 Task: Buy 1 Conversion Tools from Air Conditioning Tools & Equipment section under best seller category for shipping address: Courtney Young, 4713 Wines Lane, Sabine Pass, Texas 77655, Cell Number 8322385022. Pay from credit card ending with 5759, CVV 953
Action: Key pressed amazon.com<Key.enter>
Screenshot: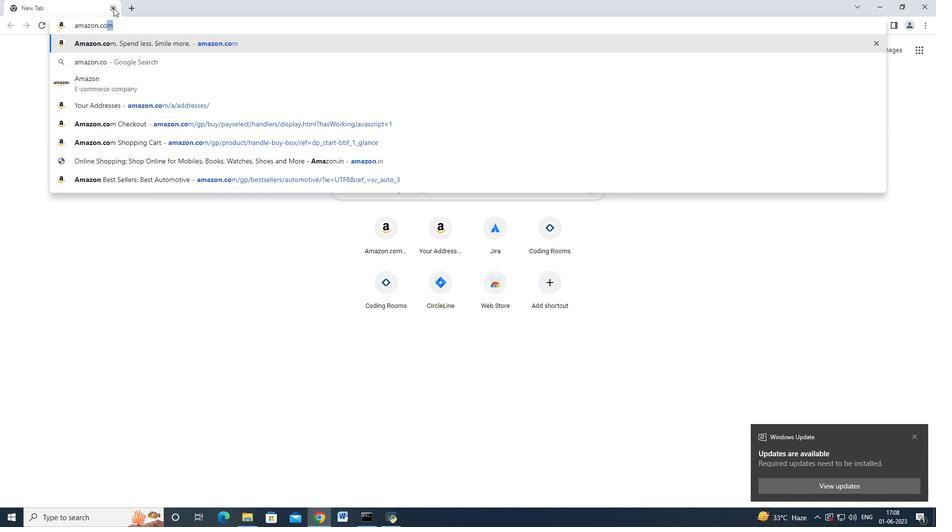 
Action: Mouse moved to (24, 68)
Screenshot: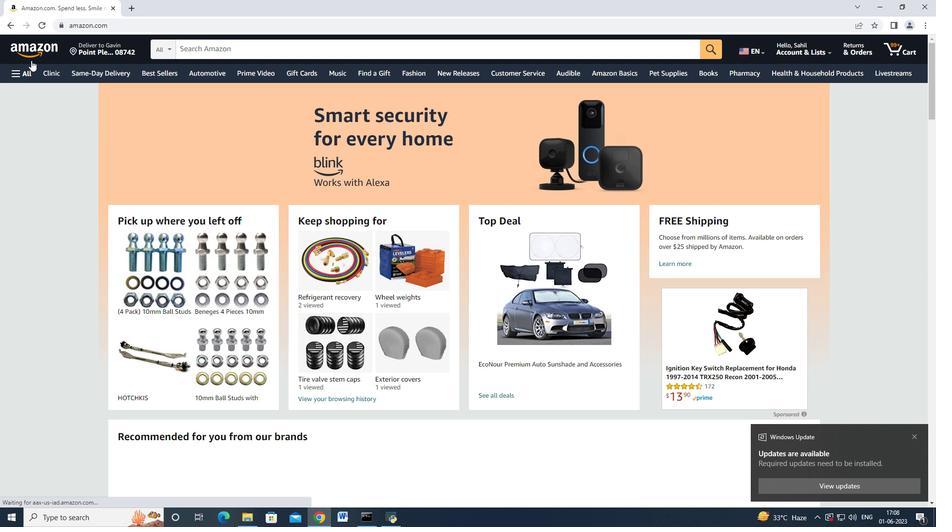 
Action: Mouse pressed left at (24, 68)
Screenshot: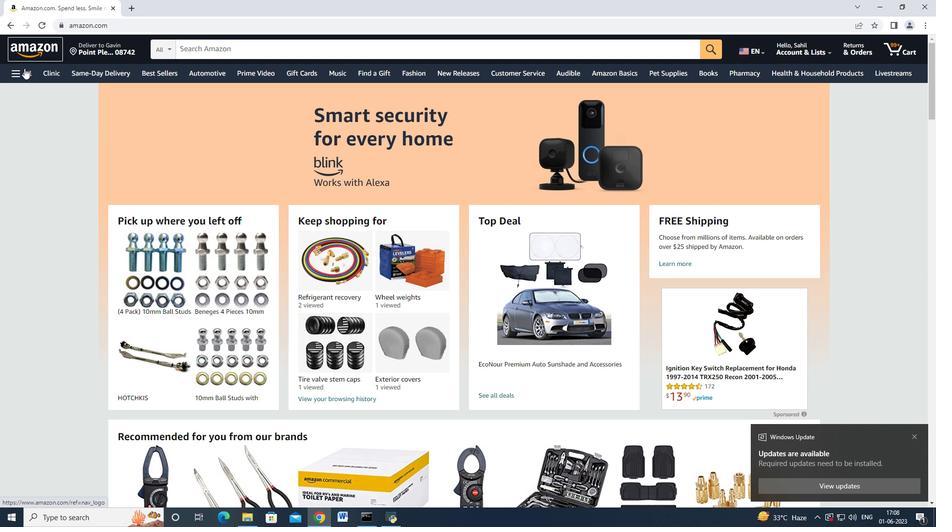
Action: Mouse moved to (48, 254)
Screenshot: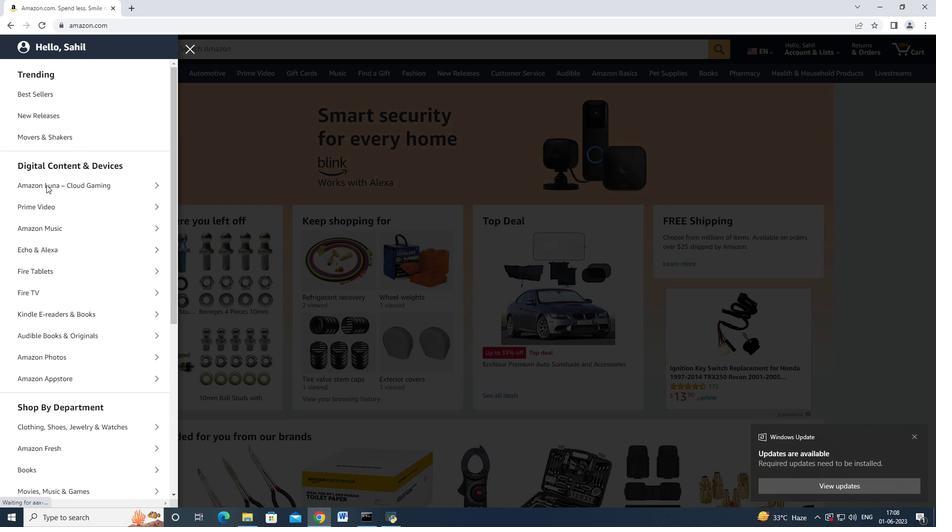 
Action: Mouse scrolled (48, 253) with delta (0, 0)
Screenshot: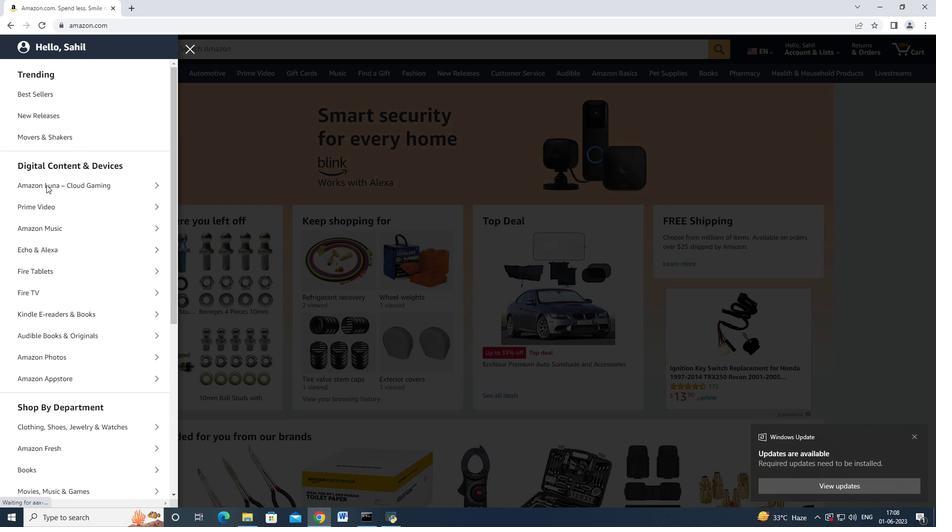 
Action: Mouse moved to (48, 258)
Screenshot: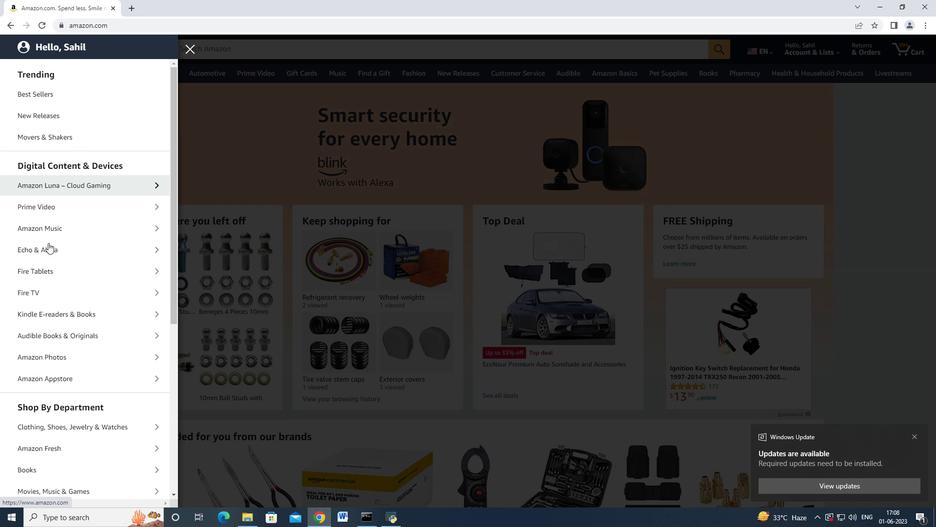 
Action: Mouse scrolled (48, 257) with delta (0, 0)
Screenshot: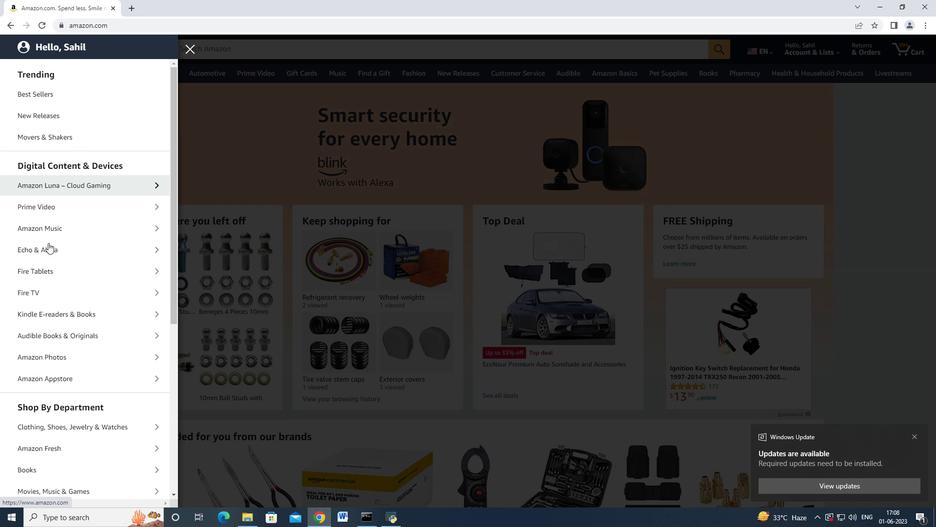 
Action: Mouse moved to (48, 259)
Screenshot: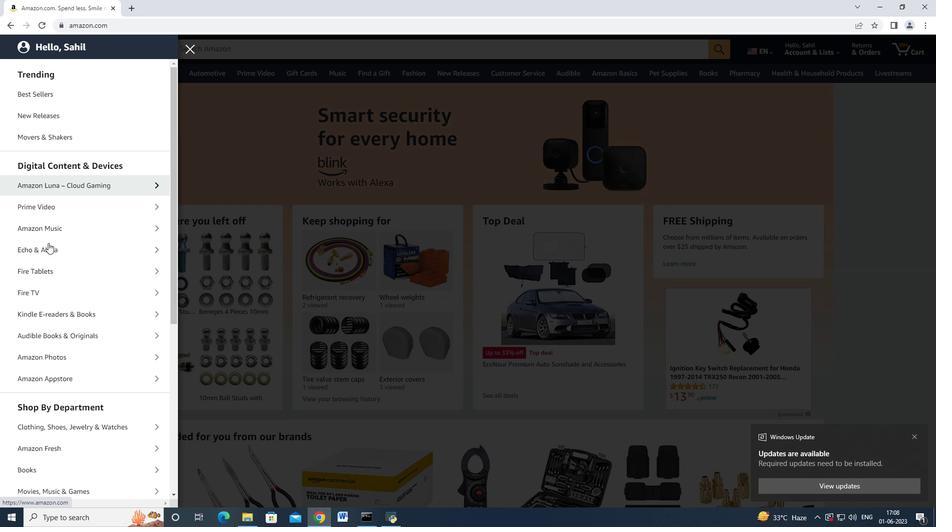 
Action: Mouse scrolled (48, 259) with delta (0, 0)
Screenshot: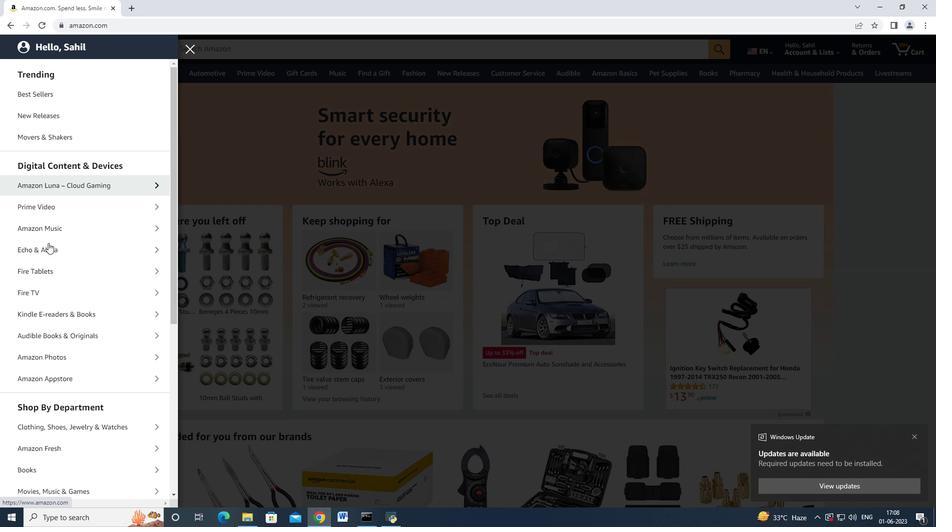 
Action: Mouse moved to (48, 261)
Screenshot: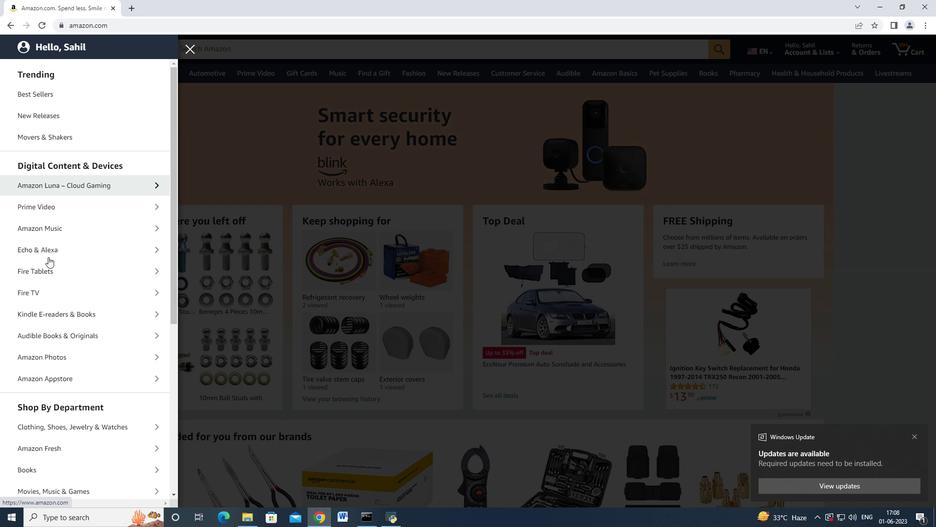 
Action: Mouse scrolled (48, 260) with delta (0, 0)
Screenshot: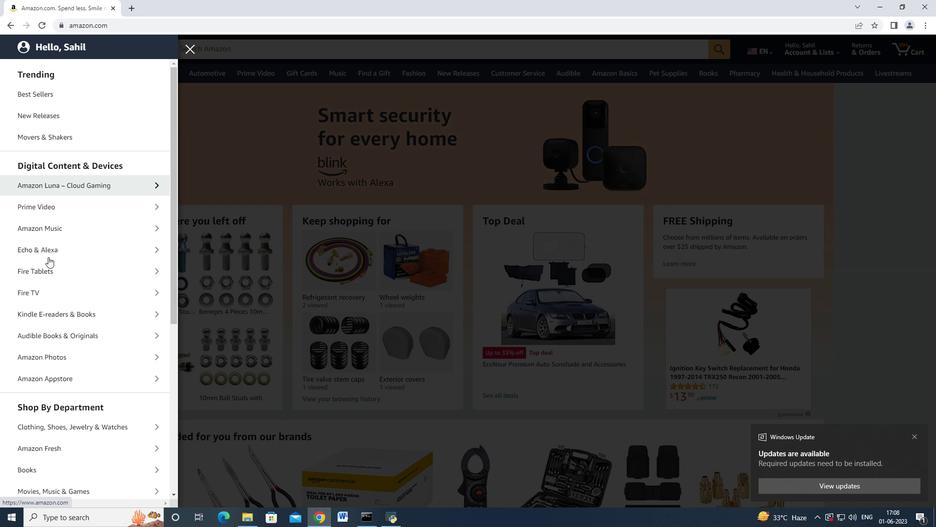 
Action: Mouse moved to (58, 311)
Screenshot: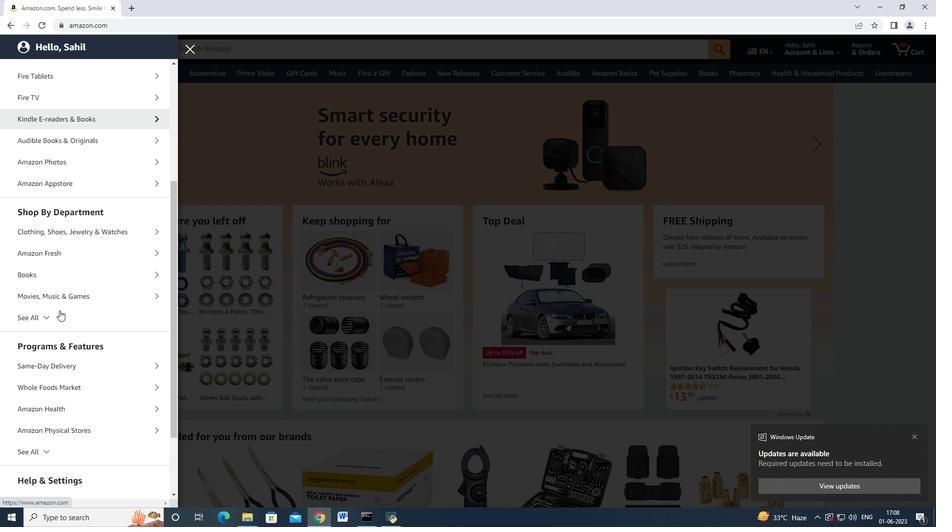 
Action: Mouse pressed left at (58, 311)
Screenshot: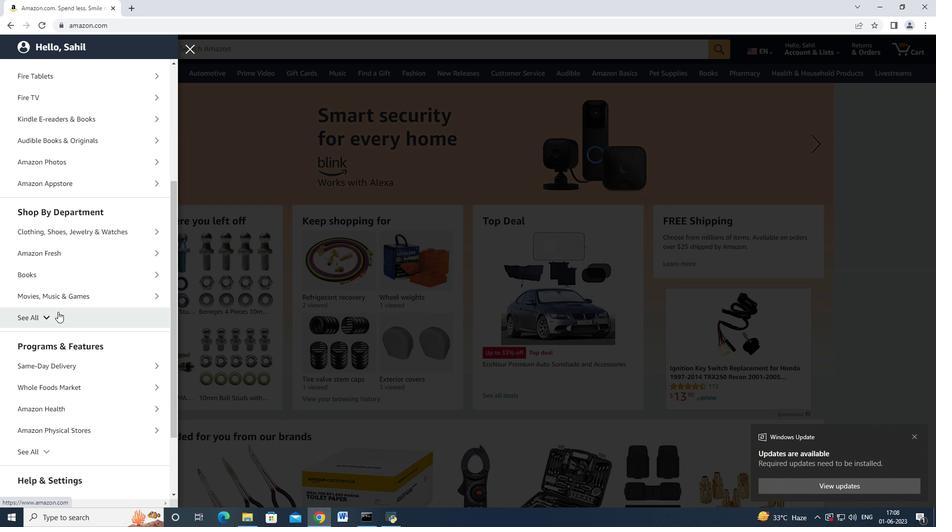 
Action: Mouse moved to (50, 310)
Screenshot: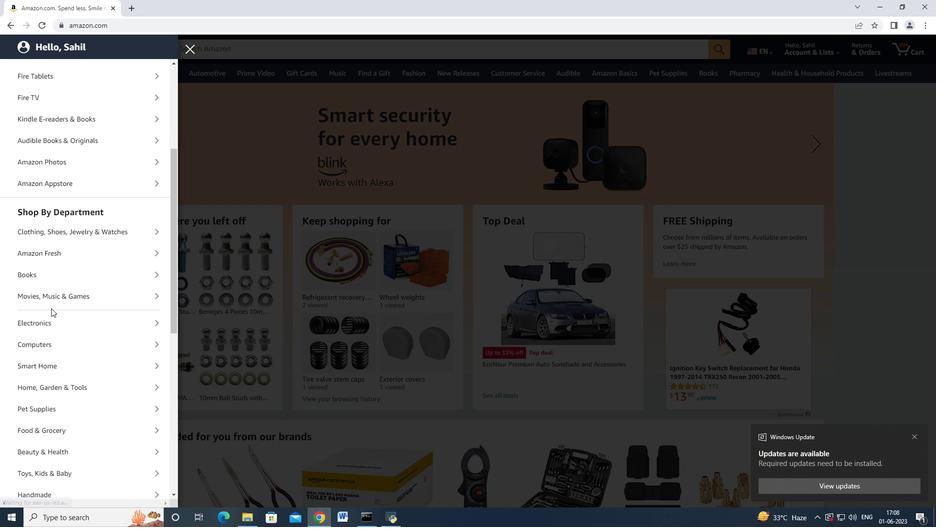 
Action: Mouse scrolled (50, 310) with delta (0, 0)
Screenshot: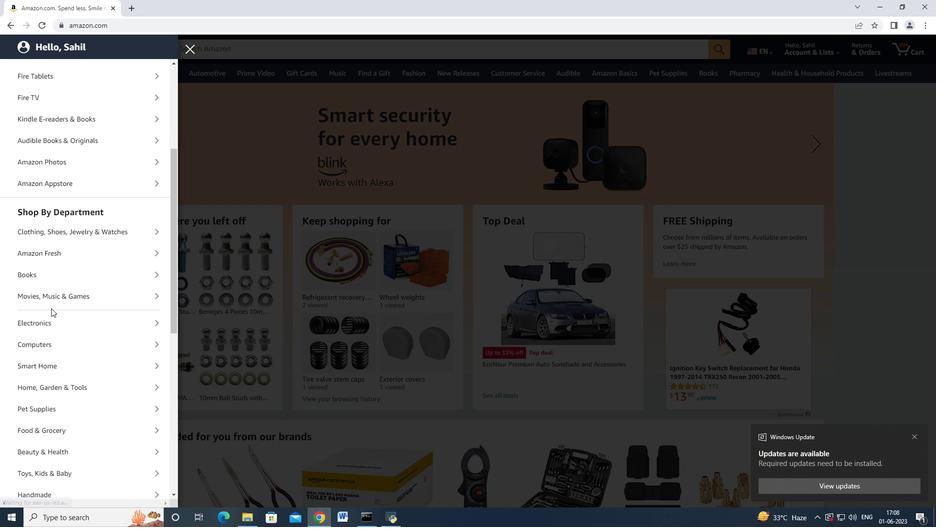 
Action: Mouse moved to (49, 310)
Screenshot: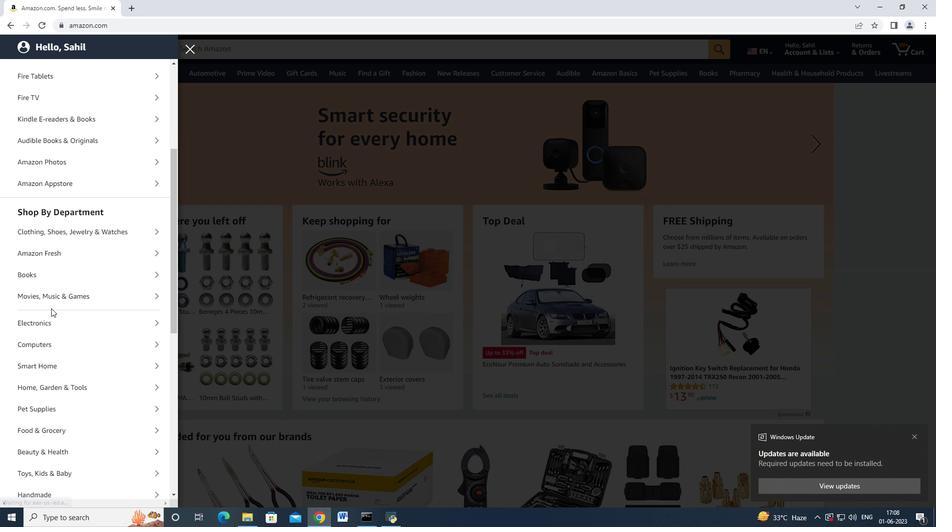 
Action: Mouse scrolled (49, 310) with delta (0, 0)
Screenshot: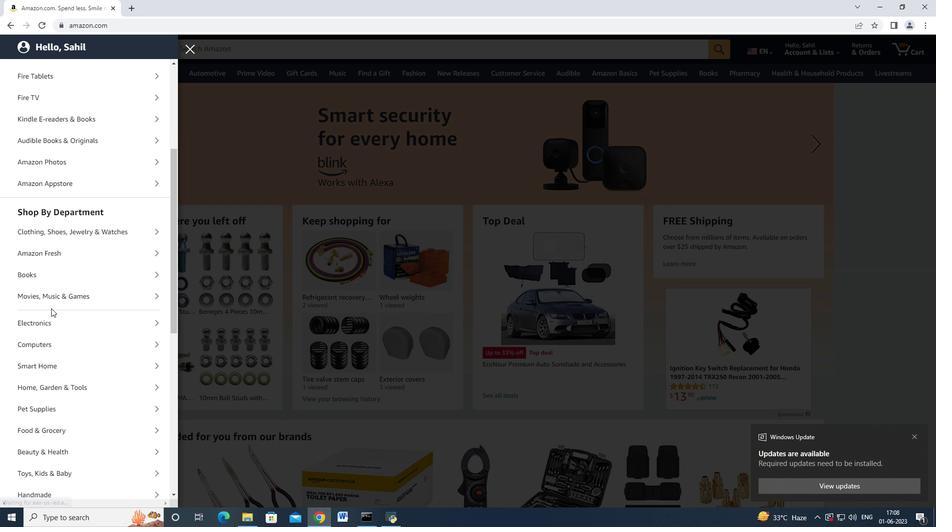 
Action: Mouse moved to (49, 310)
Screenshot: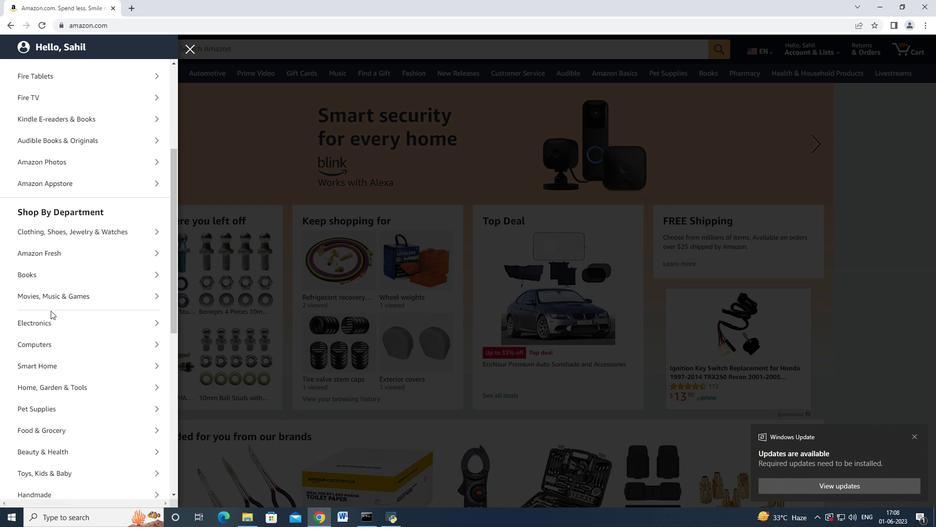 
Action: Mouse scrolled (49, 310) with delta (0, 0)
Screenshot: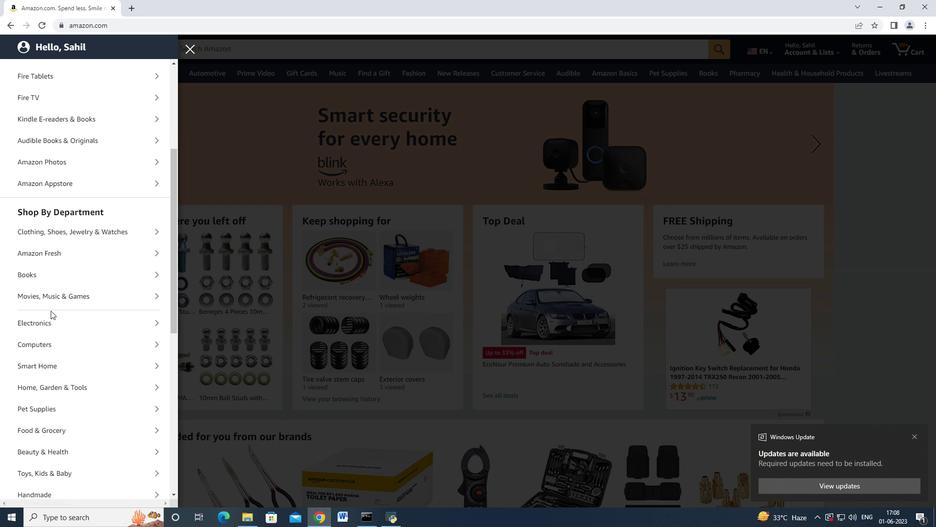 
Action: Mouse moved to (73, 415)
Screenshot: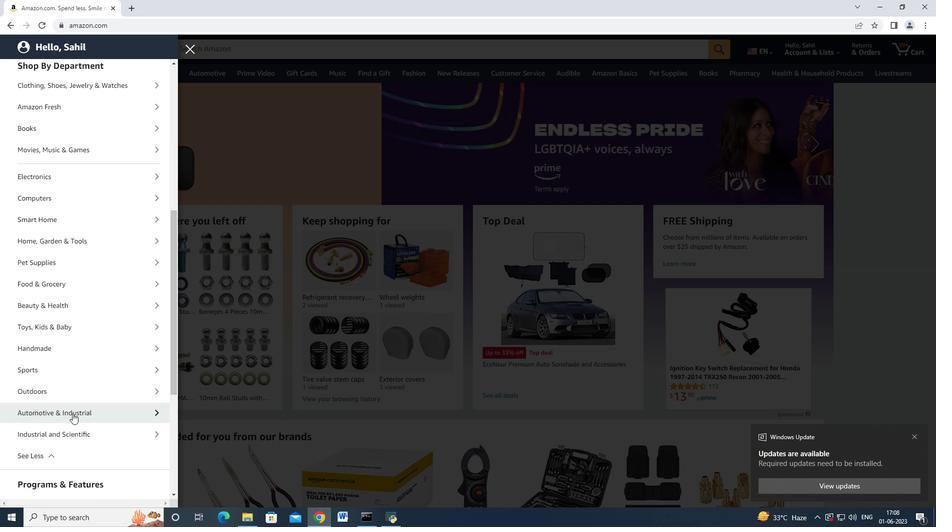 
Action: Mouse pressed left at (73, 415)
Screenshot: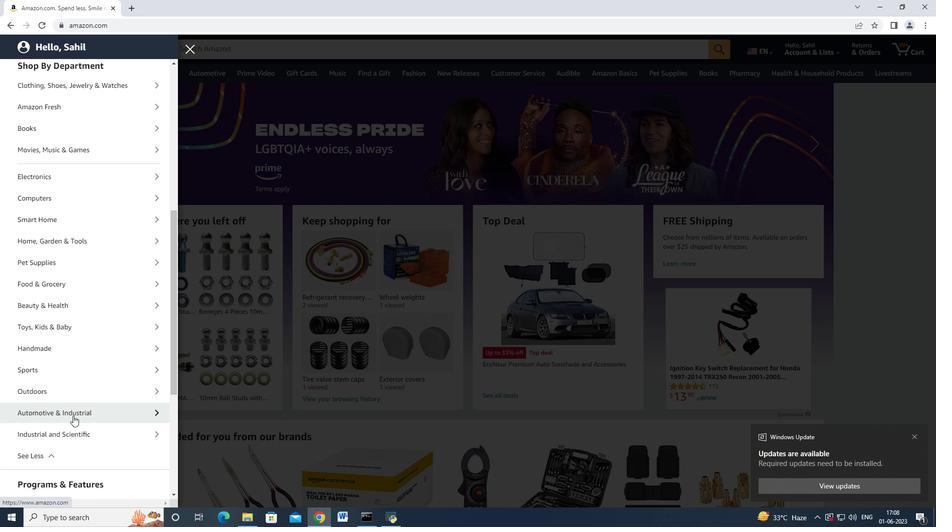 
Action: Mouse moved to (35, 39)
Screenshot: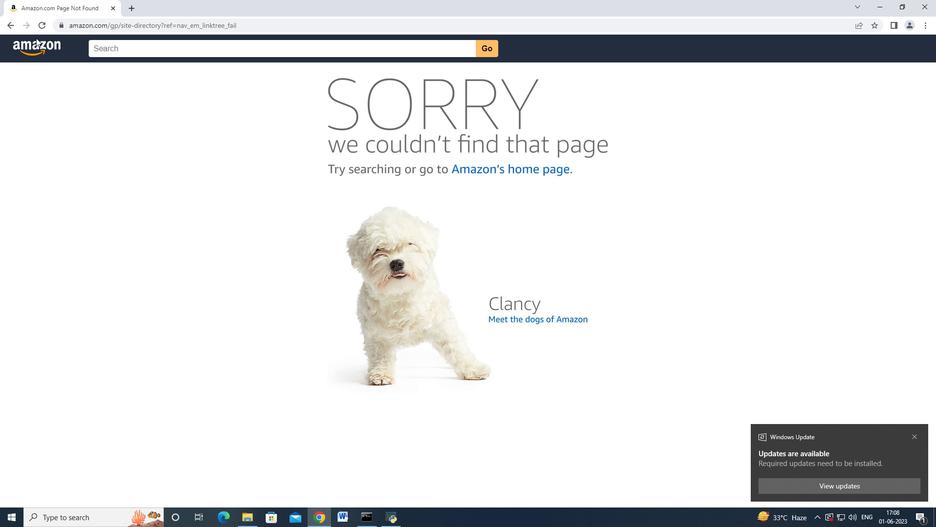 
Action: Mouse pressed left at (35, 39)
Screenshot: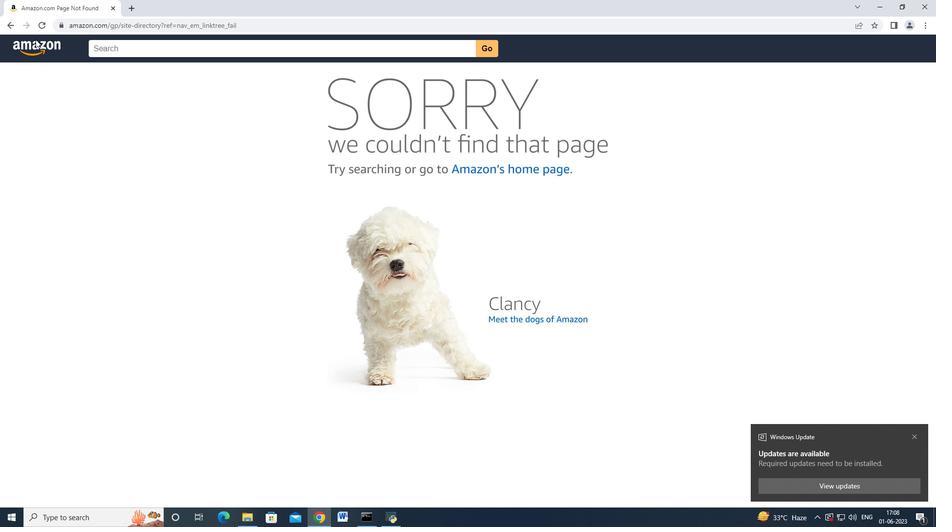 
Action: Mouse moved to (35, 40)
Screenshot: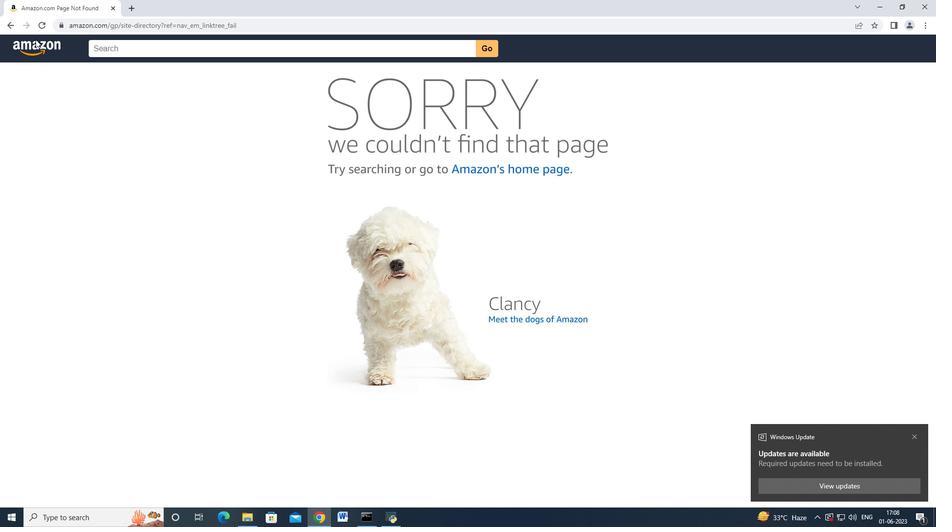 
Action: Mouse pressed left at (35, 40)
Screenshot: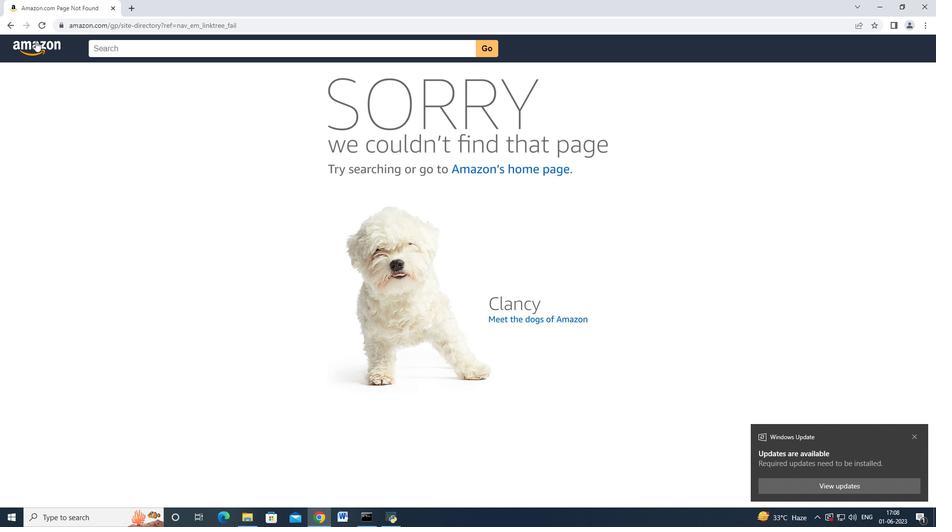 
Action: Mouse moved to (32, 81)
Screenshot: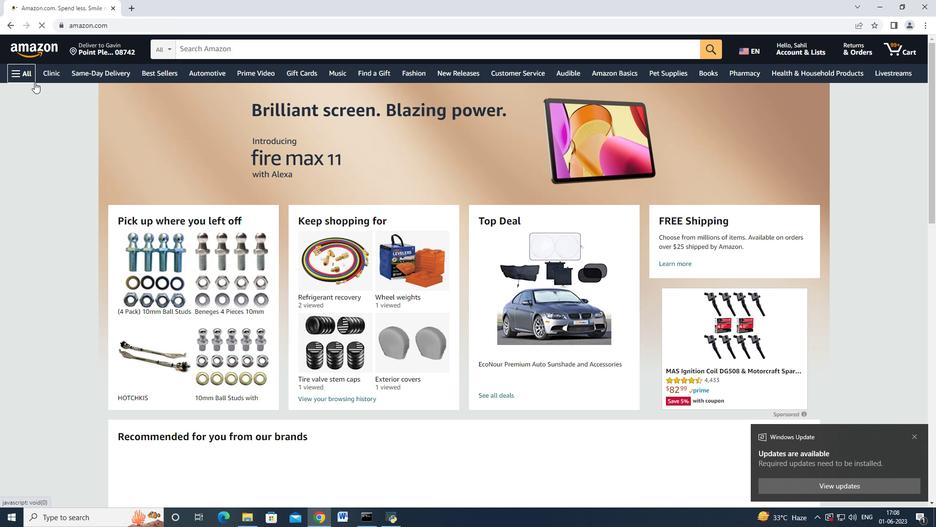 
Action: Mouse pressed left at (32, 81)
Screenshot: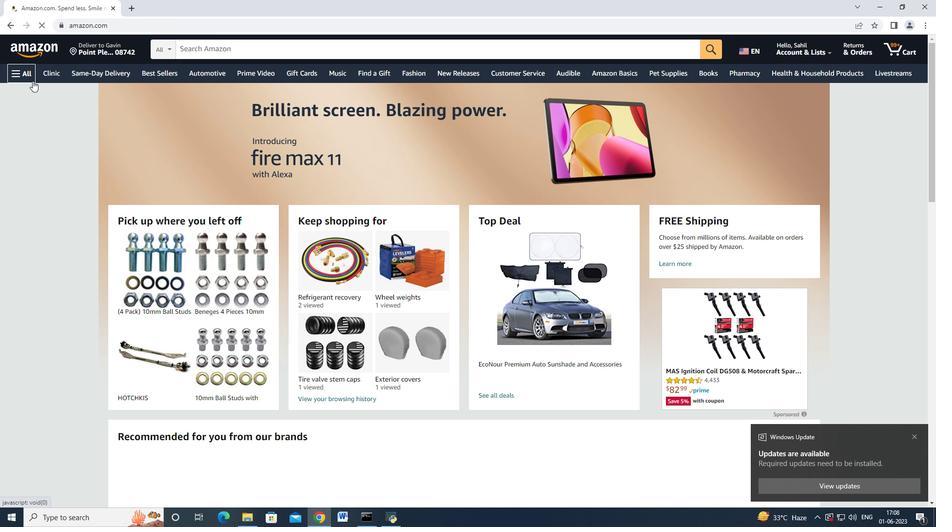 
Action: Mouse moved to (26, 69)
Screenshot: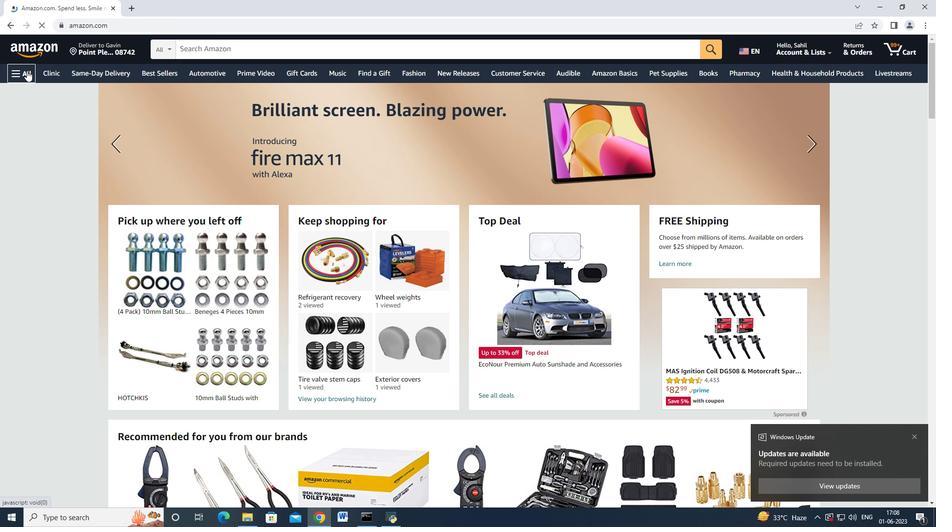 
Action: Mouse pressed left at (26, 69)
Screenshot: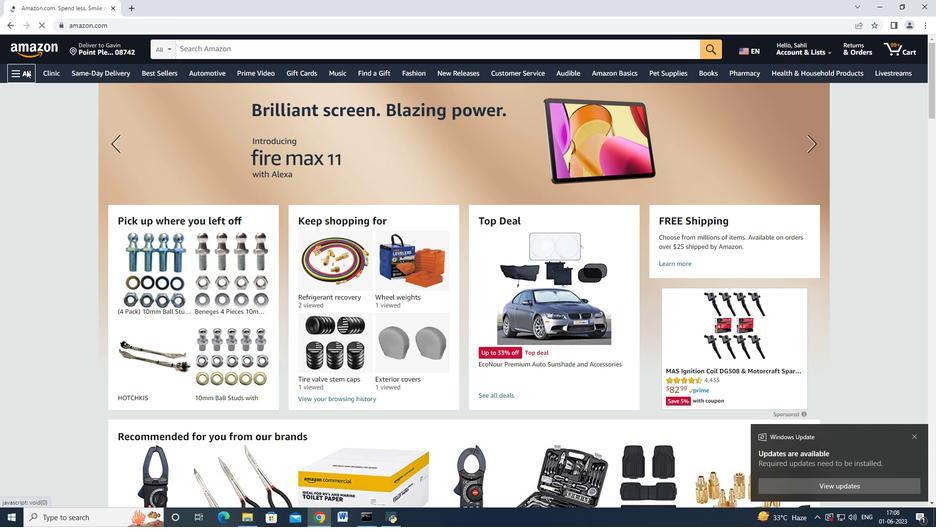 
Action: Mouse moved to (69, 245)
Screenshot: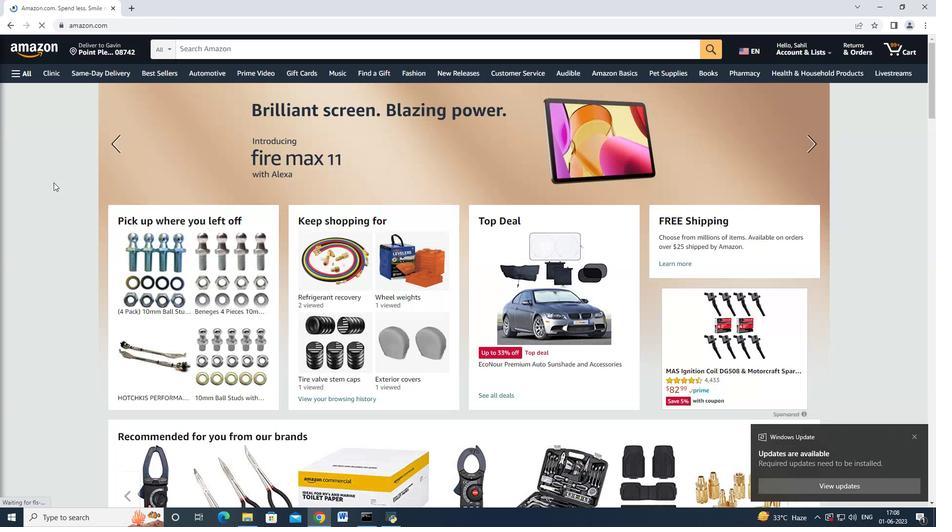 
Action: Mouse scrolled (69, 245) with delta (0, 0)
Screenshot: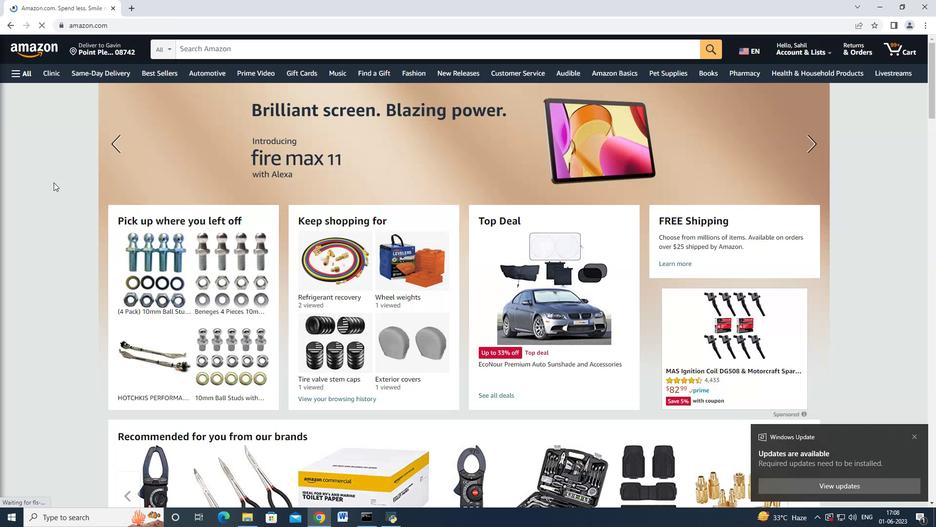 
Action: Mouse moved to (70, 259)
Screenshot: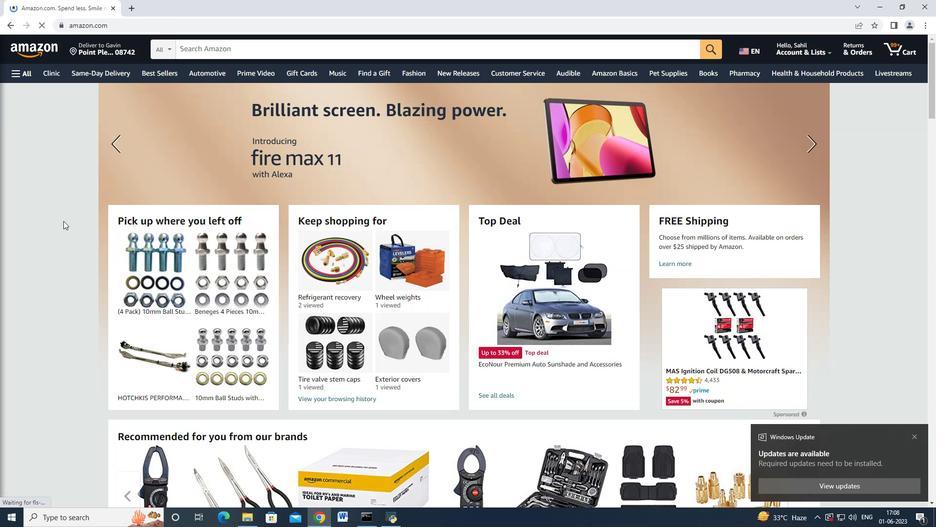 
Action: Mouse scrolled (70, 257) with delta (0, 0)
Screenshot: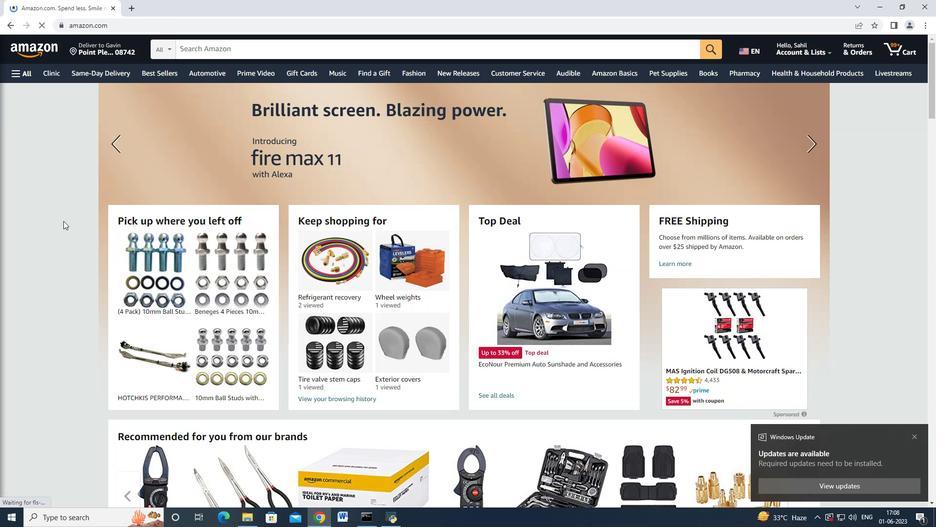 
Action: Mouse moved to (70, 260)
Screenshot: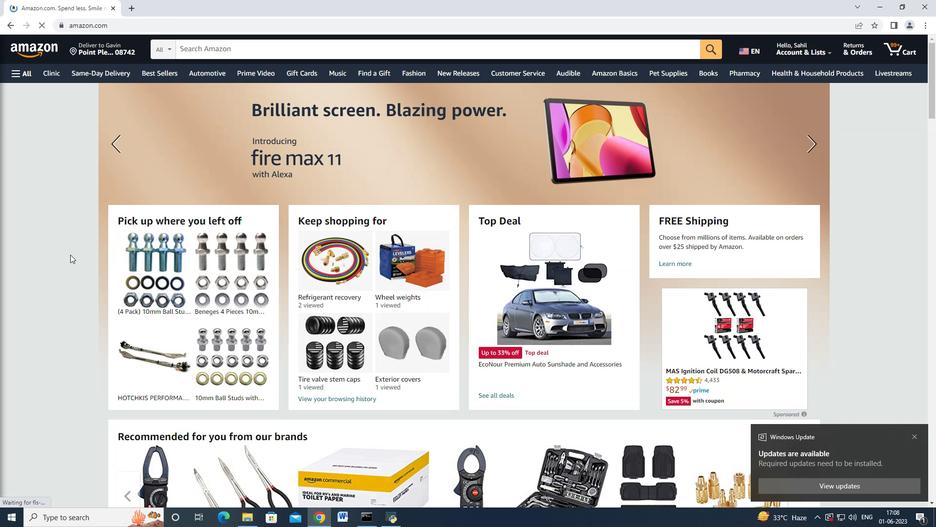 
Action: Mouse scrolled (70, 259) with delta (0, 0)
Screenshot: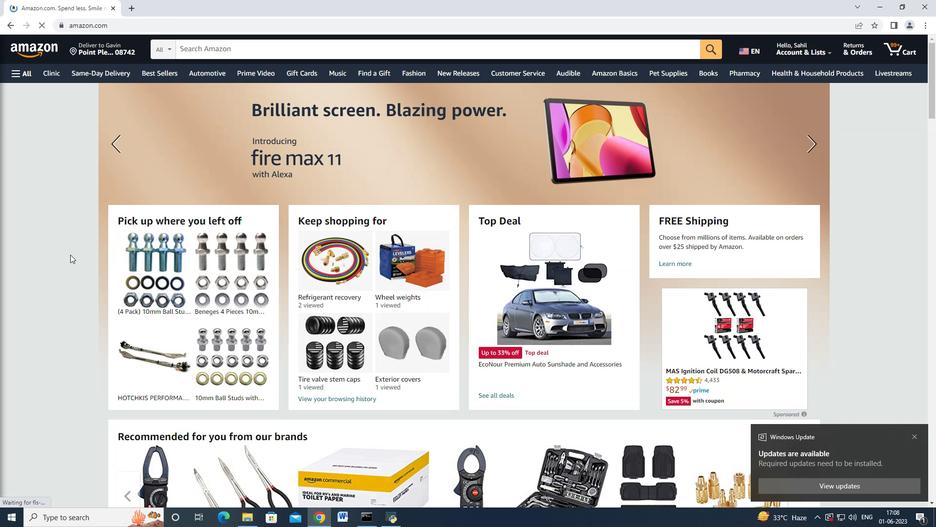 
Action: Mouse moved to (70, 262)
Screenshot: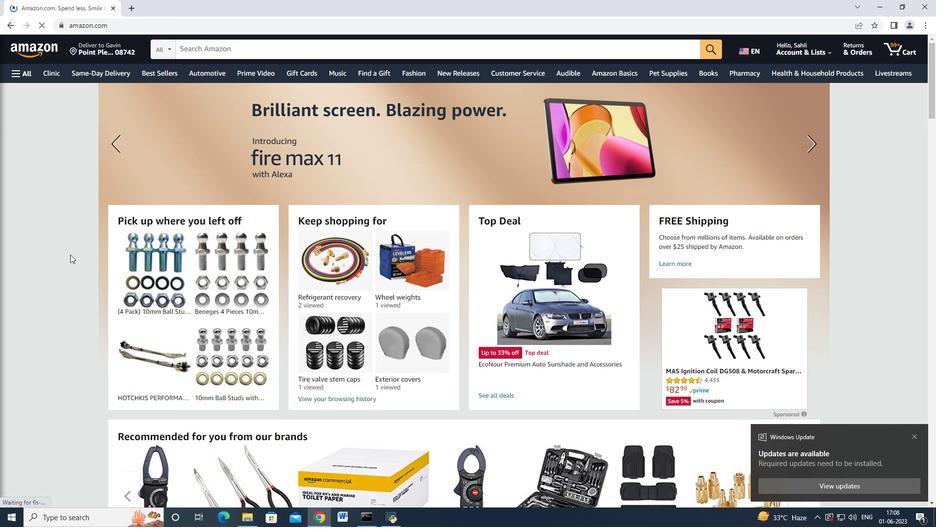 
Action: Mouse scrolled (70, 260) with delta (0, 0)
Screenshot: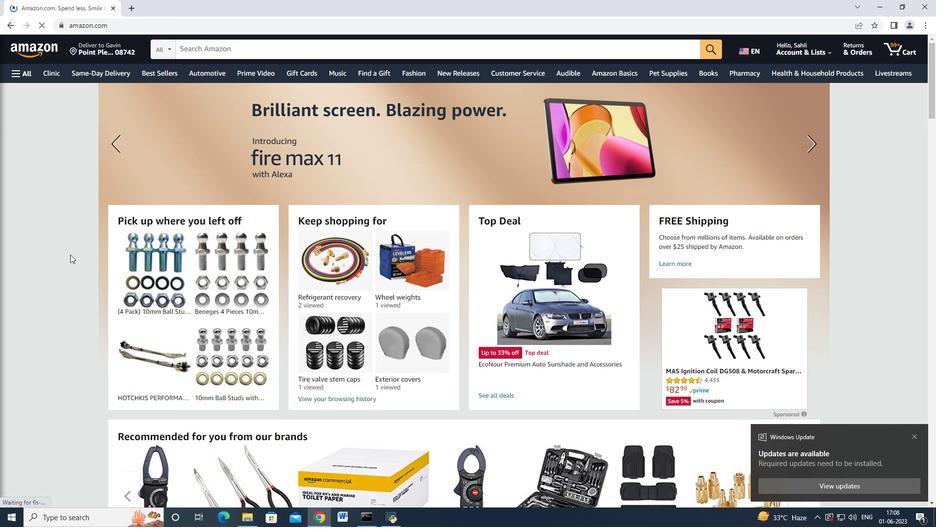 
Action: Mouse moved to (70, 262)
Screenshot: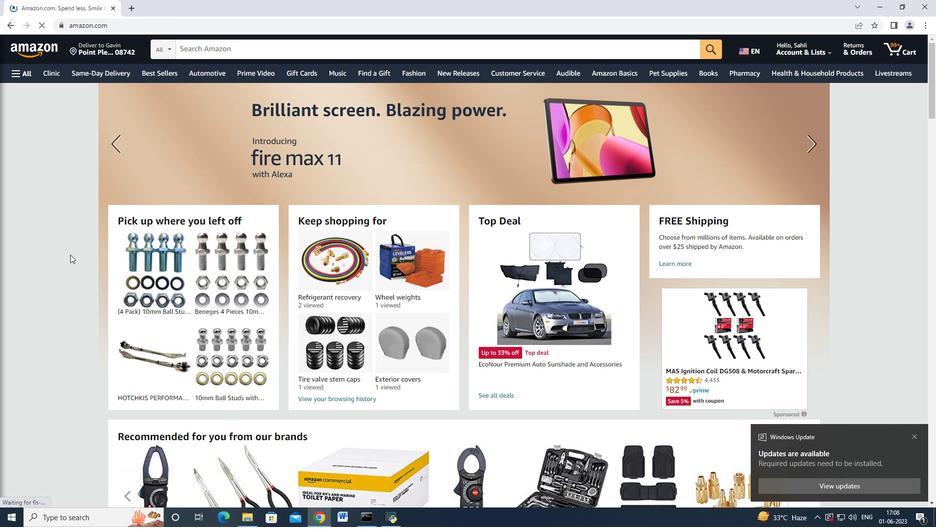 
Action: Mouse scrolled (70, 261) with delta (0, 0)
Screenshot: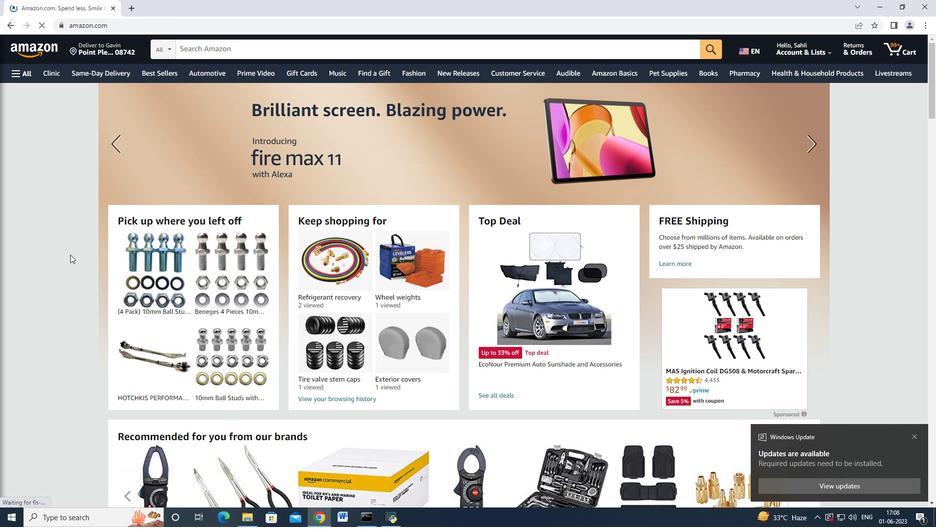 
Action: Mouse moved to (69, 253)
Screenshot: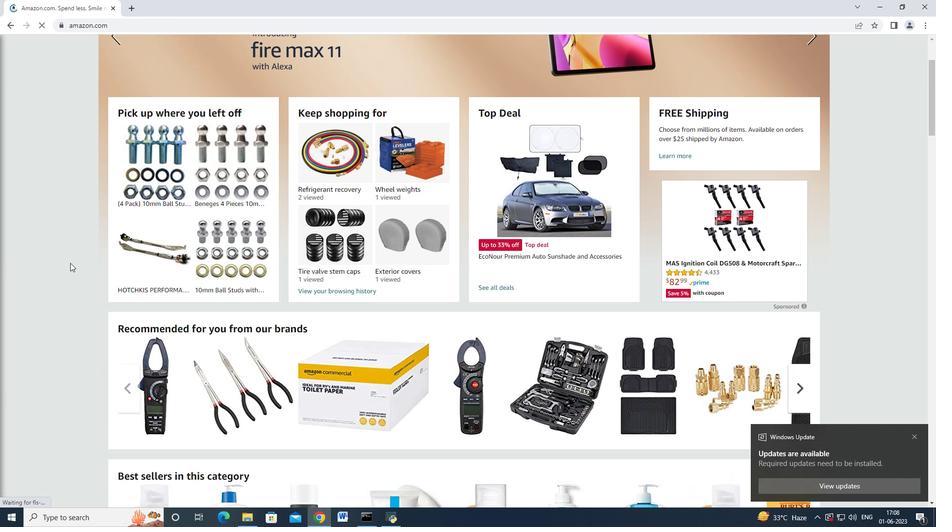 
Action: Mouse scrolled (69, 254) with delta (0, 0)
Screenshot: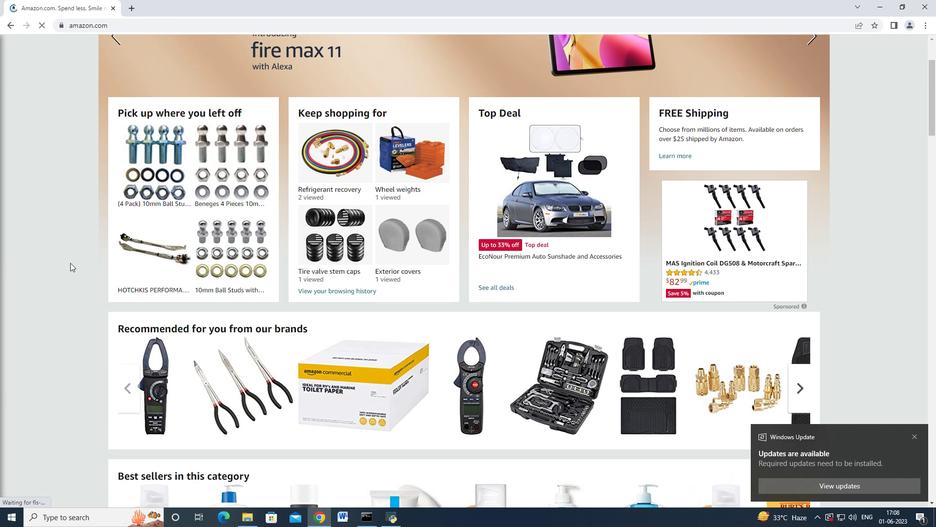 
Action: Mouse scrolled (69, 254) with delta (0, 0)
Screenshot: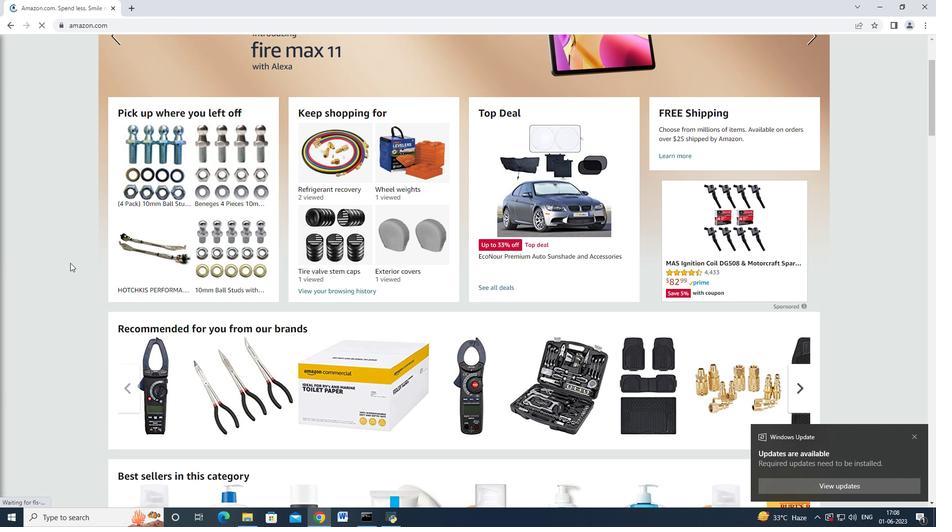 
Action: Mouse moved to (69, 253)
Screenshot: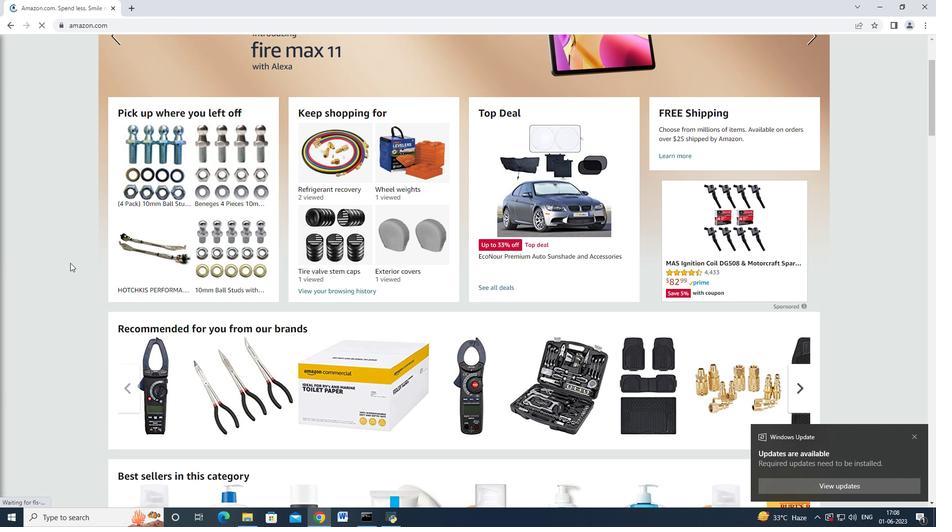 
Action: Mouse scrolled (69, 254) with delta (0, 0)
Screenshot: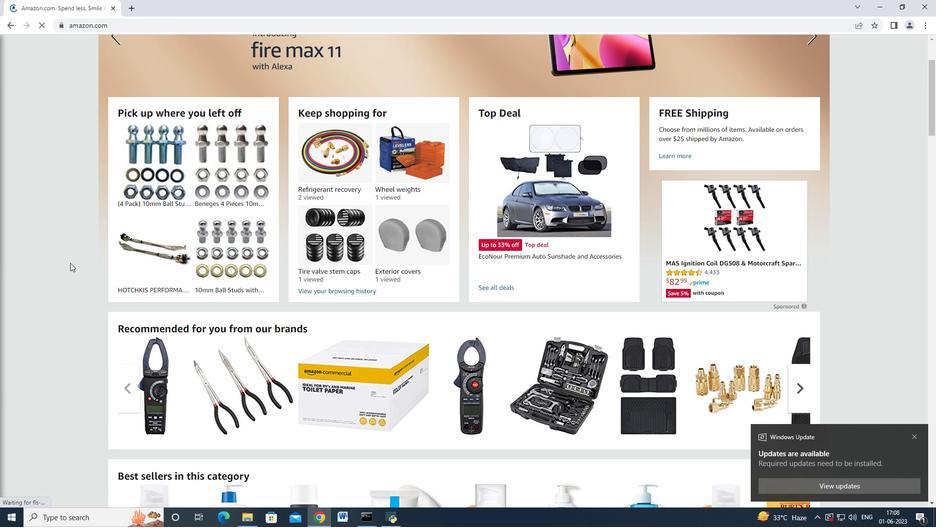 
Action: Mouse scrolled (69, 254) with delta (0, 0)
Screenshot: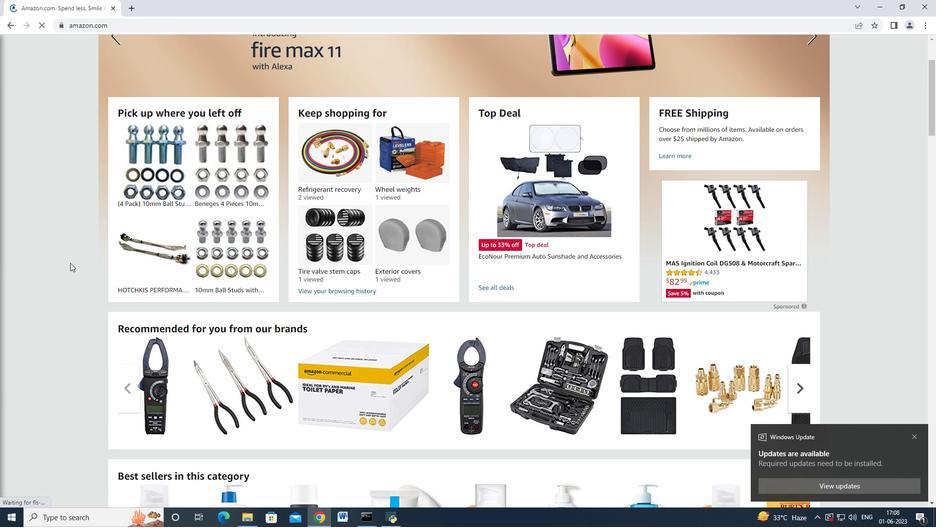 
Action: Mouse scrolled (69, 254) with delta (0, 0)
Screenshot: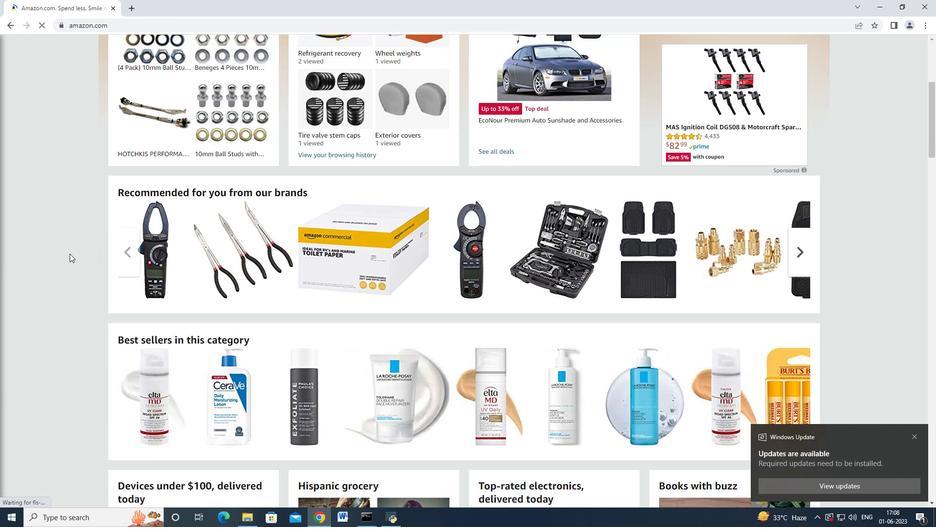 
Action: Mouse moved to (12, 66)
Screenshot: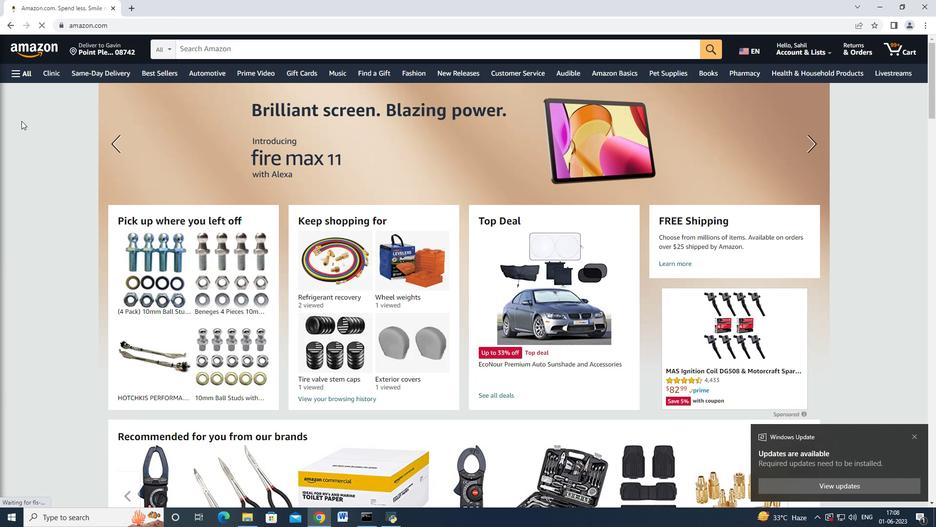 
Action: Mouse pressed left at (12, 66)
Screenshot: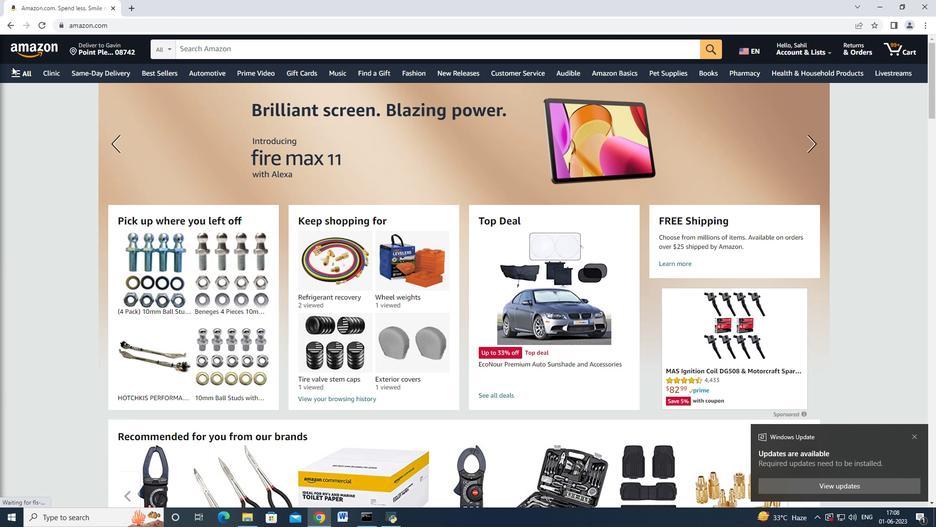 
Action: Mouse moved to (23, 74)
Screenshot: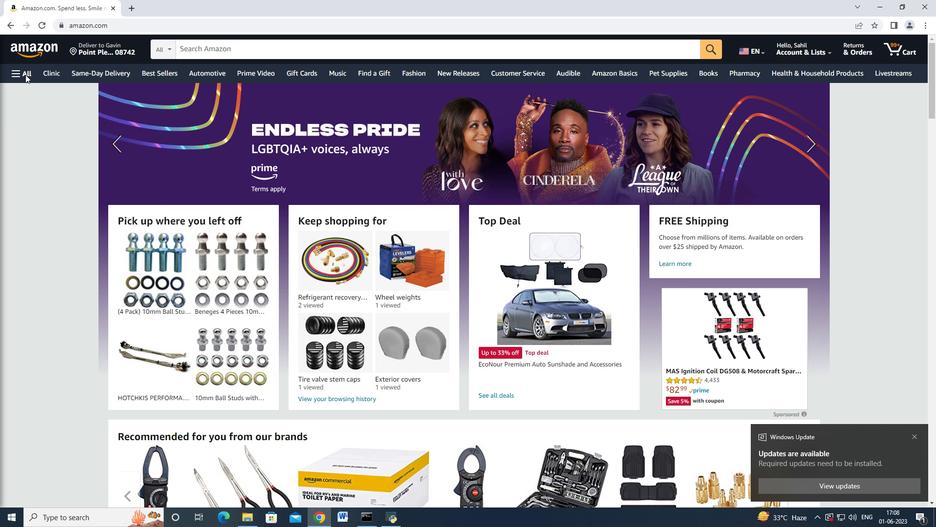 
Action: Mouse pressed left at (23, 74)
Screenshot: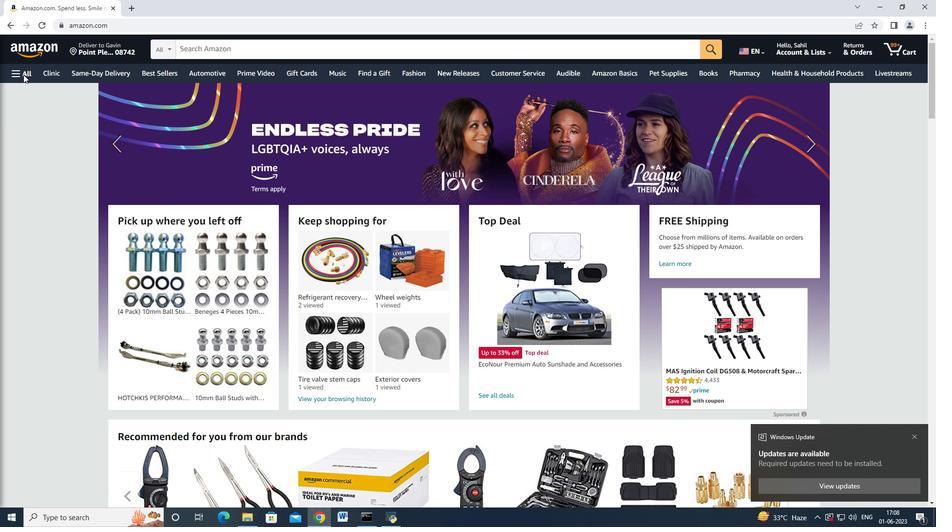 
Action: Mouse moved to (271, 218)
Screenshot: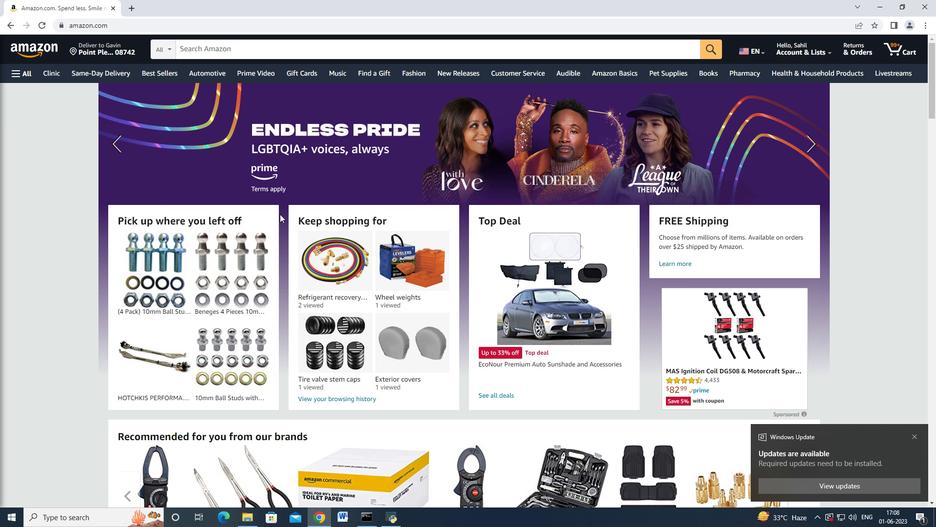 
Action: Mouse scrolled (271, 217) with delta (0, 0)
Screenshot: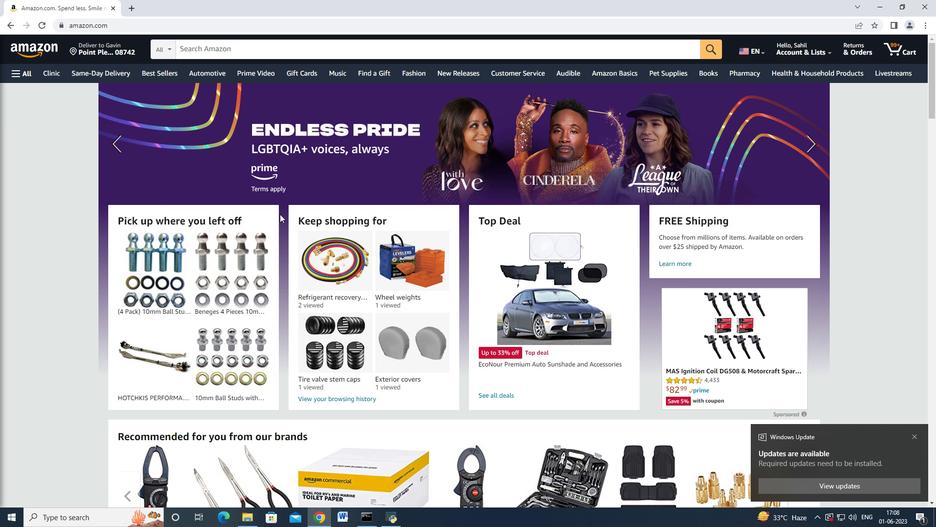 
Action: Mouse moved to (271, 218)
Screenshot: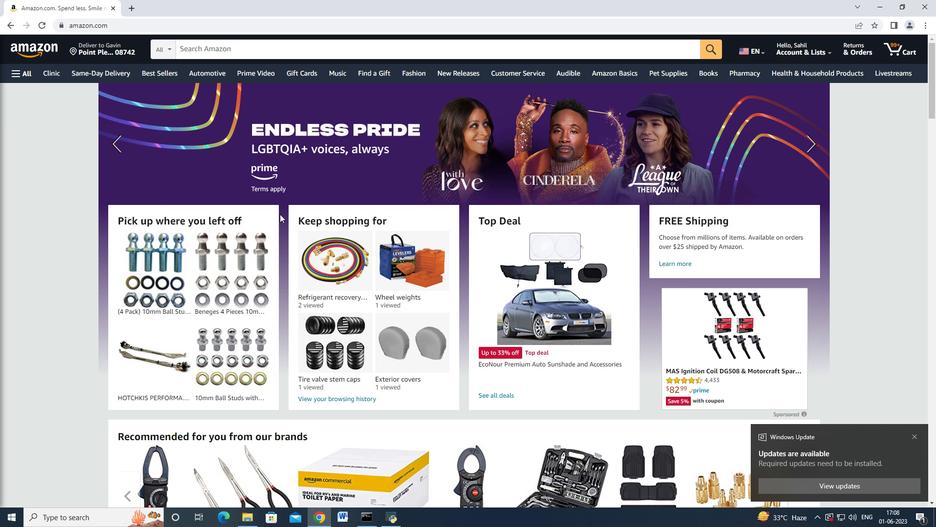 
Action: Mouse scrolled (271, 217) with delta (0, 0)
Screenshot: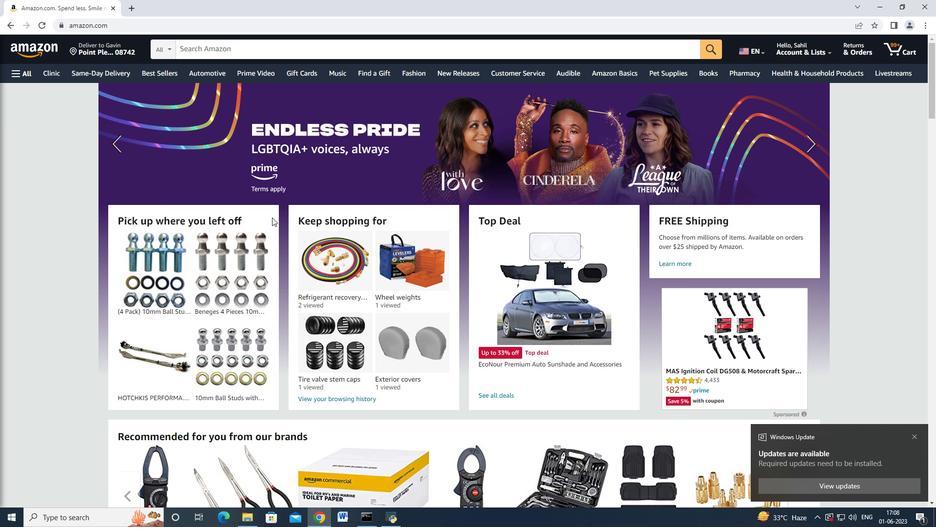 
Action: Mouse scrolled (271, 217) with delta (0, 0)
Screenshot: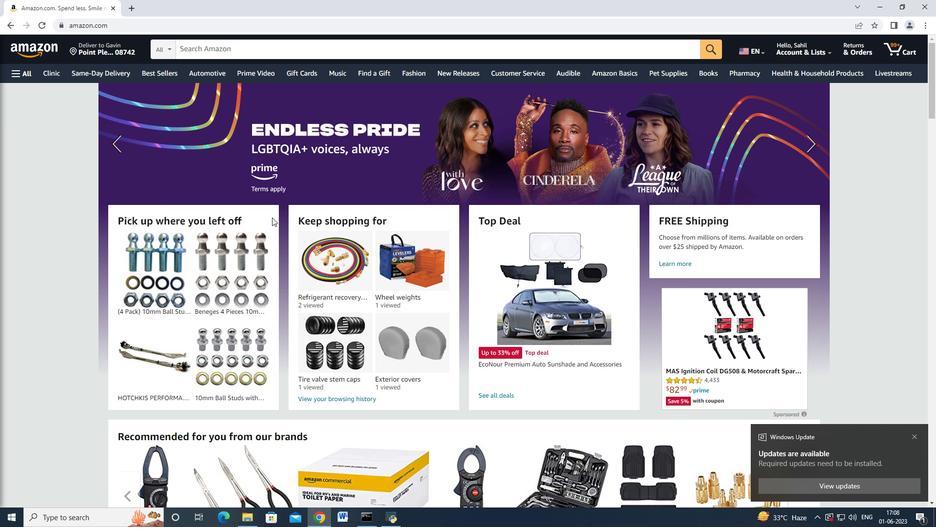 
Action: Mouse scrolled (271, 217) with delta (0, 0)
Screenshot: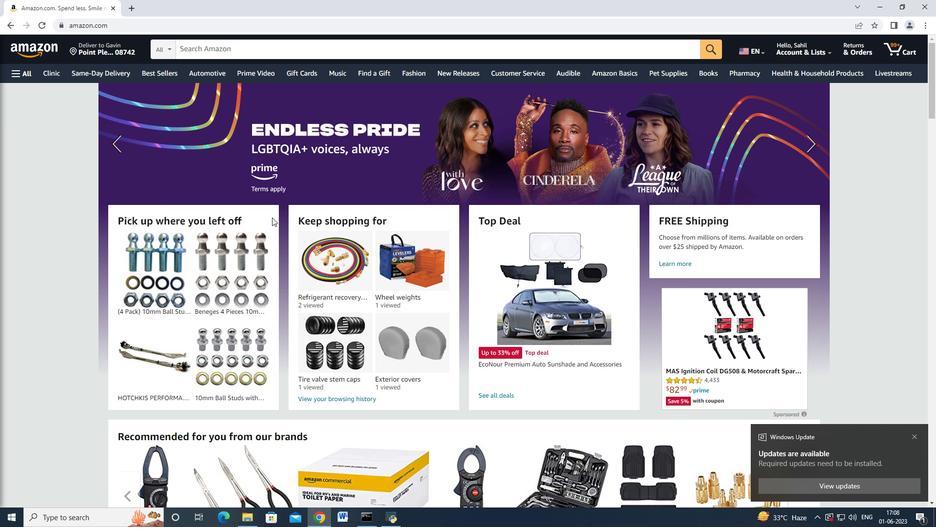 
Action: Mouse scrolled (271, 217) with delta (0, 0)
Screenshot: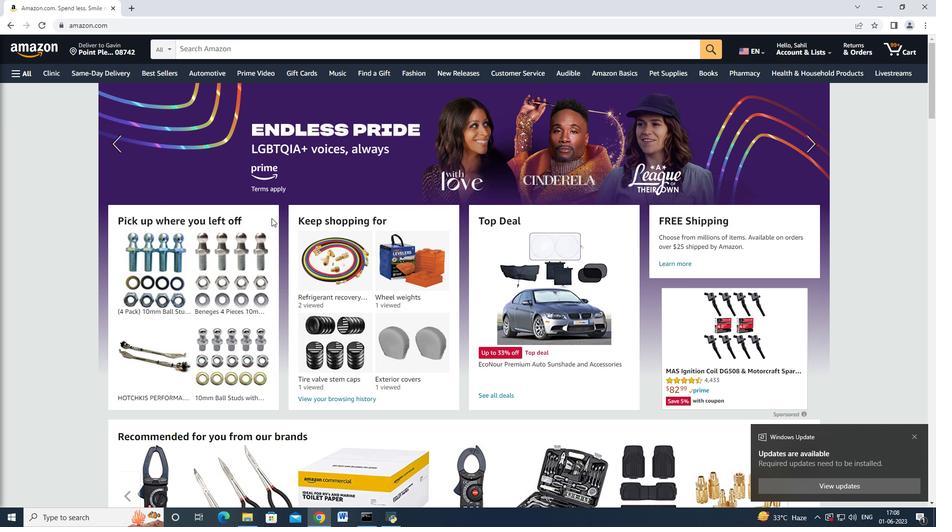 
Action: Mouse scrolled (271, 218) with delta (0, 0)
Screenshot: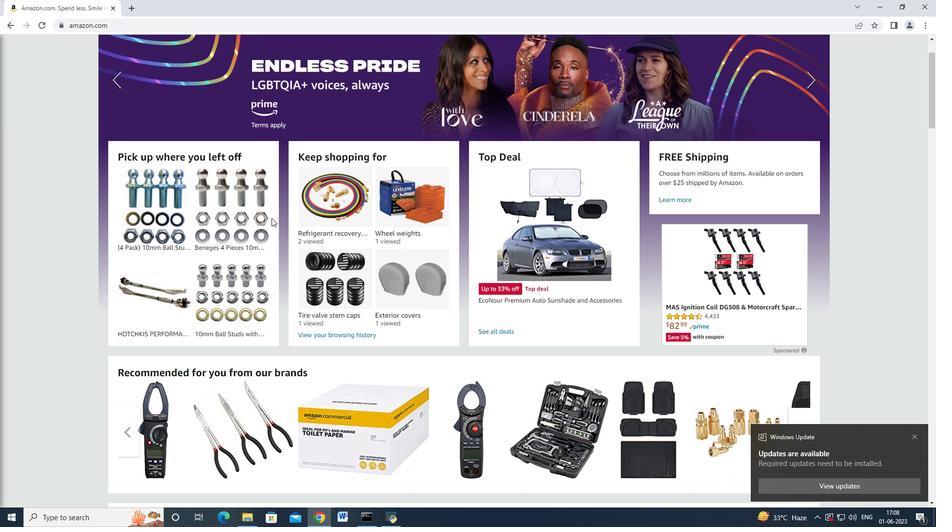 
Action: Mouse scrolled (271, 218) with delta (0, 0)
Screenshot: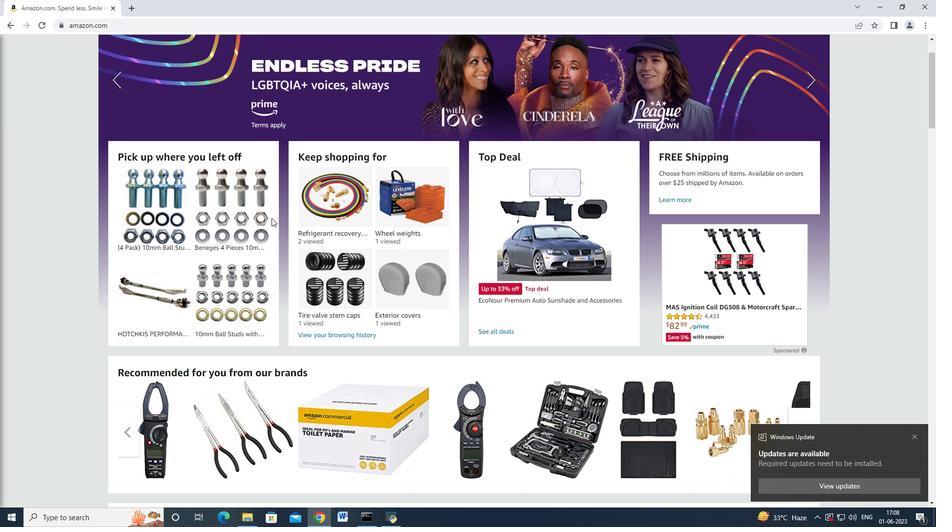 
Action: Mouse scrolled (271, 218) with delta (0, 0)
Screenshot: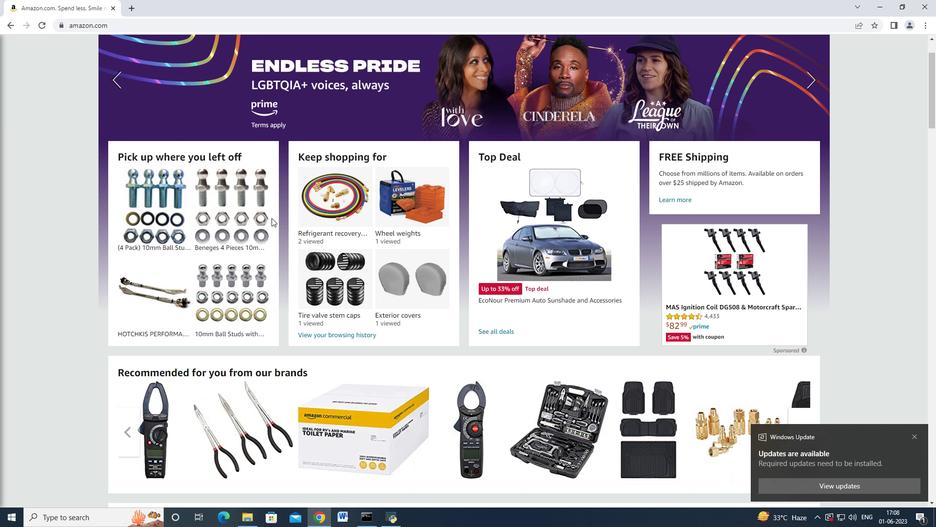 
Action: Mouse scrolled (271, 218) with delta (0, 0)
Screenshot: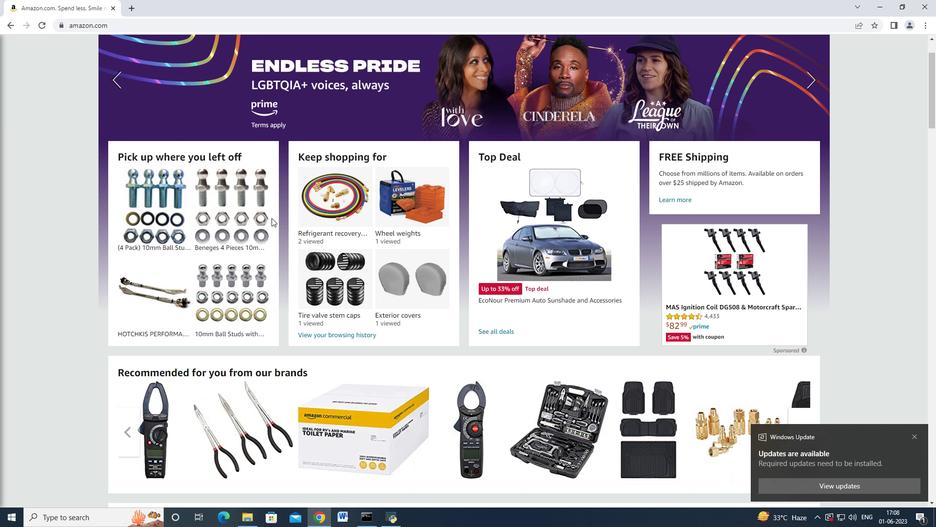 
Action: Mouse scrolled (271, 218) with delta (0, 0)
Screenshot: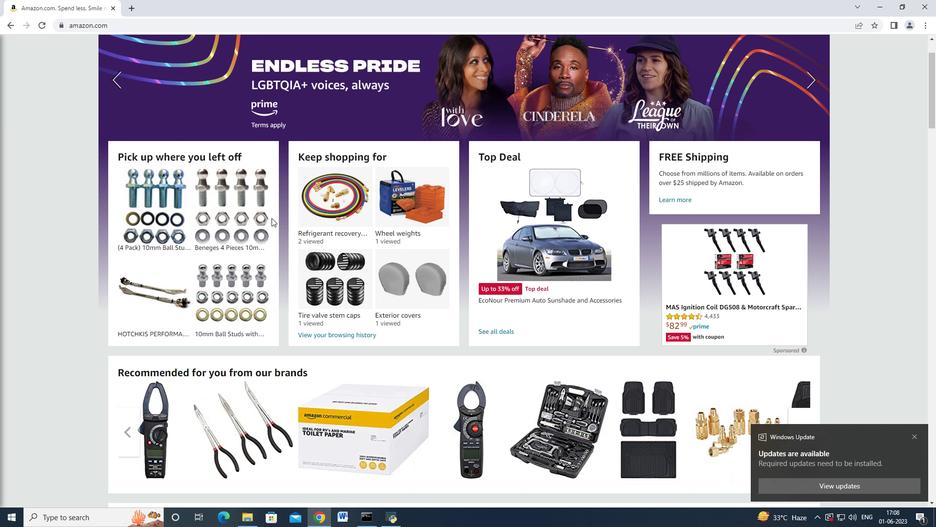 
Action: Mouse scrolled (271, 218) with delta (0, 0)
Screenshot: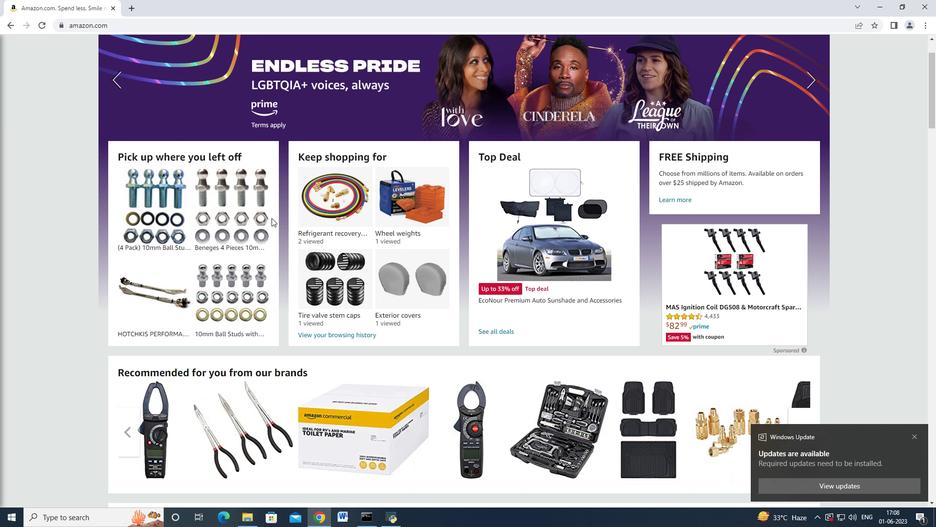 
Action: Mouse scrolled (271, 218) with delta (0, 0)
Screenshot: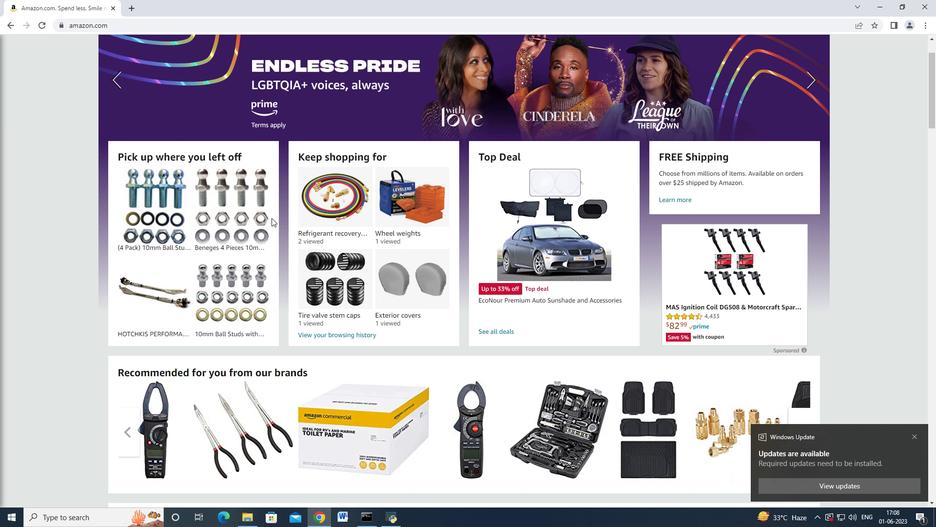 
Action: Mouse scrolled (271, 218) with delta (0, 0)
Screenshot: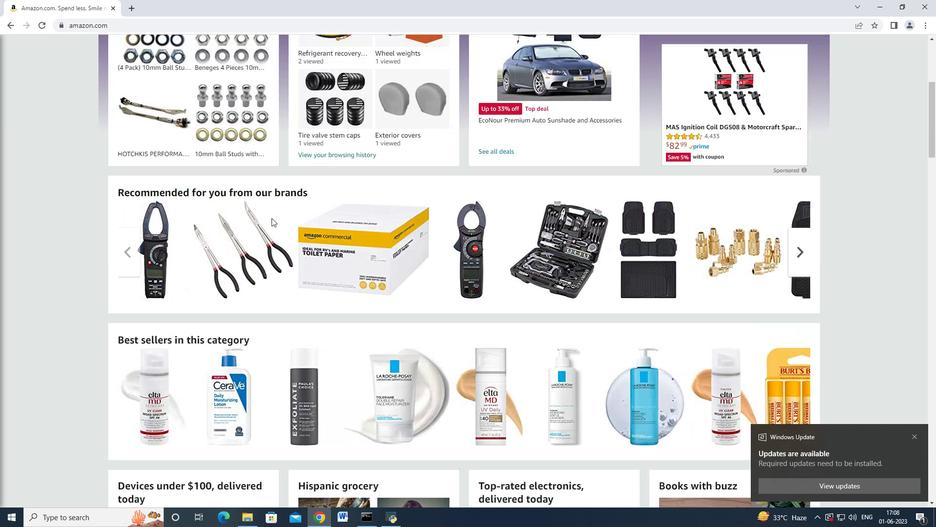
Action: Mouse moved to (274, 219)
Screenshot: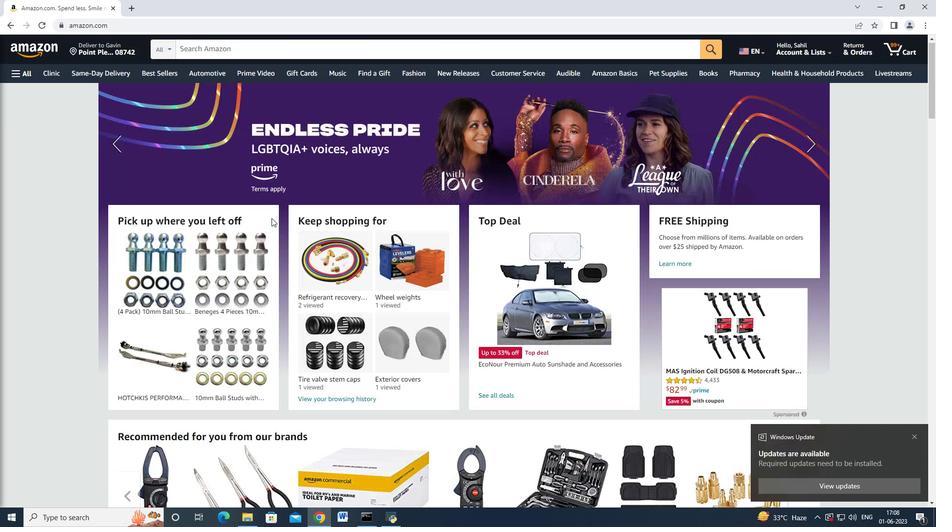 
Action: Mouse scrolled (274, 220) with delta (0, 0)
Screenshot: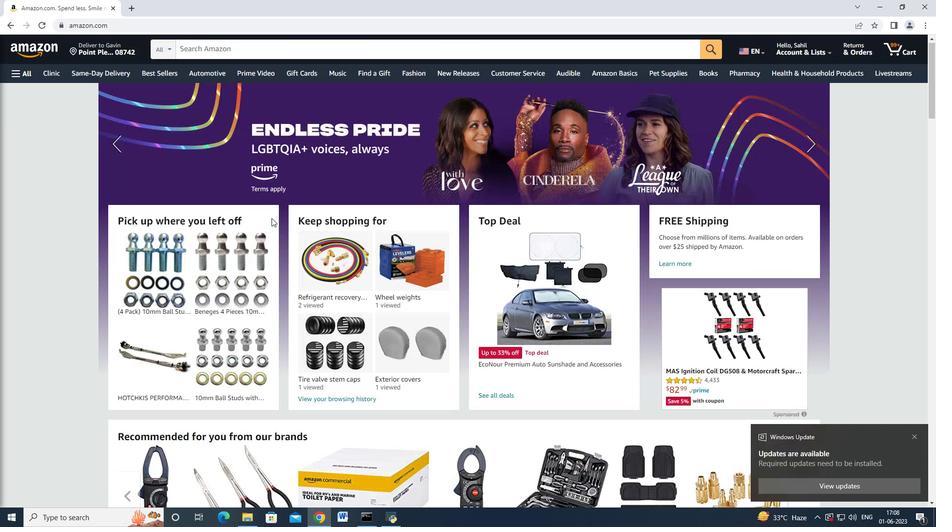 
Action: Mouse scrolled (274, 220) with delta (0, 0)
Screenshot: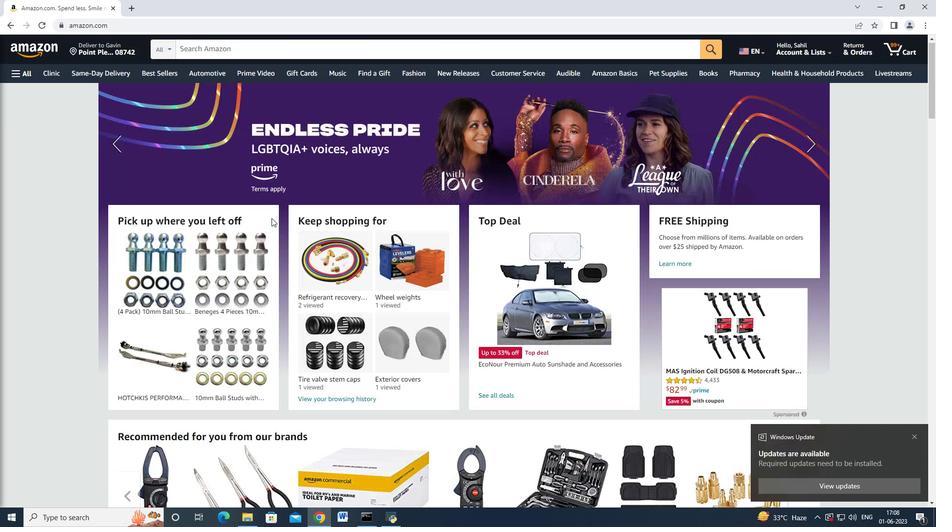 
Action: Mouse moved to (274, 220)
Screenshot: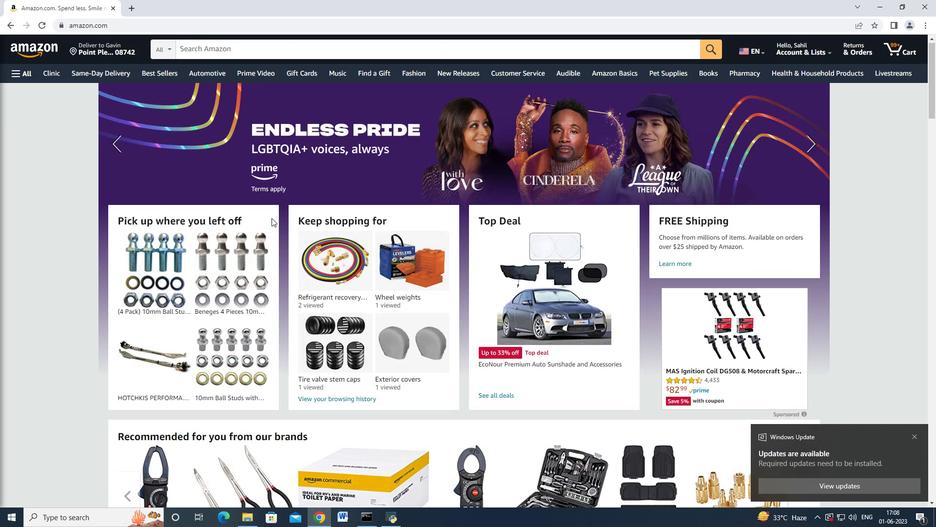 
Action: Mouse scrolled (274, 220) with delta (0, 0)
Screenshot: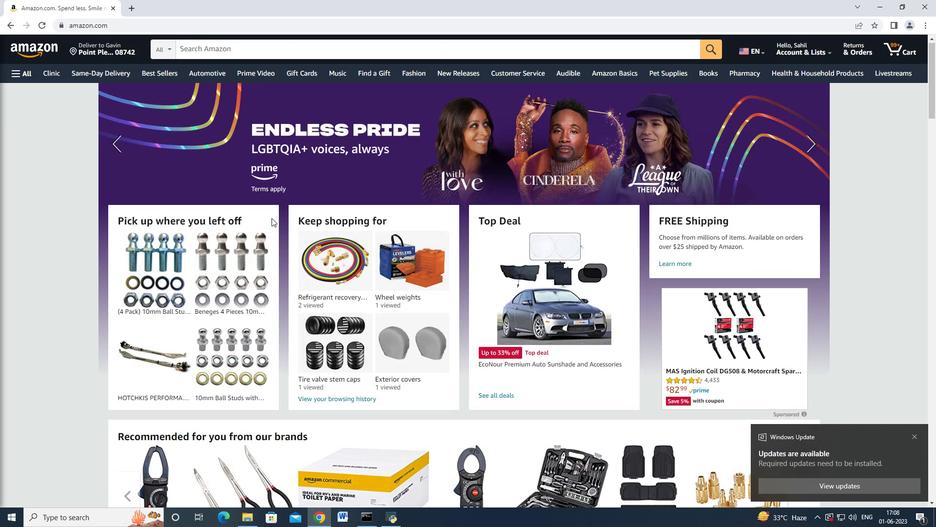 
Action: Mouse scrolled (274, 220) with delta (0, 0)
Screenshot: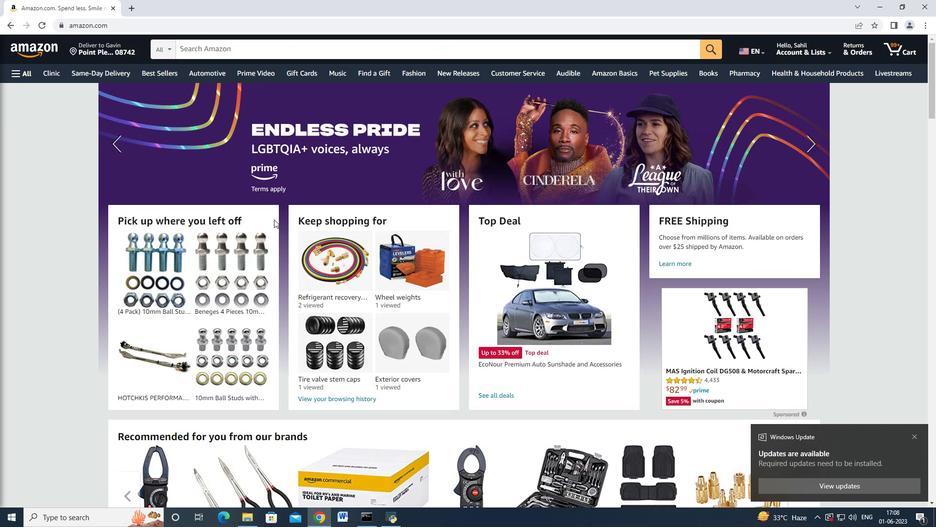 
Action: Mouse scrolled (274, 220) with delta (0, 0)
Screenshot: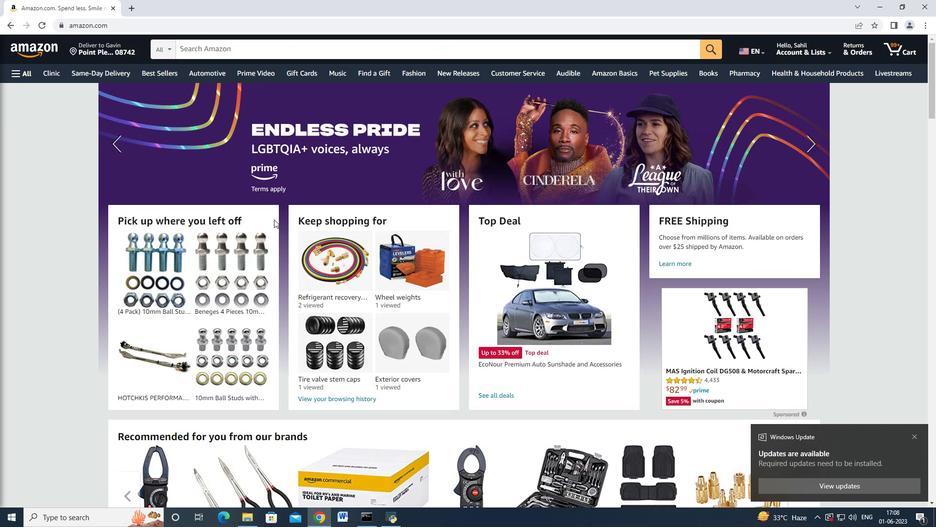 
Action: Mouse scrolled (274, 220) with delta (0, 0)
Screenshot: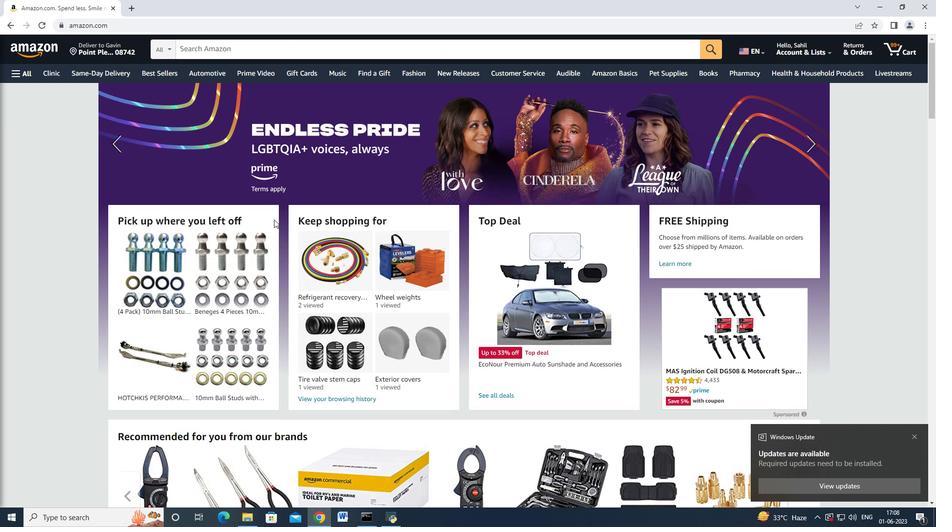 
Action: Mouse moved to (44, 28)
Screenshot: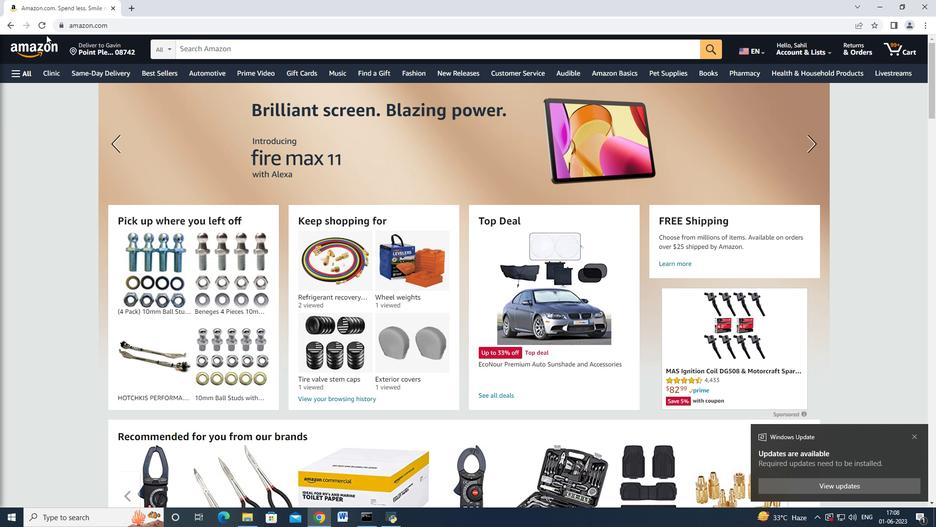 
Action: Mouse pressed left at (44, 28)
Screenshot: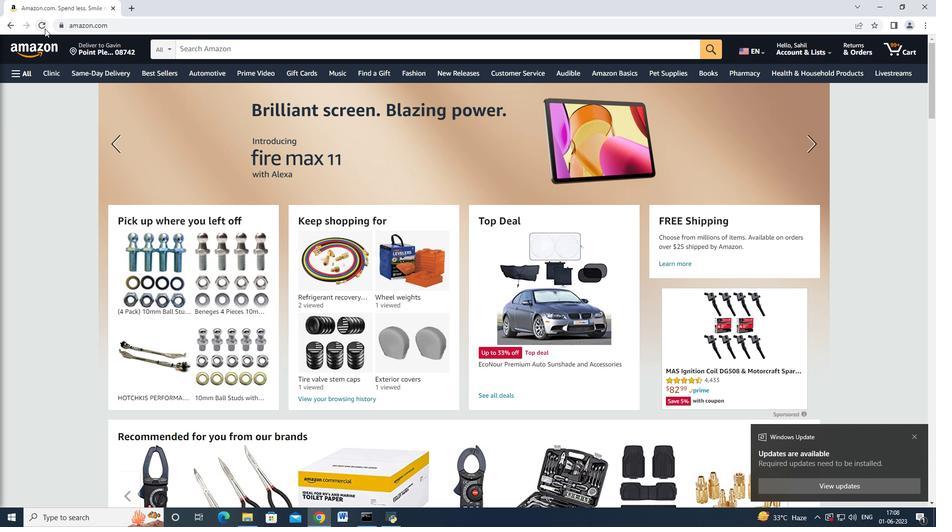 
Action: Mouse moved to (18, 75)
Screenshot: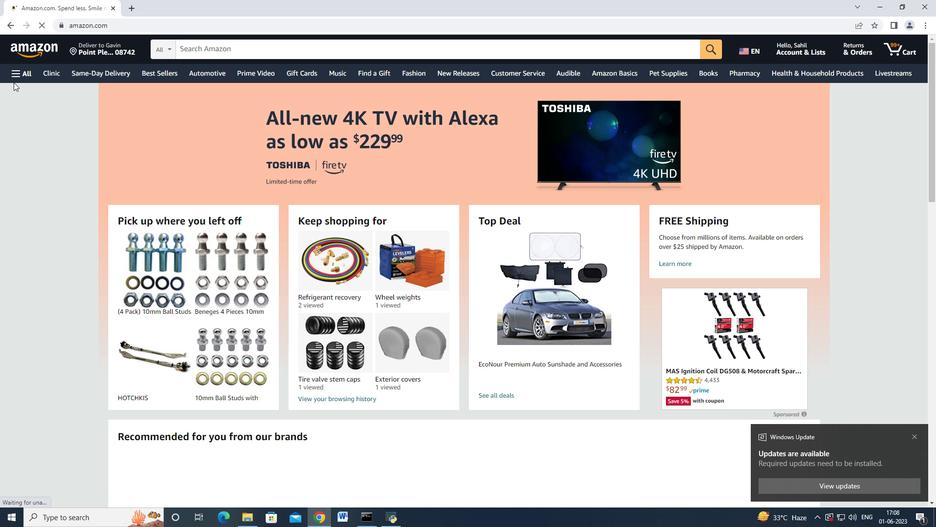 
Action: Mouse pressed left at (18, 75)
Screenshot: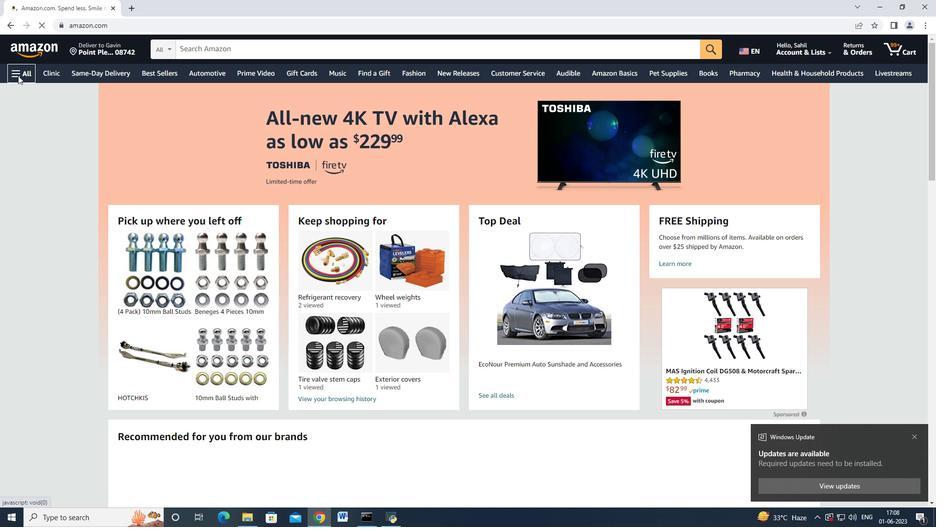 
Action: Mouse moved to (70, 185)
Screenshot: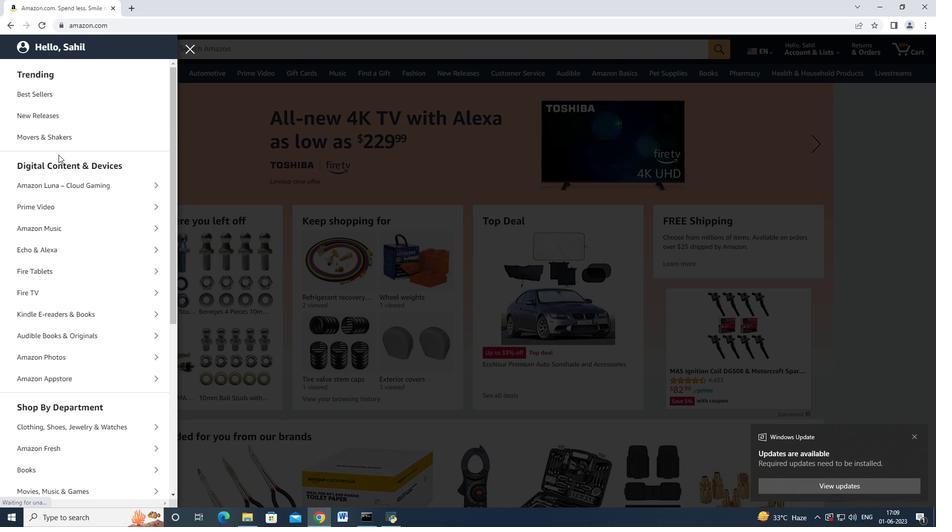 
Action: Mouse scrolled (70, 184) with delta (0, 0)
Screenshot: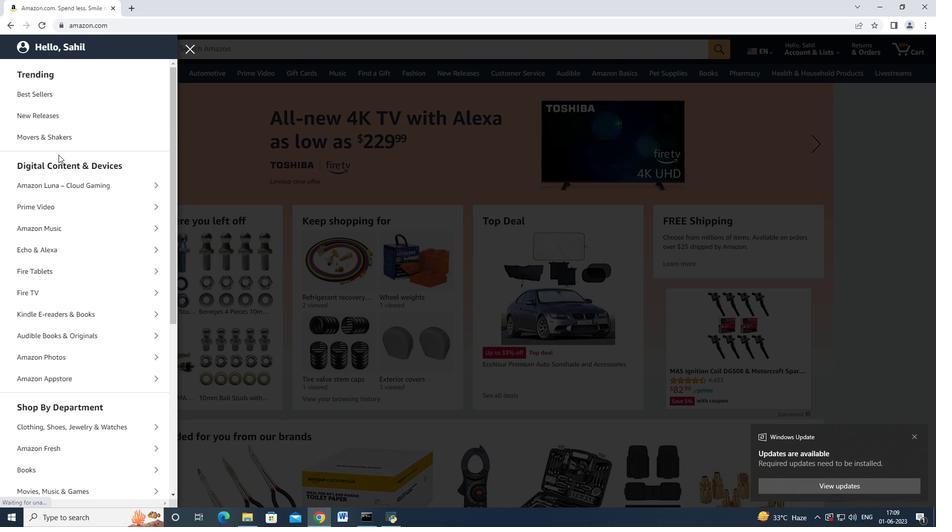 
Action: Mouse moved to (70, 188)
Screenshot: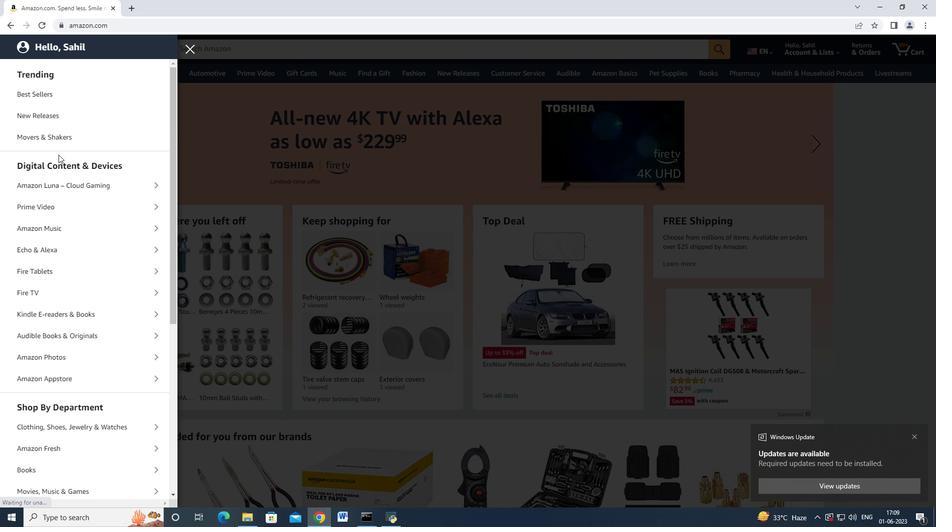 
Action: Mouse scrolled (70, 188) with delta (0, 0)
Screenshot: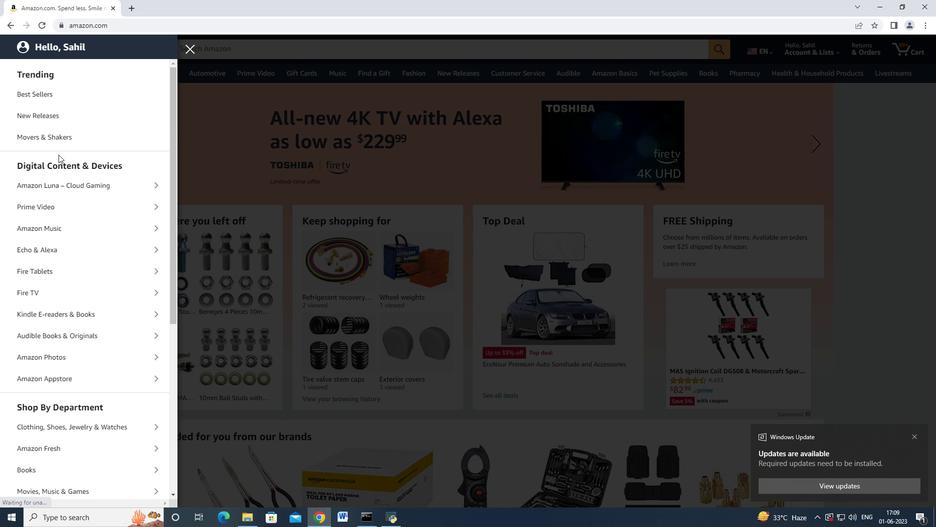
Action: Mouse scrolled (70, 188) with delta (0, 0)
Screenshot: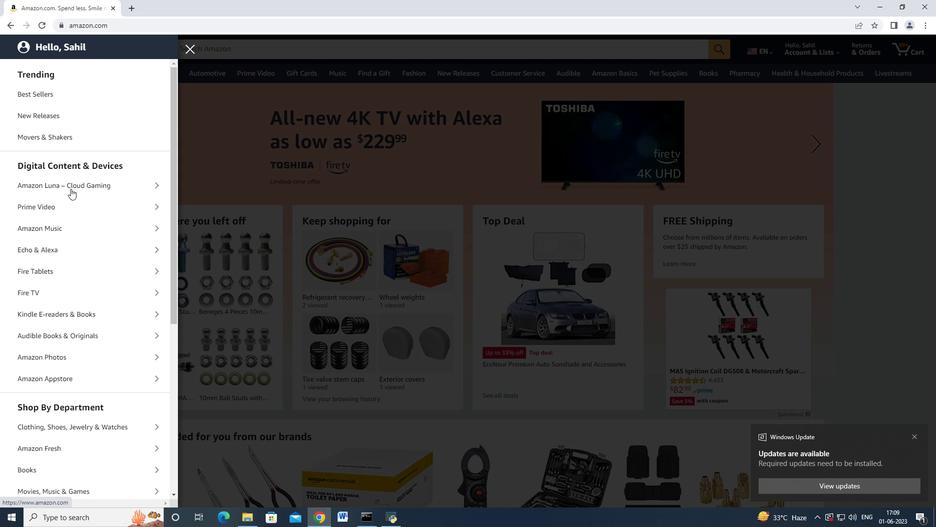 
Action: Mouse moved to (65, 368)
Screenshot: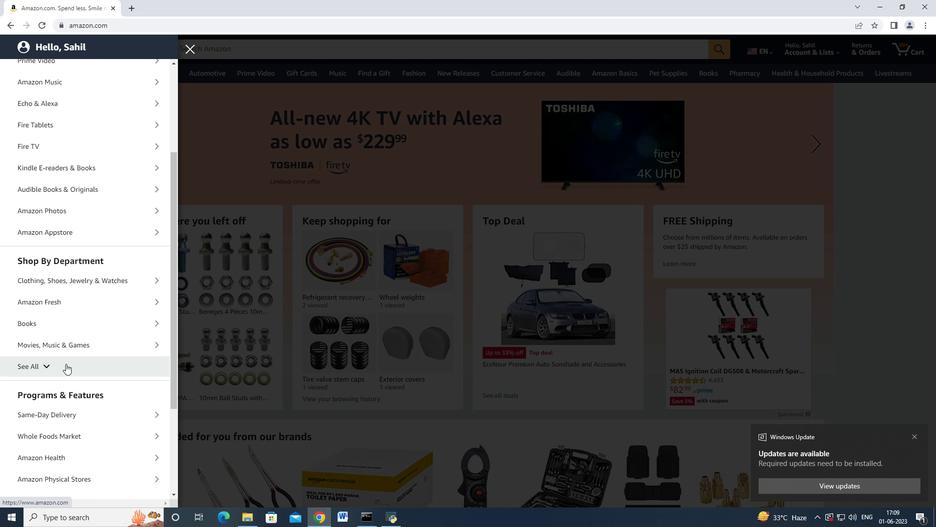 
Action: Mouse pressed left at (65, 368)
Screenshot: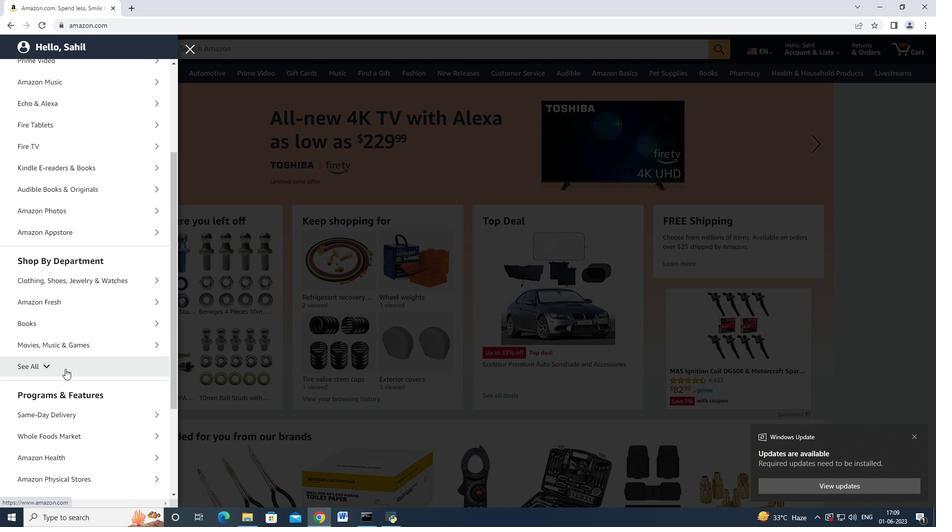 
Action: Mouse moved to (76, 350)
Screenshot: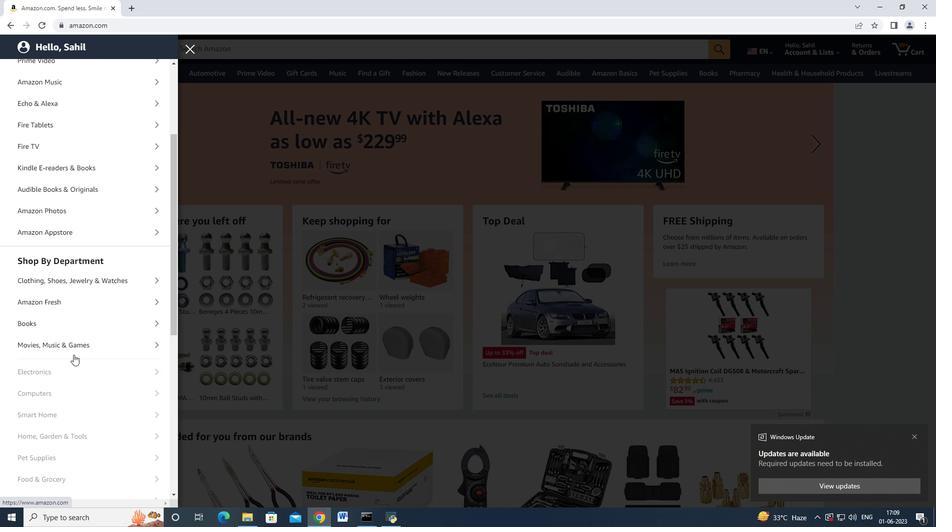 
Action: Mouse scrolled (76, 350) with delta (0, 0)
Screenshot: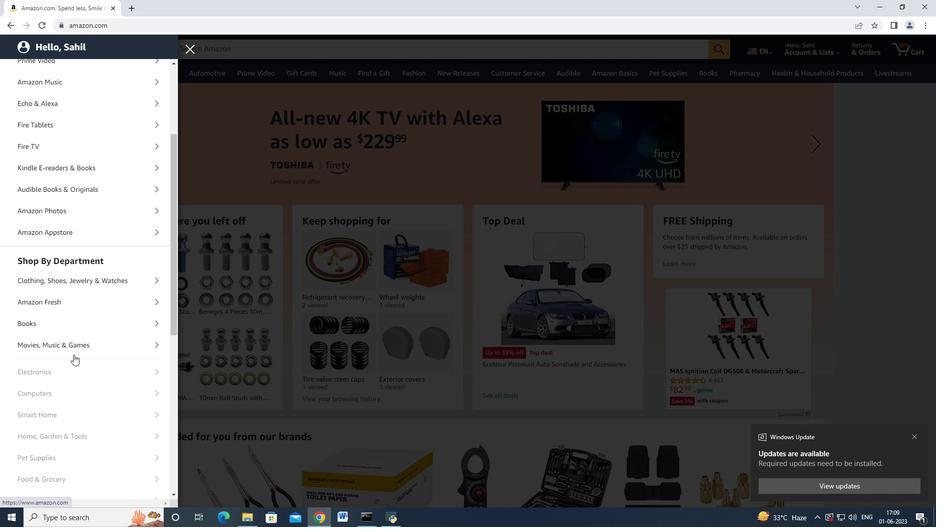 
Action: Mouse scrolled (76, 350) with delta (0, 0)
Screenshot: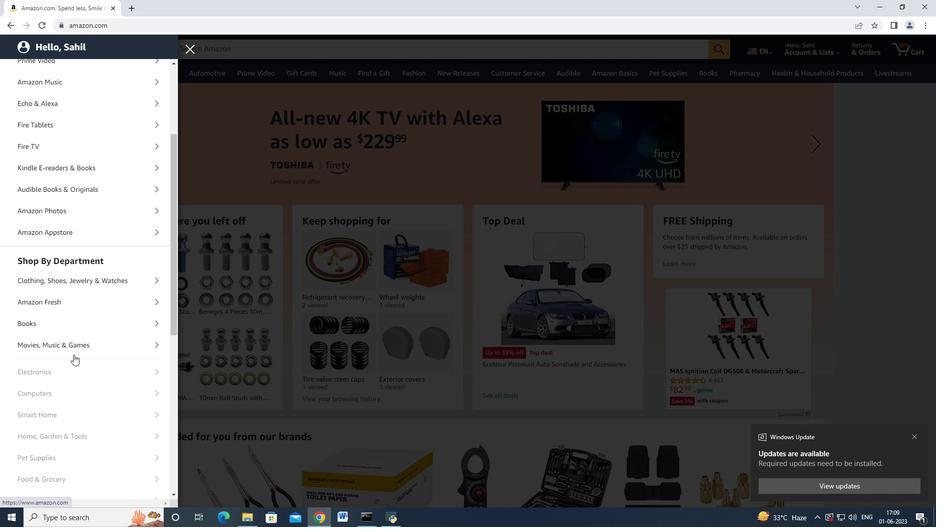 
Action: Mouse scrolled (76, 350) with delta (0, 0)
Screenshot: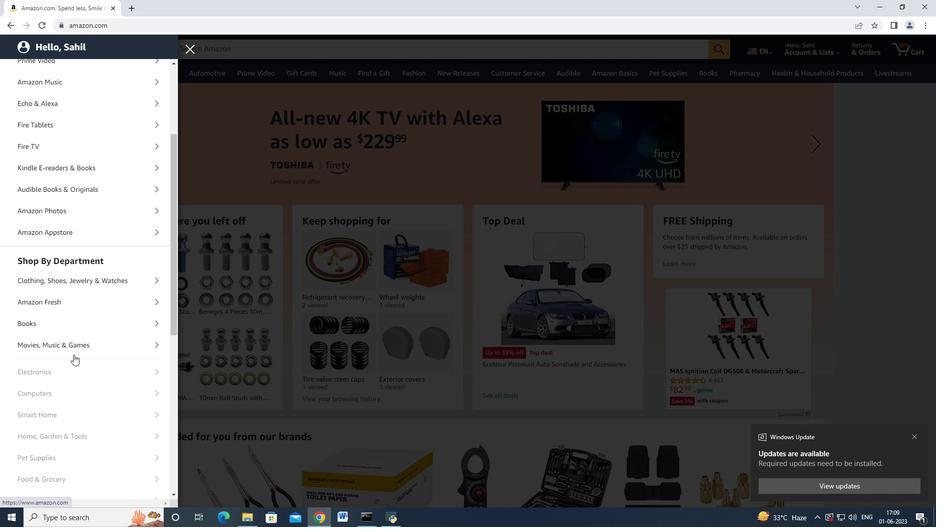 
Action: Mouse moved to (75, 349)
Screenshot: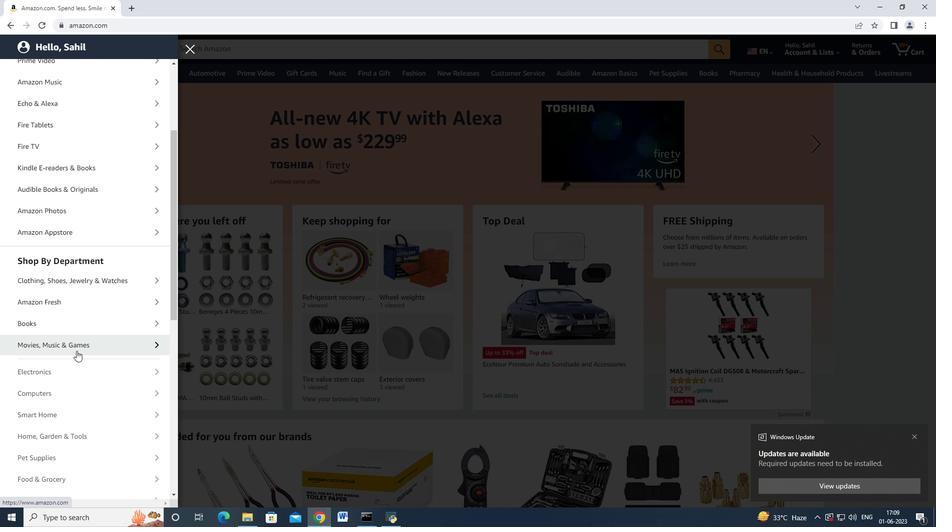 
Action: Mouse scrolled (75, 348) with delta (0, 0)
Screenshot: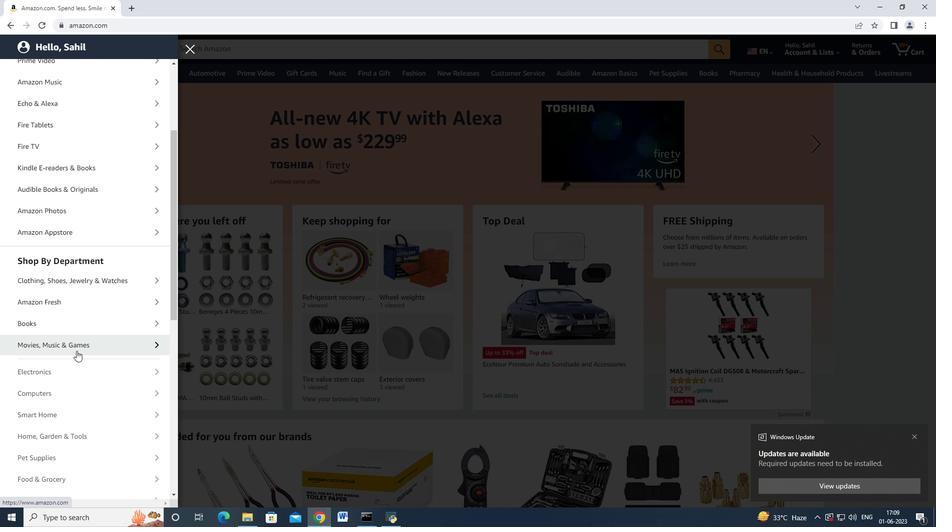 
Action: Mouse moved to (73, 346)
Screenshot: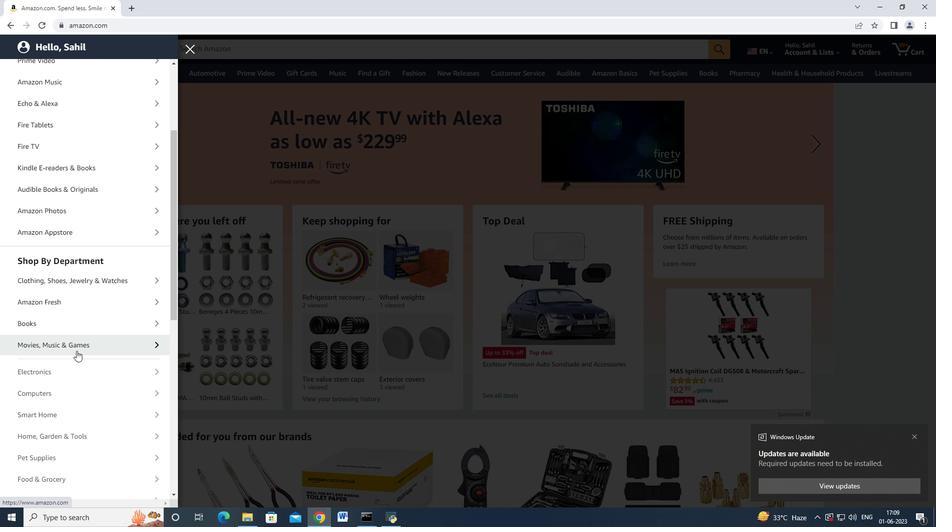 
Action: Mouse scrolled (73, 346) with delta (0, 0)
Screenshot: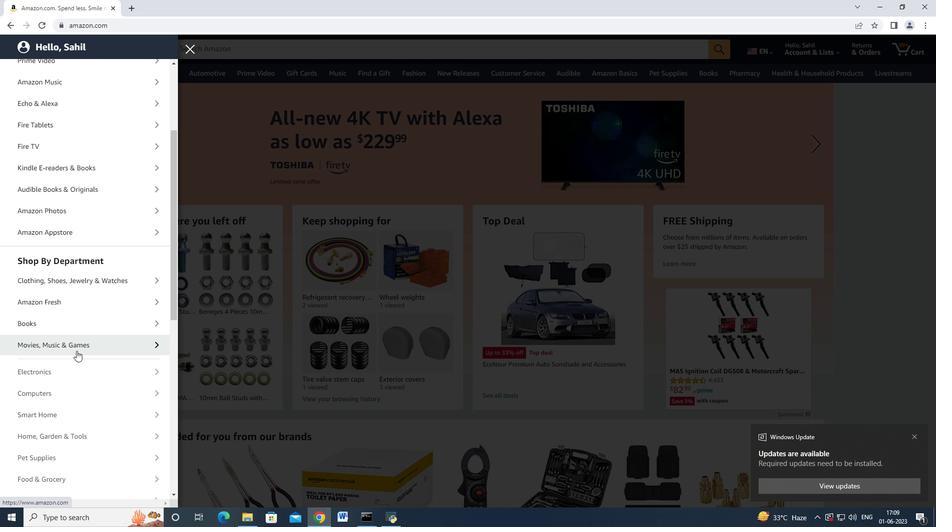 
Action: Mouse moved to (83, 363)
Screenshot: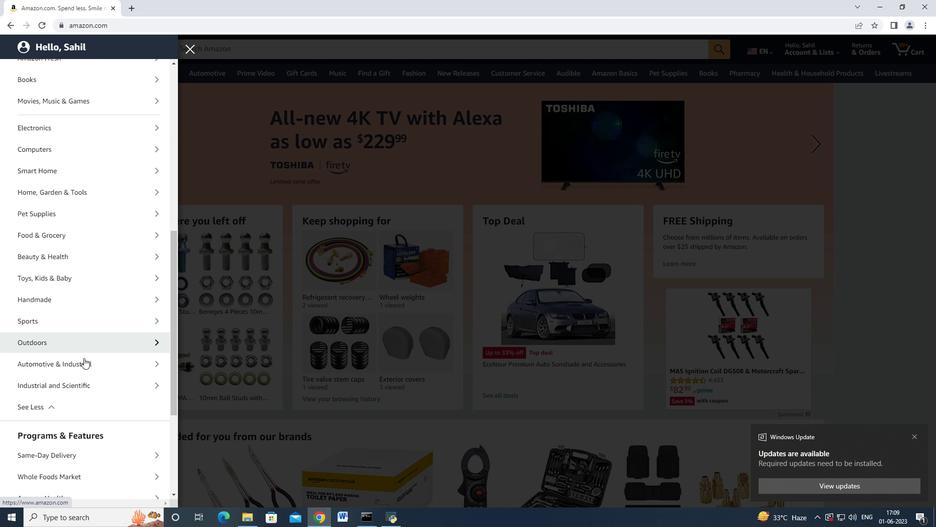 
Action: Mouse pressed left at (83, 363)
Screenshot: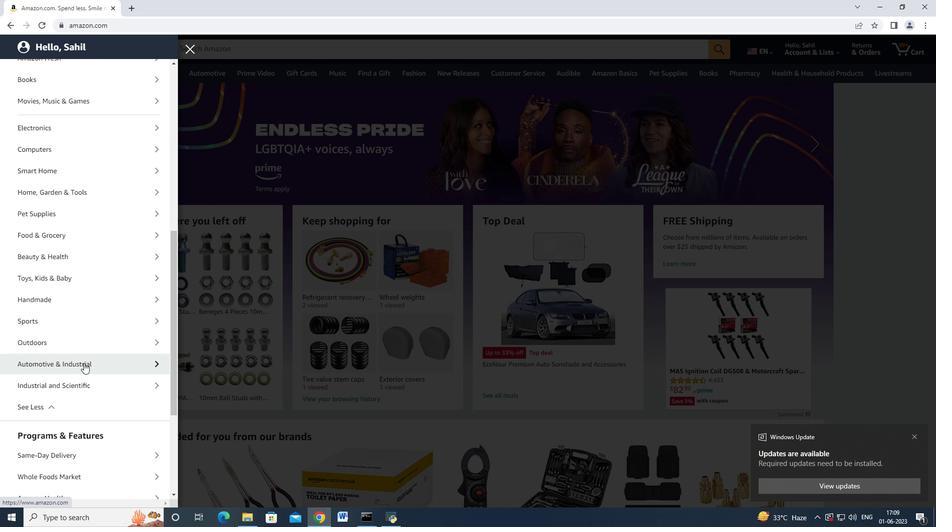 
Action: Mouse moved to (72, 120)
Screenshot: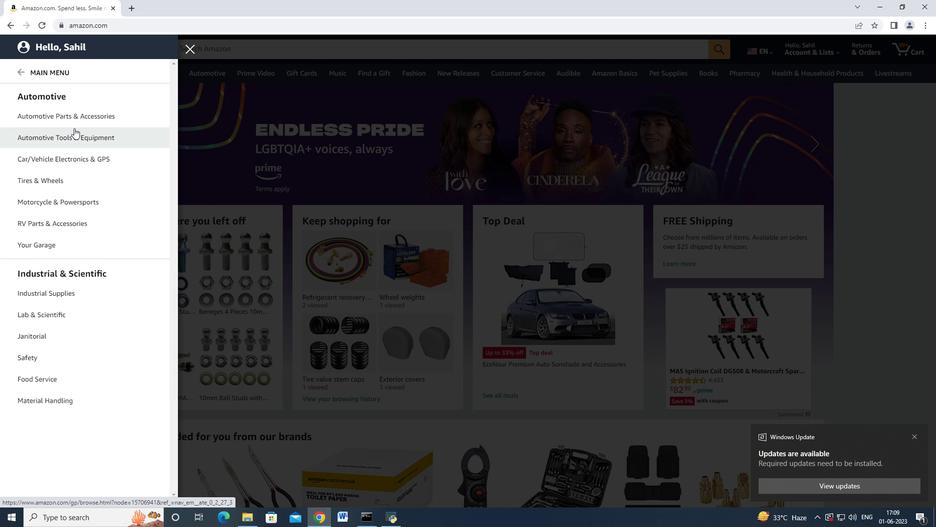 
Action: Mouse pressed left at (72, 120)
Screenshot: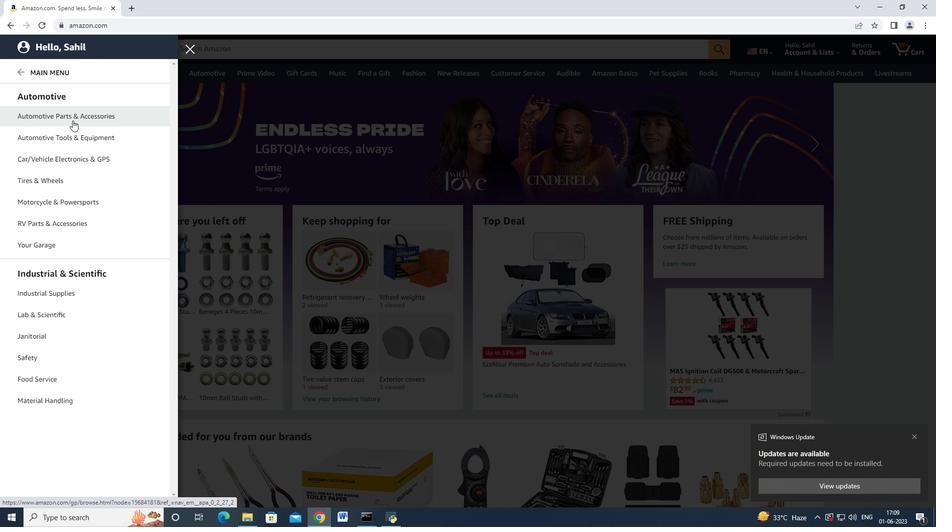 
Action: Mouse moved to (162, 96)
Screenshot: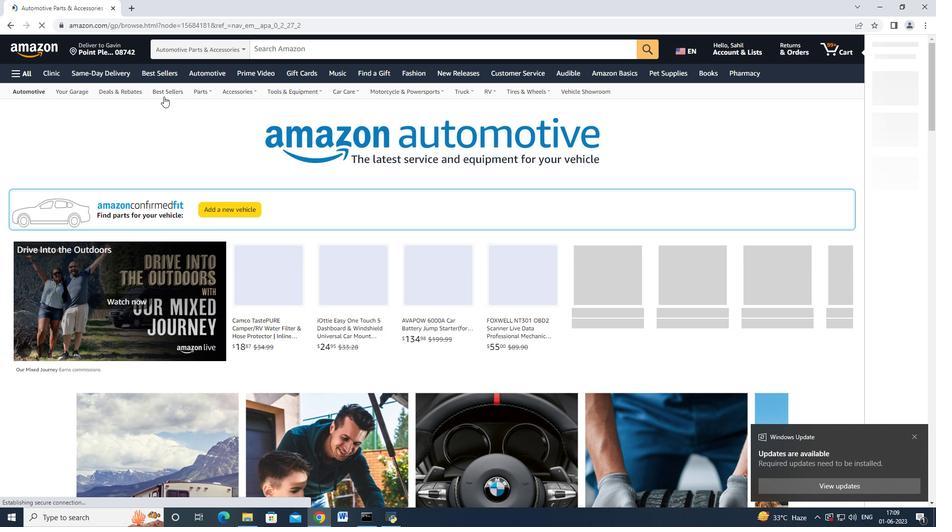 
Action: Mouse pressed left at (162, 96)
Screenshot: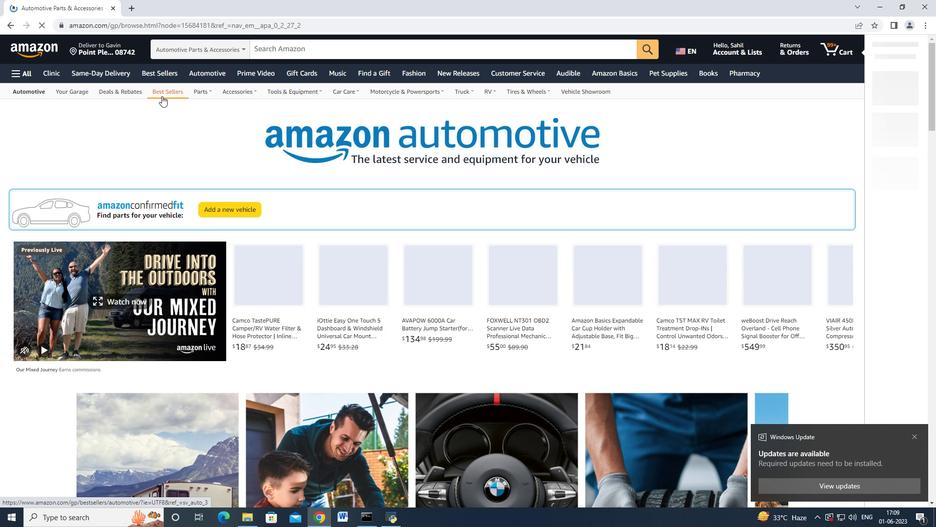 
Action: Mouse moved to (49, 326)
Screenshot: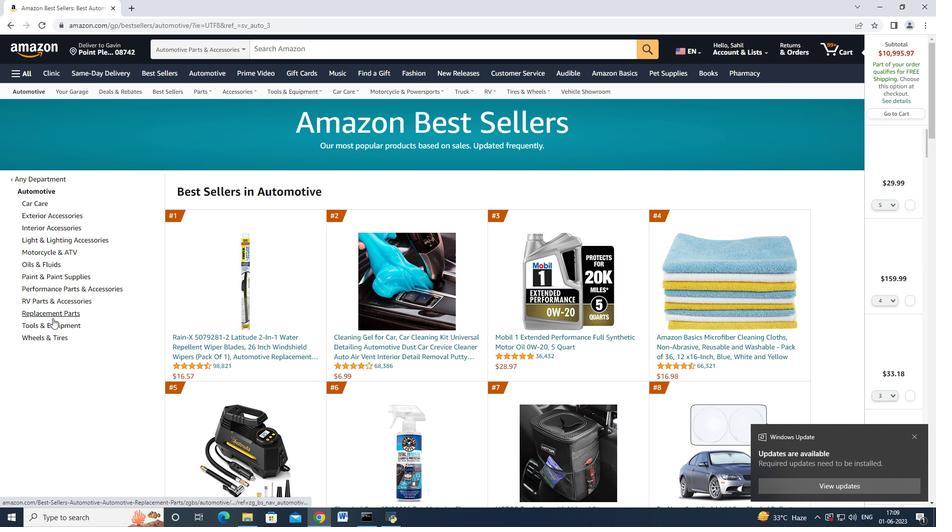 
Action: Mouse pressed left at (49, 326)
Screenshot: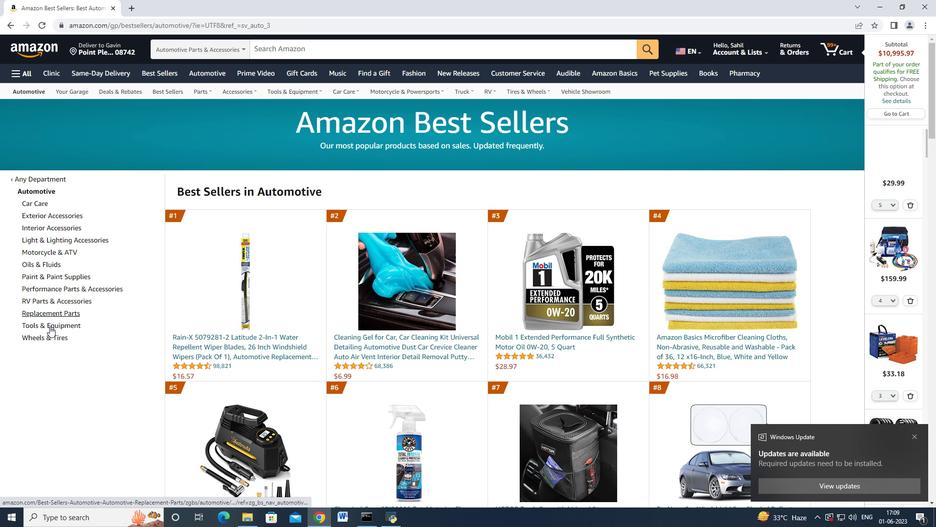 
Action: Mouse moved to (70, 229)
Screenshot: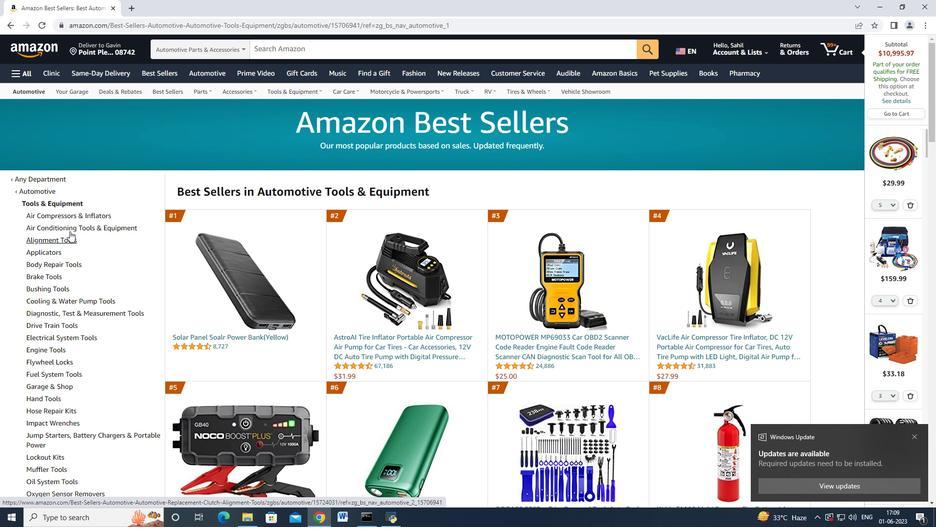 
Action: Mouse pressed left at (70, 229)
Screenshot: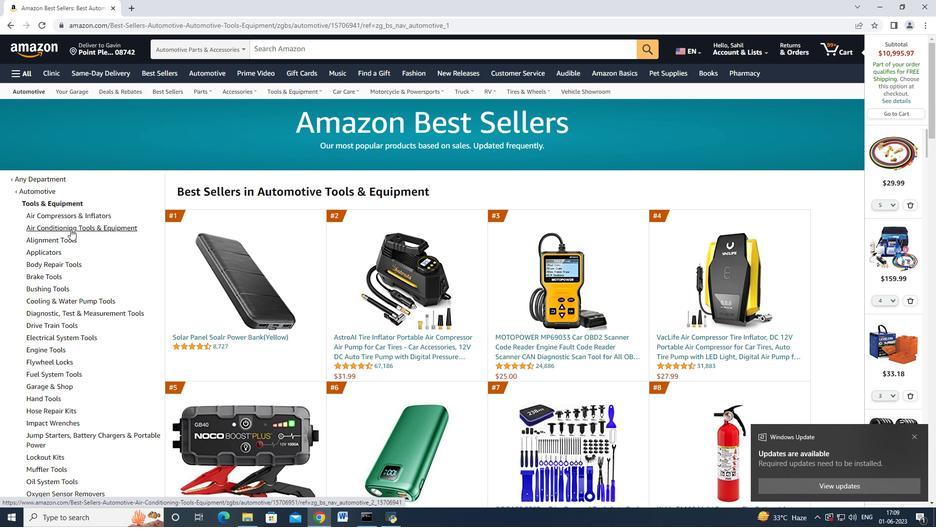 
Action: Mouse moved to (68, 252)
Screenshot: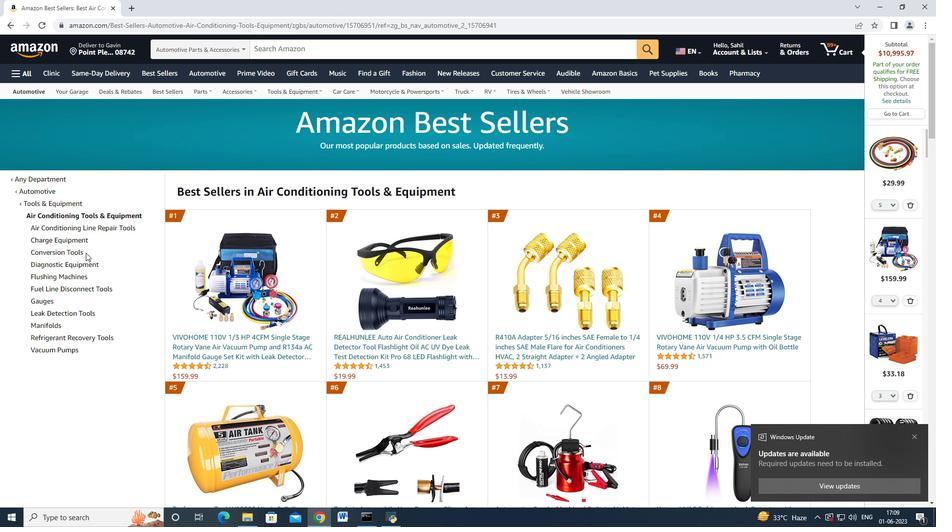 
Action: Mouse pressed left at (68, 252)
Screenshot: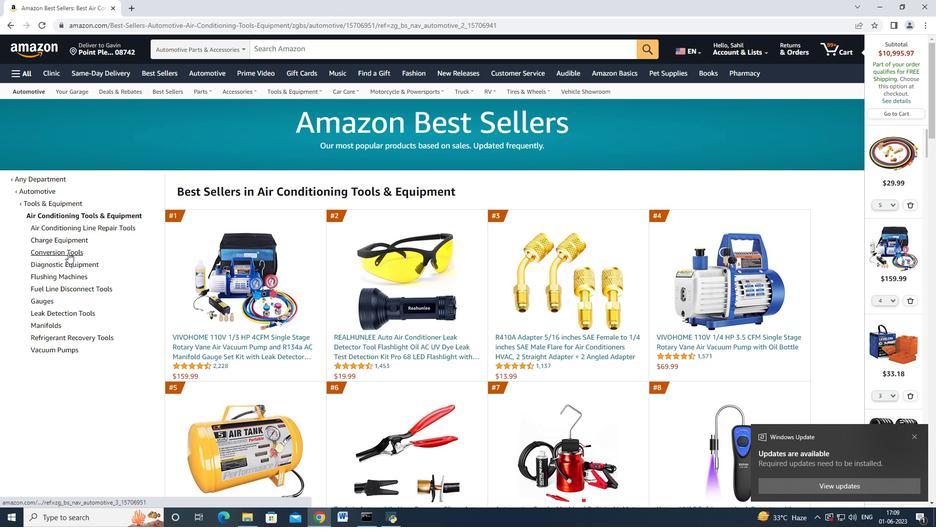 
Action: Mouse moved to (300, 280)
Screenshot: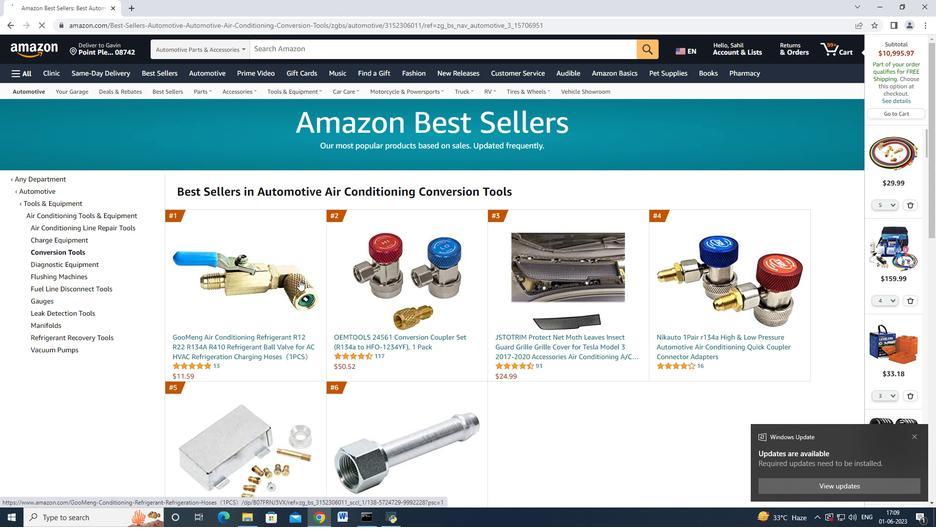 
Action: Mouse scrolled (300, 279) with delta (0, 0)
Screenshot: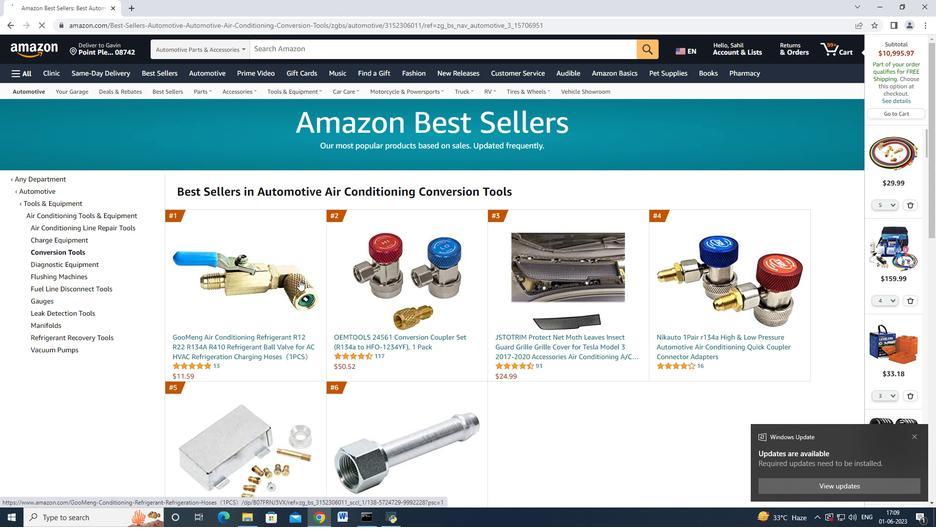 
Action: Mouse moved to (264, 291)
Screenshot: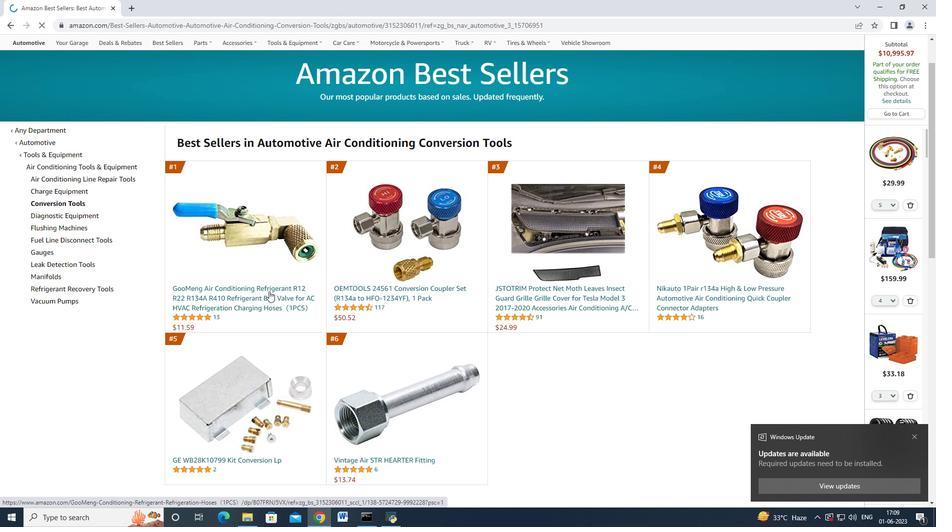 
Action: Mouse pressed left at (264, 291)
Screenshot: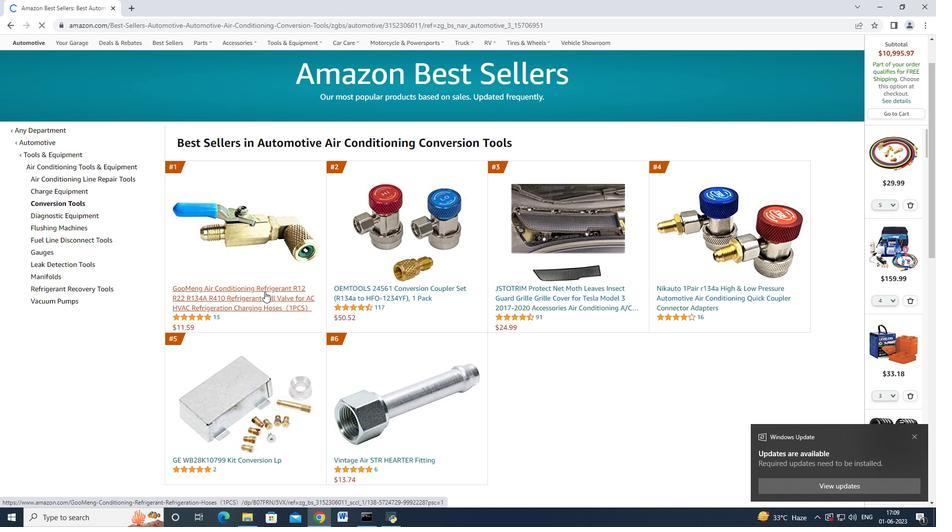
Action: Mouse moved to (718, 414)
Screenshot: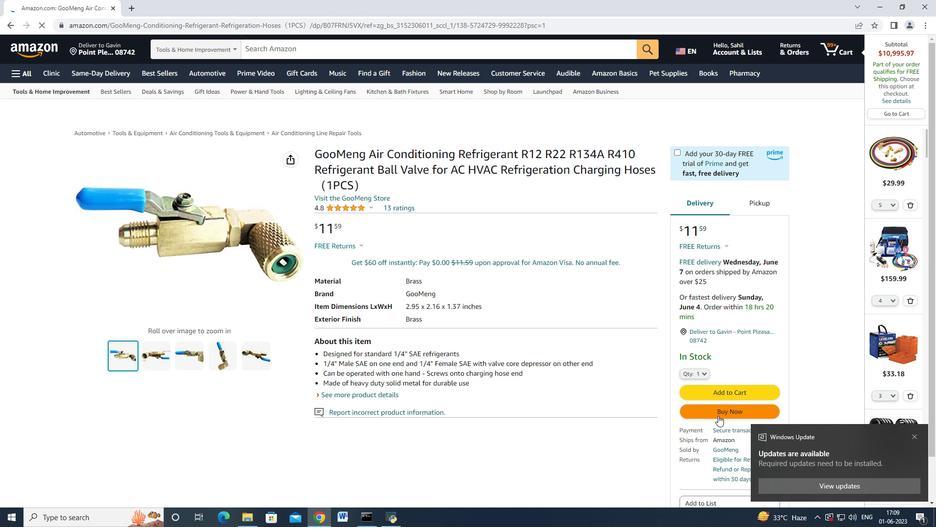 
Action: Mouse pressed left at (718, 414)
Screenshot: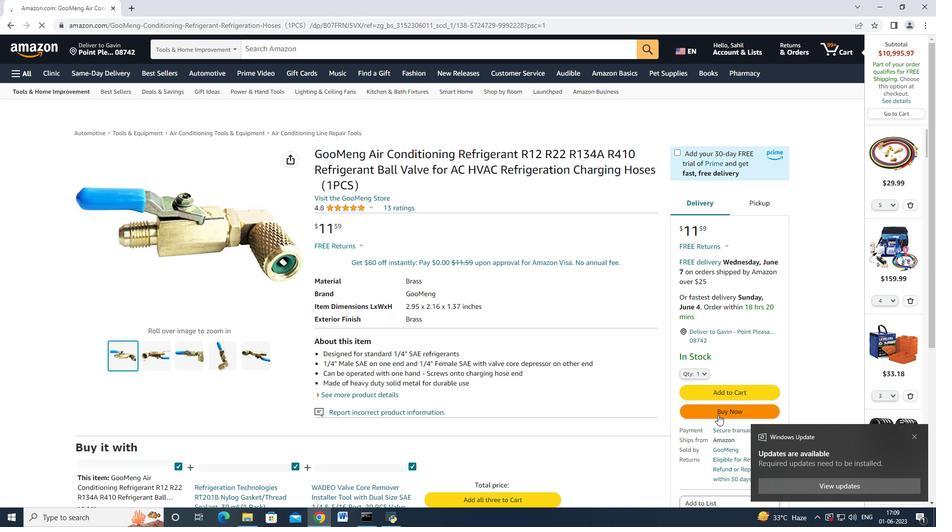 
Action: Mouse moved to (560, 80)
Screenshot: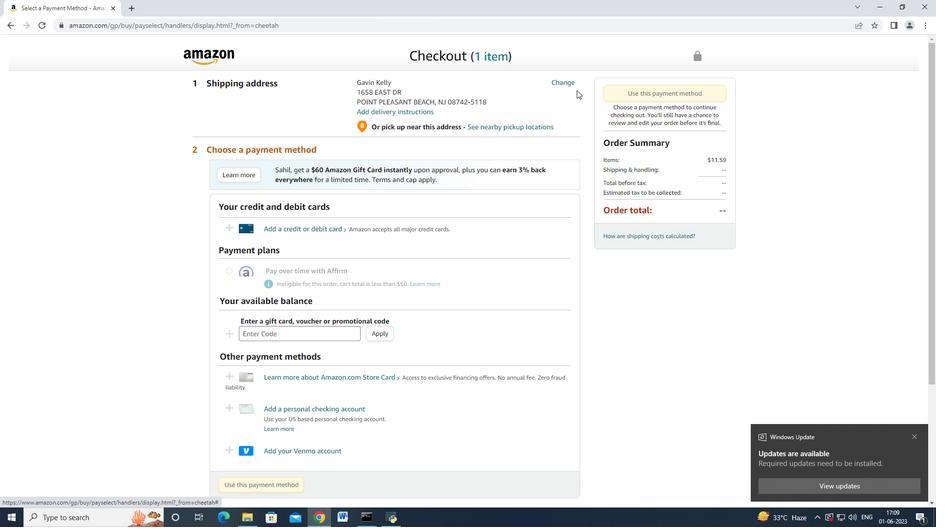 
Action: Mouse pressed left at (560, 80)
Screenshot: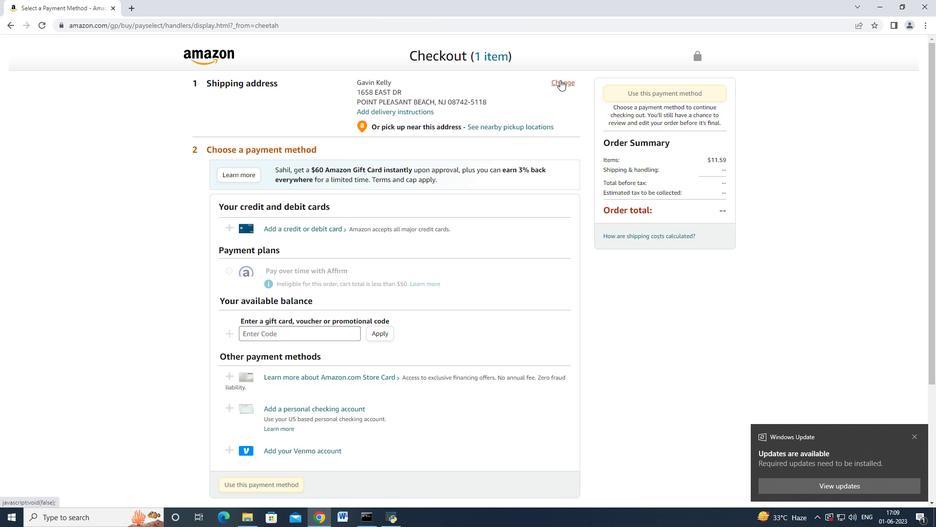
Action: Mouse moved to (223, 526)
Screenshot: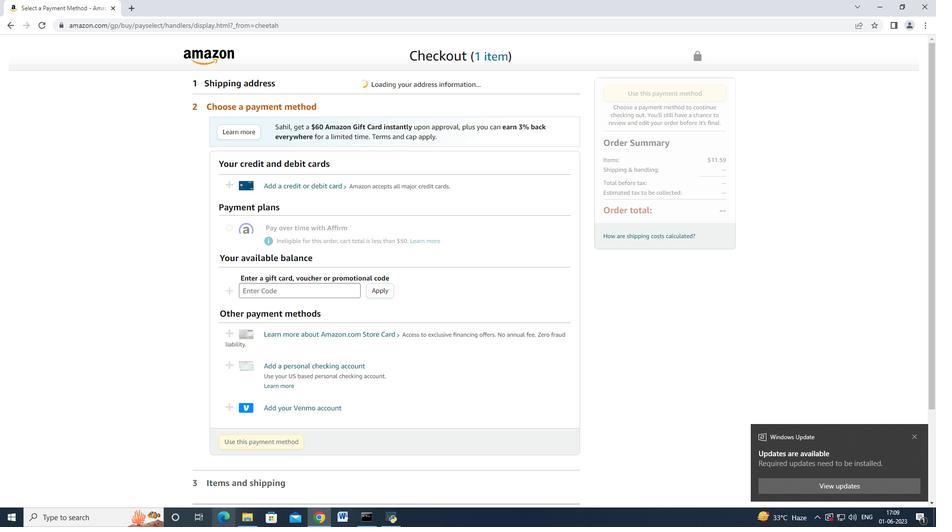 
Action: Mouse scrolled (223, 526) with delta (0, 0)
Screenshot: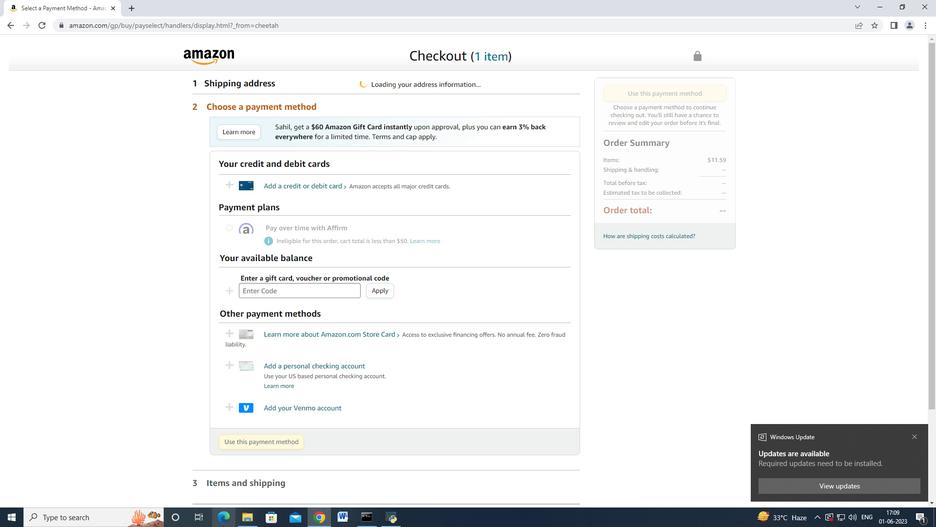 
Action: Mouse moved to (287, 331)
Screenshot: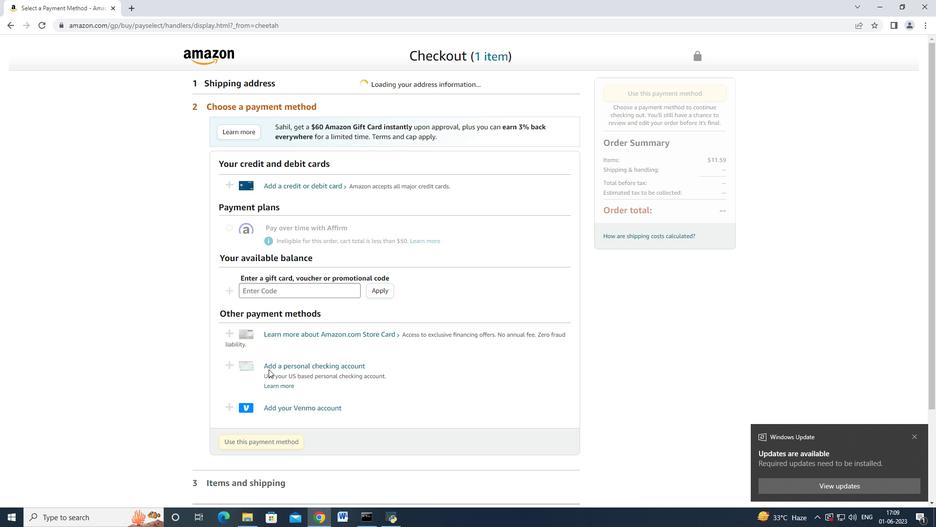 
Action: Mouse scrolled (287, 331) with delta (0, 0)
Screenshot: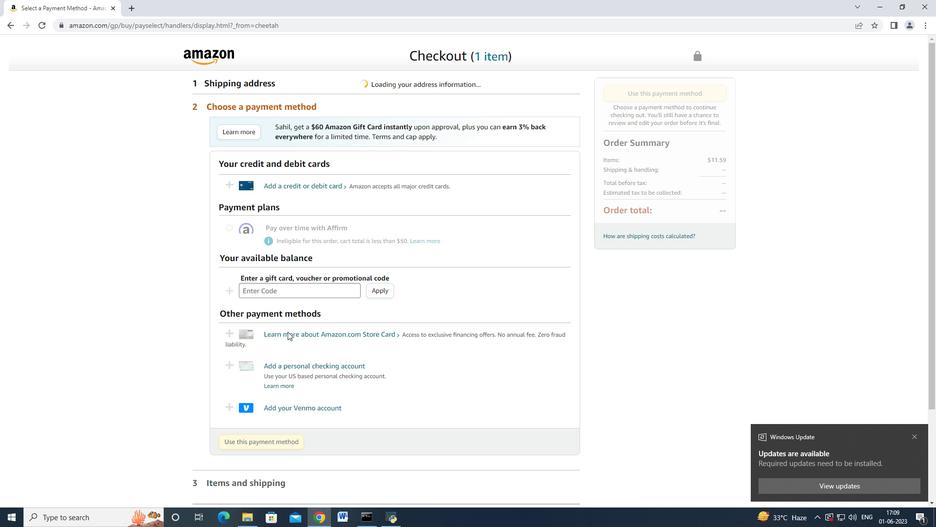 
Action: Mouse scrolled (287, 332) with delta (0, 0)
Screenshot: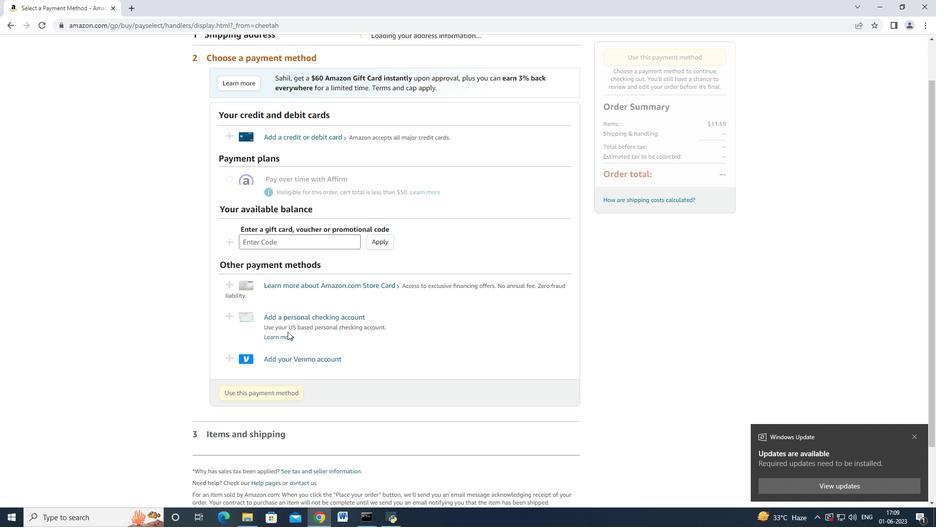 
Action: Mouse scrolled (287, 332) with delta (0, 0)
Screenshot: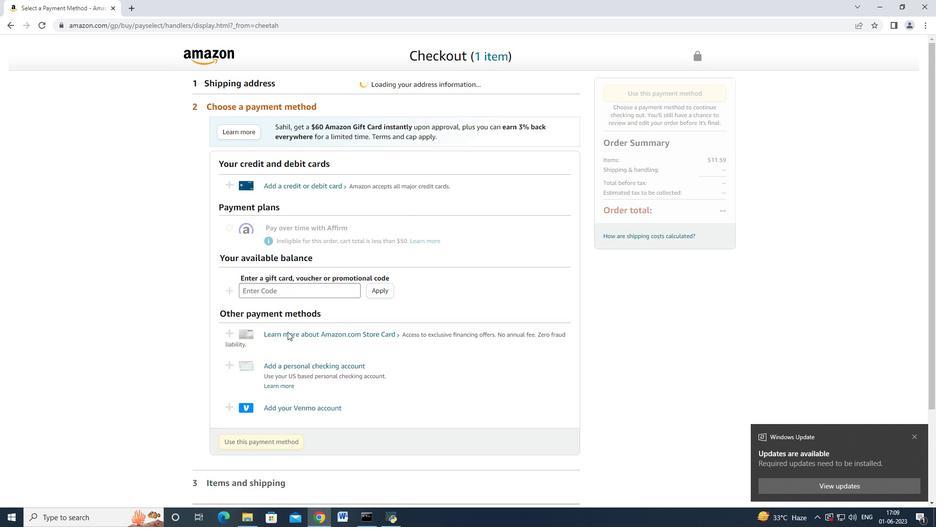 
Action: Mouse moved to (311, 304)
Screenshot: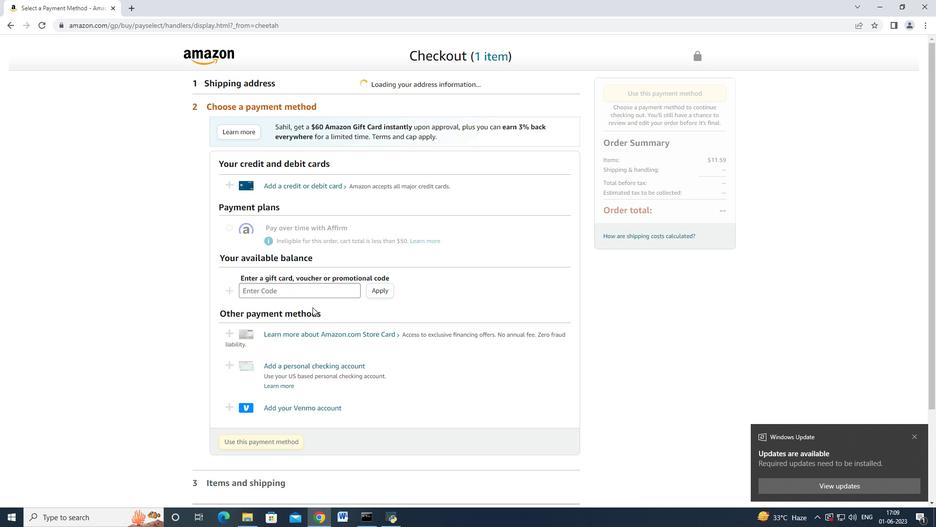 
Action: Mouse scrolled (311, 304) with delta (0, 0)
Screenshot: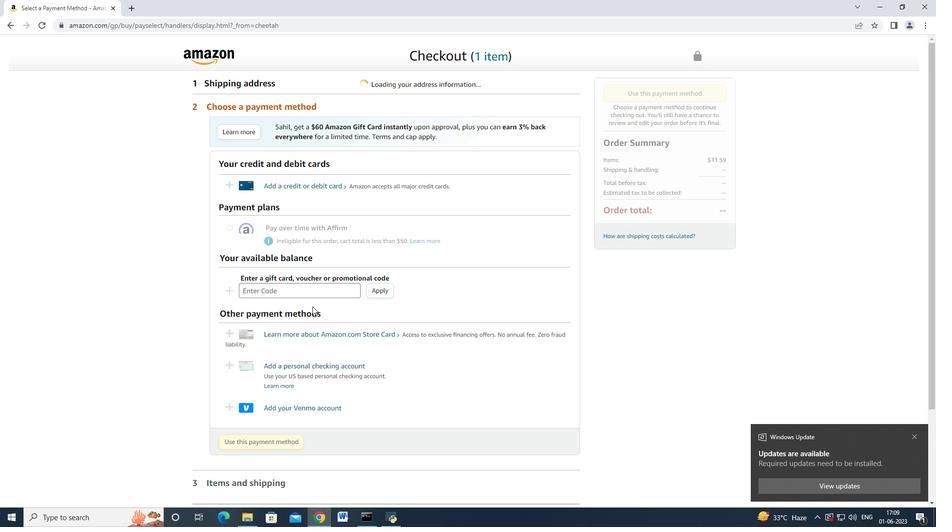 
Action: Mouse scrolled (311, 304) with delta (0, 0)
Screenshot: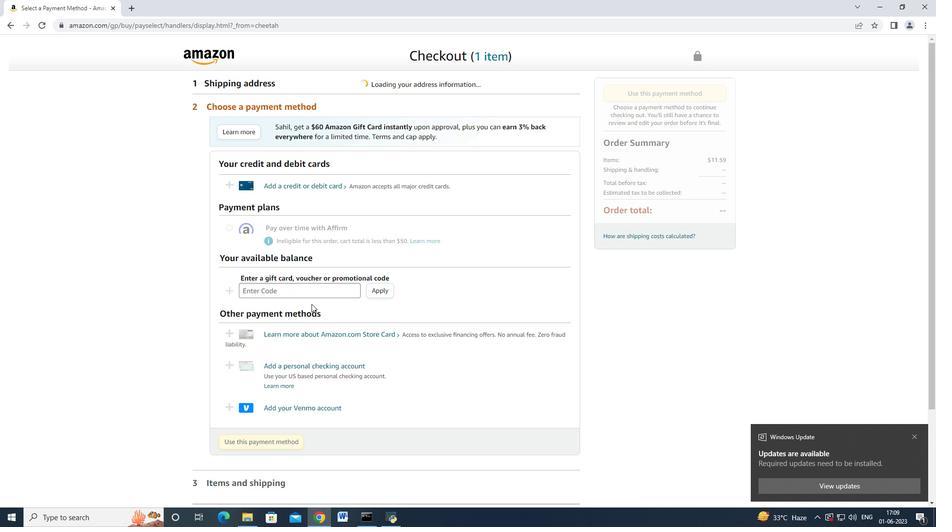
Action: Mouse moved to (316, 321)
Screenshot: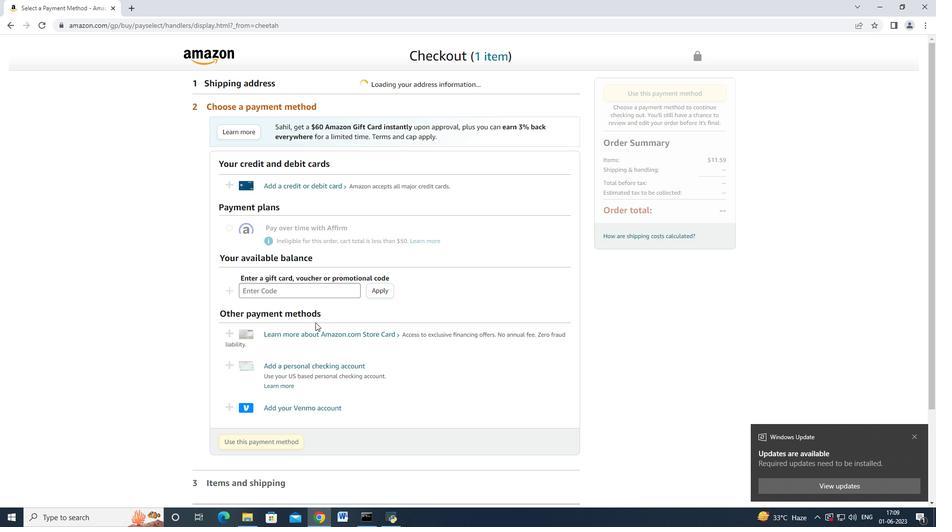 
Action: Mouse scrolled (316, 321) with delta (0, 0)
Screenshot: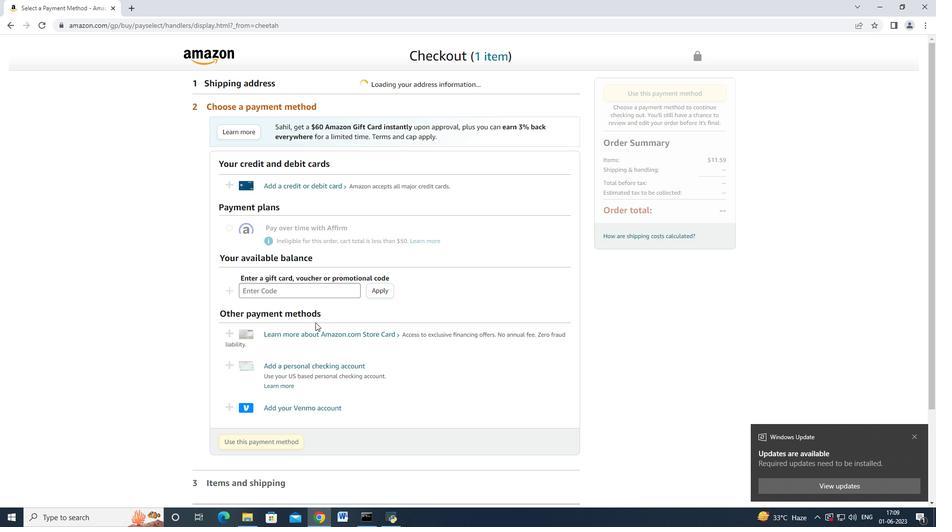 
Action: Mouse moved to (315, 319)
Screenshot: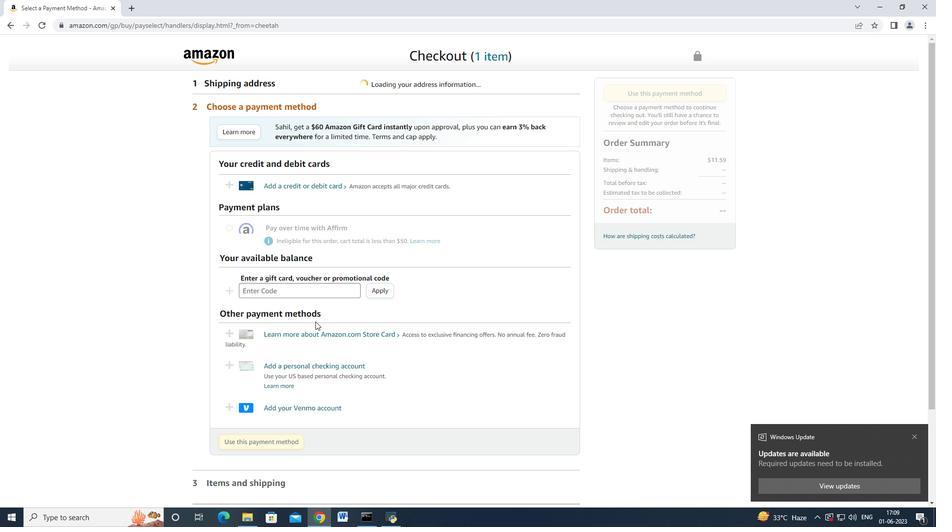 
Action: Mouse scrolled (315, 320) with delta (0, 0)
Screenshot: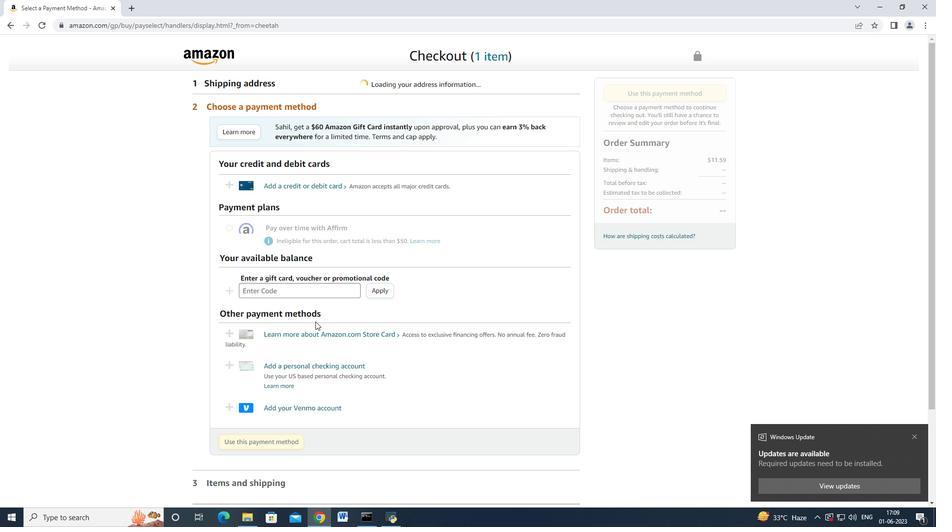 
Action: Mouse moved to (346, 298)
Screenshot: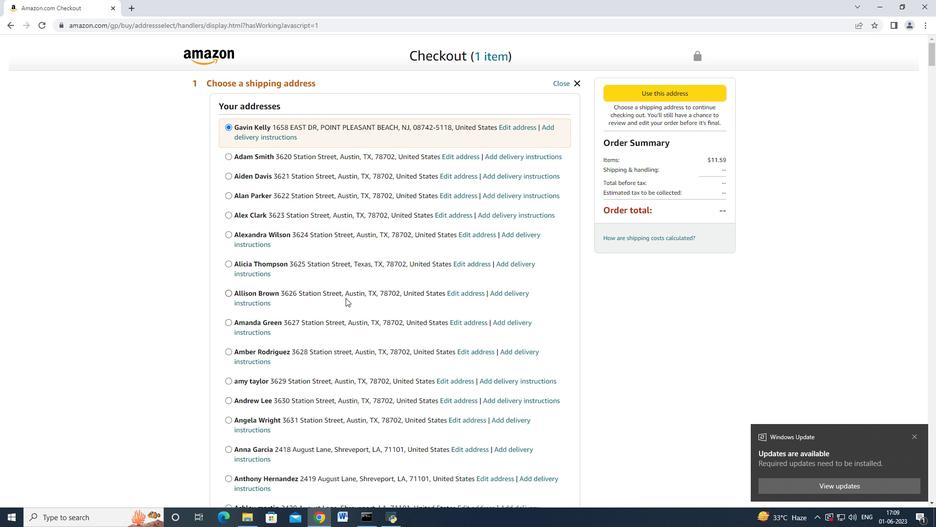 
Action: Mouse scrolled (346, 298) with delta (0, 0)
Screenshot: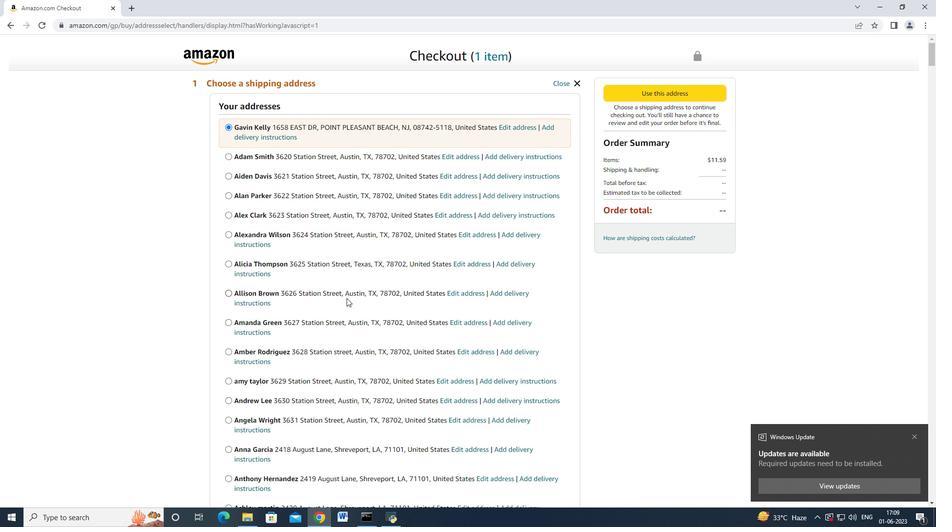 
Action: Mouse scrolled (346, 297) with delta (0, 0)
Screenshot: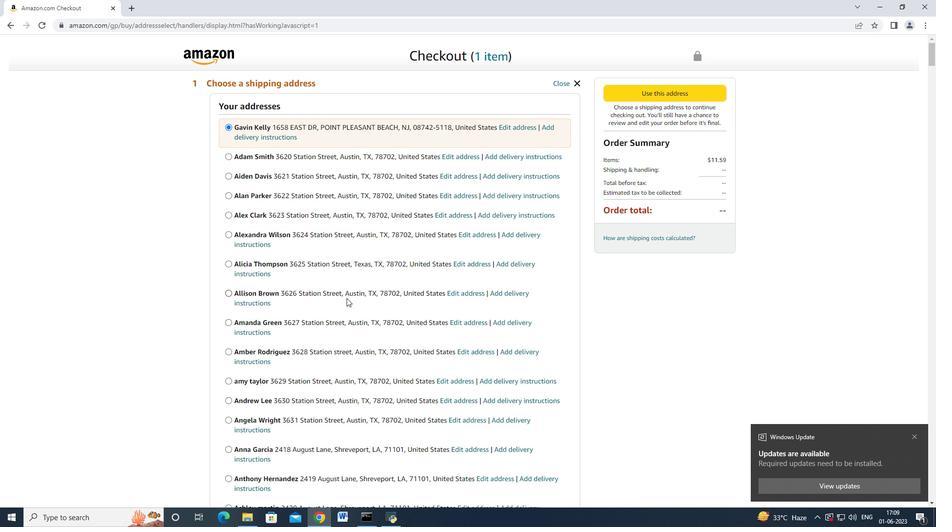 
Action: Mouse scrolled (346, 297) with delta (0, 0)
Screenshot: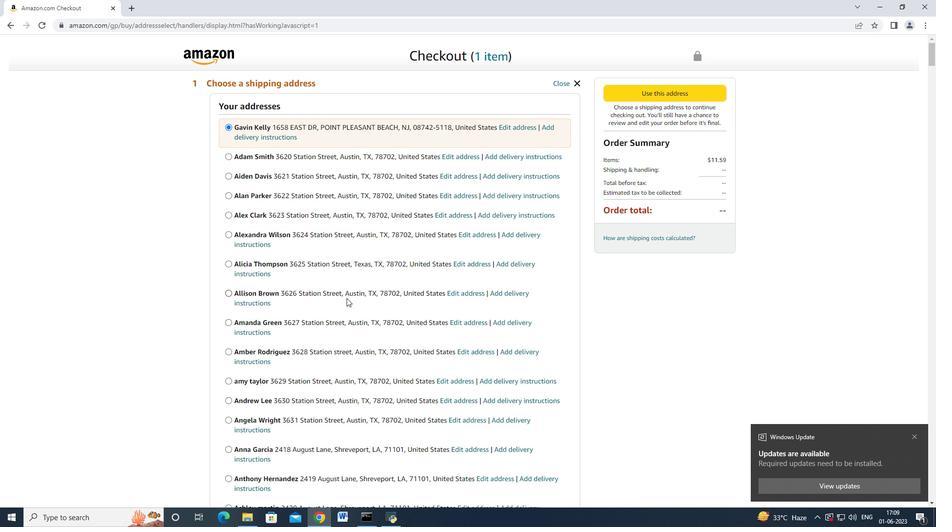 
Action: Mouse scrolled (346, 297) with delta (0, 0)
Screenshot: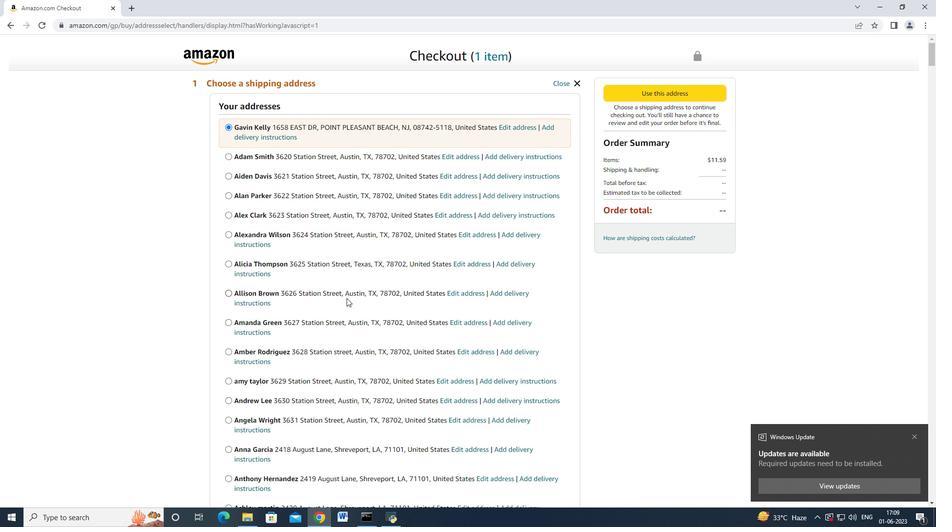 
Action: Mouse scrolled (346, 297) with delta (0, 0)
Screenshot: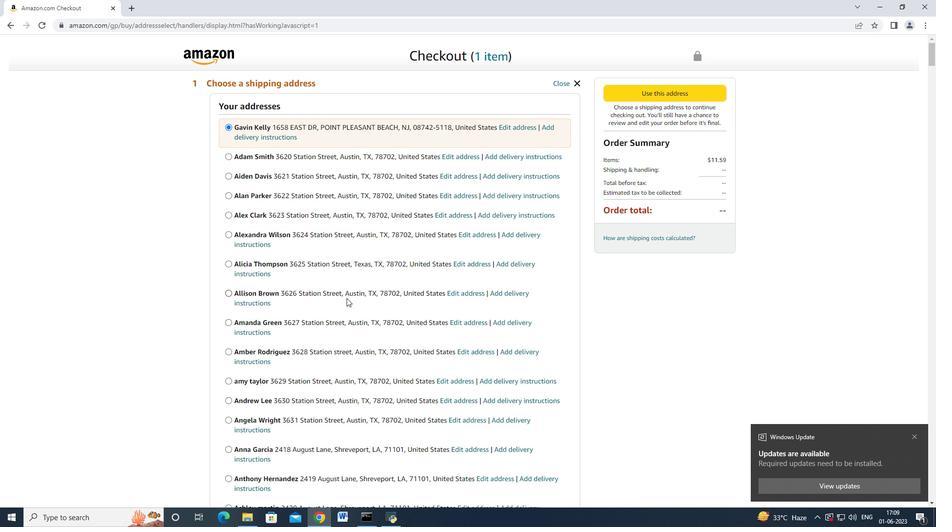 
Action: Mouse scrolled (346, 297) with delta (0, 0)
Screenshot: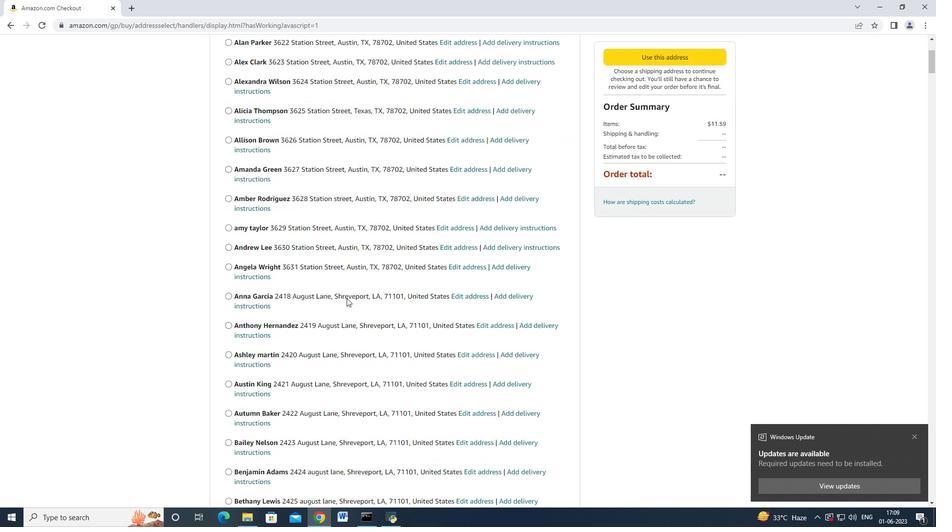 
Action: Mouse scrolled (346, 297) with delta (0, 0)
Screenshot: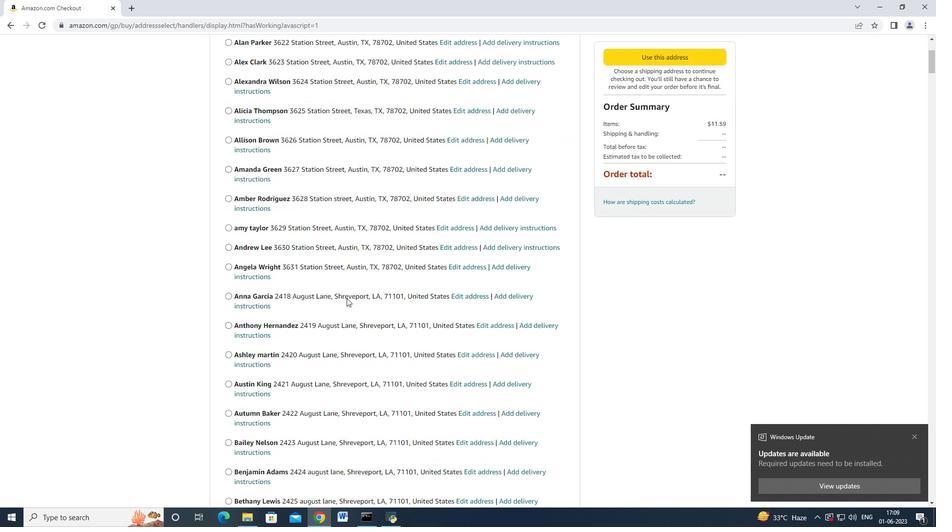 
Action: Mouse scrolled (346, 297) with delta (0, 0)
Screenshot: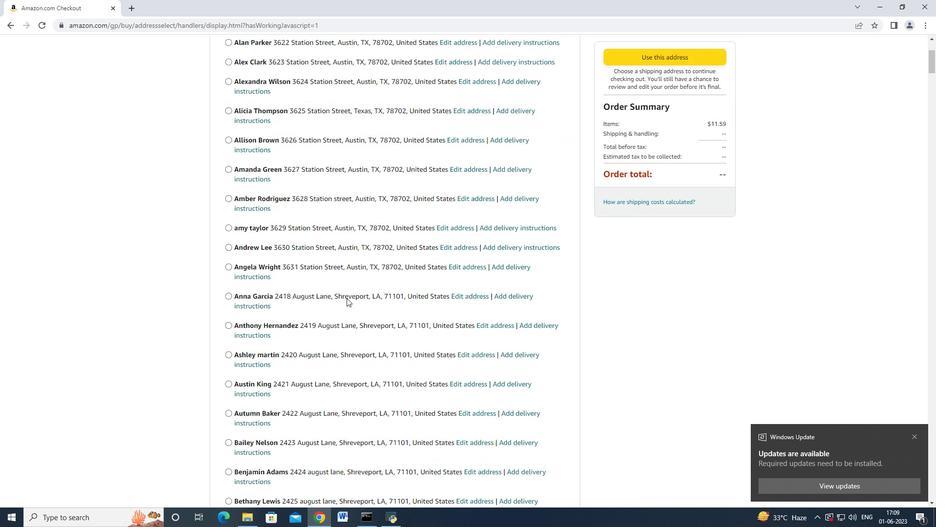 
Action: Mouse scrolled (346, 297) with delta (0, 0)
Screenshot: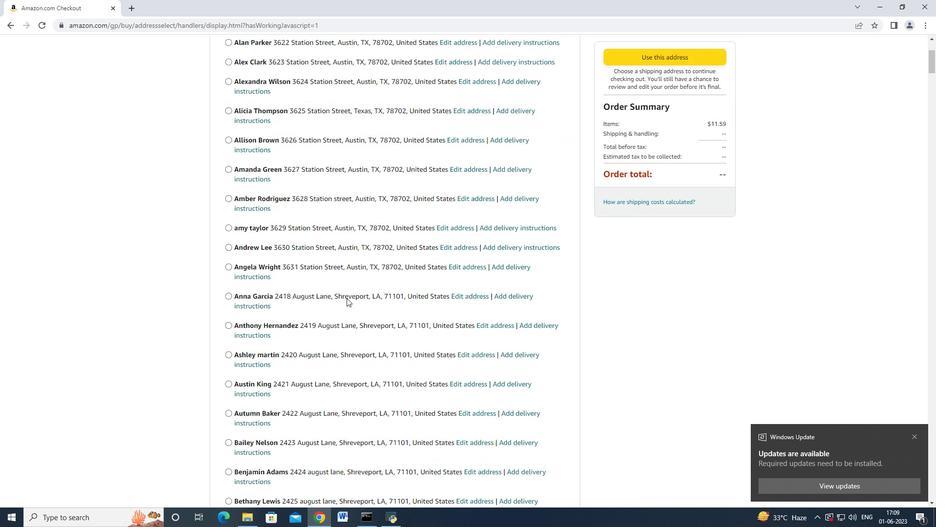 
Action: Mouse scrolled (346, 297) with delta (0, 0)
Screenshot: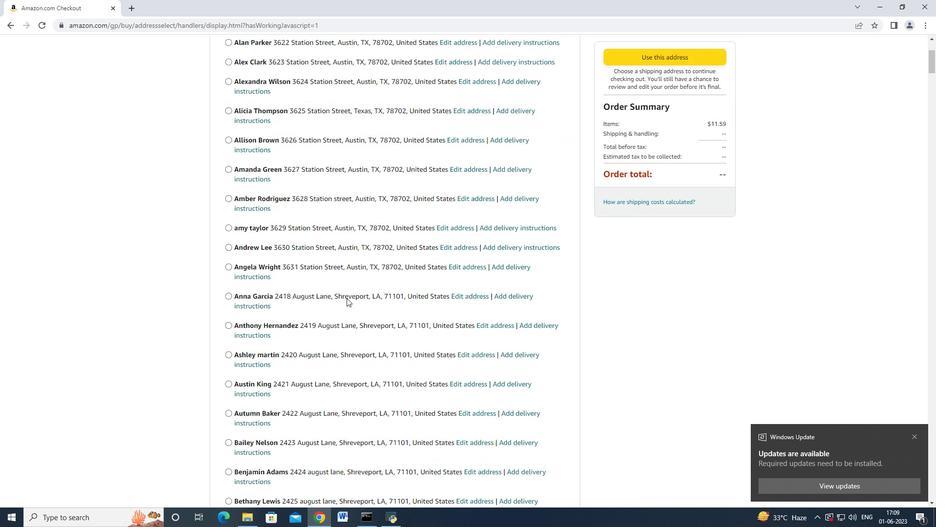 
Action: Mouse scrolled (346, 297) with delta (0, 0)
Screenshot: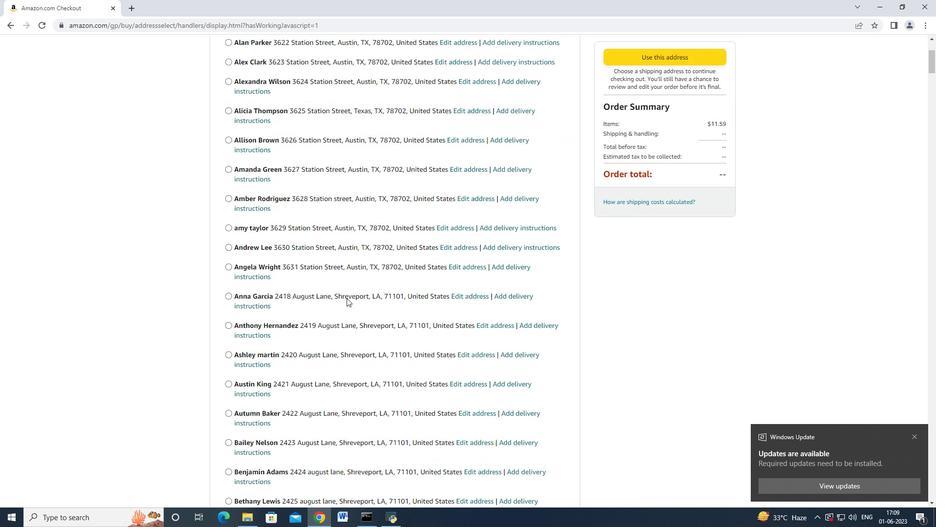 
Action: Mouse scrolled (346, 297) with delta (0, 0)
Screenshot: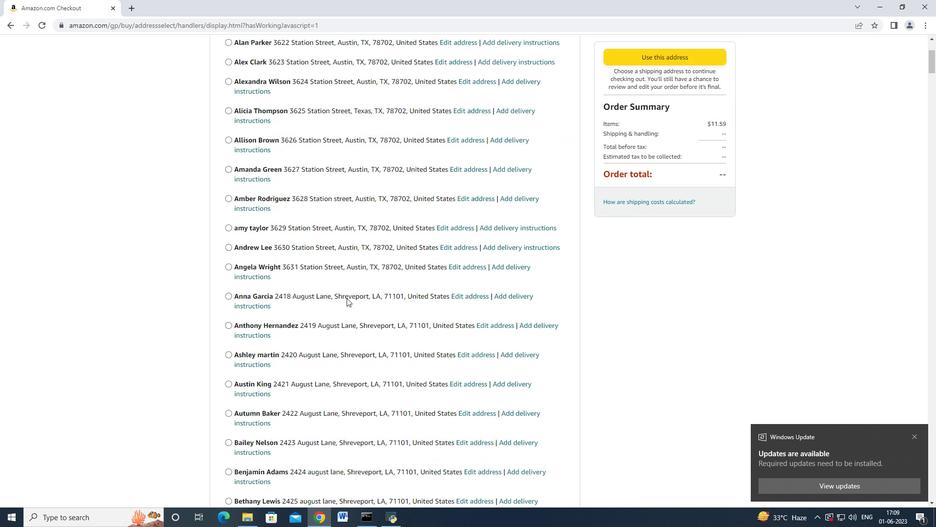 
Action: Mouse scrolled (346, 297) with delta (0, 0)
Screenshot: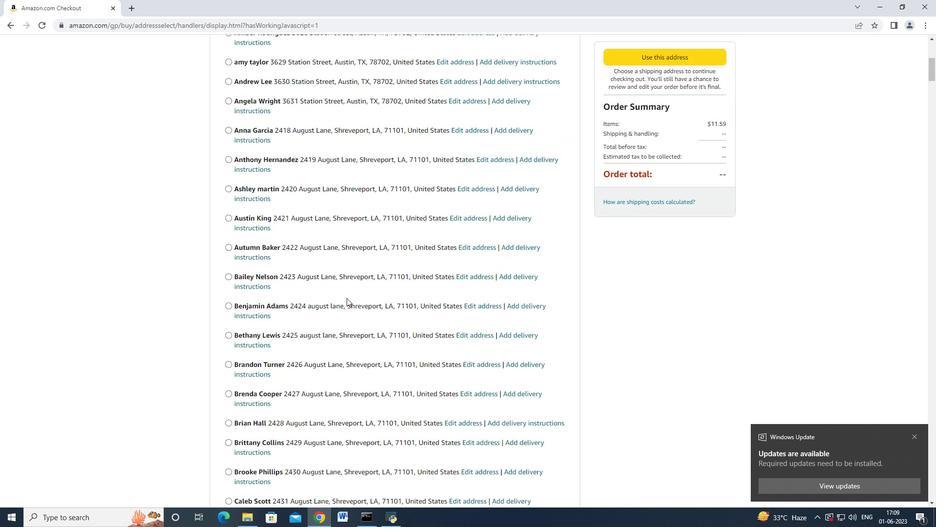 
Action: Mouse scrolled (346, 297) with delta (0, 0)
Screenshot: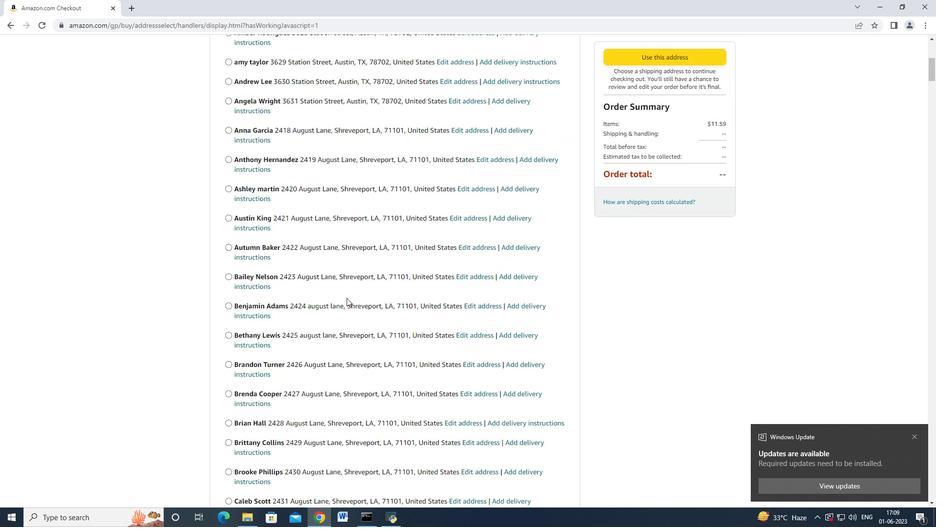
Action: Mouse scrolled (346, 297) with delta (0, 0)
Screenshot: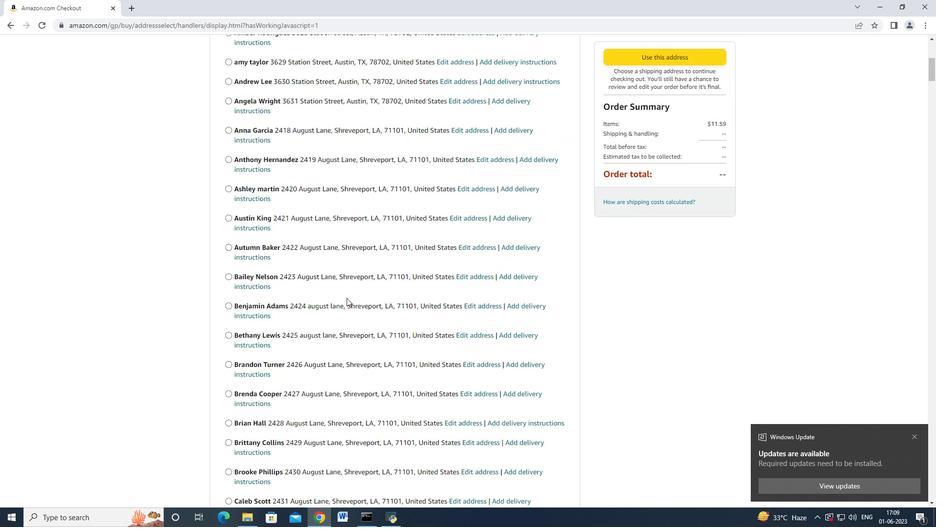 
Action: Mouse scrolled (346, 297) with delta (0, 0)
Screenshot: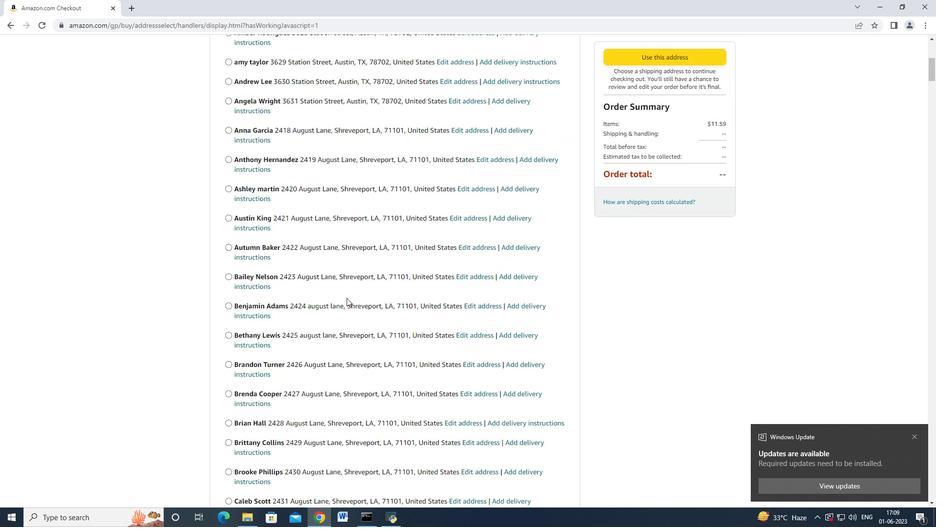 
Action: Mouse scrolled (346, 297) with delta (0, 0)
Screenshot: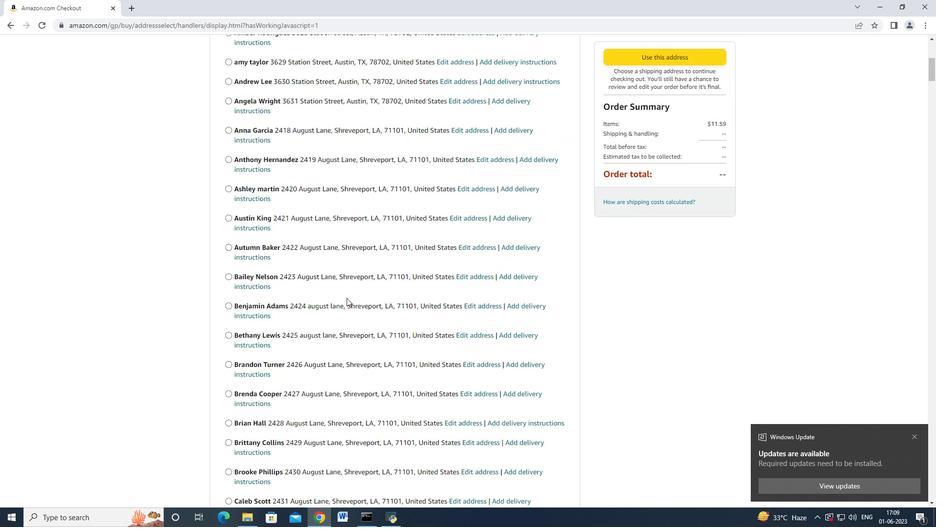 
Action: Mouse scrolled (346, 297) with delta (0, 0)
Screenshot: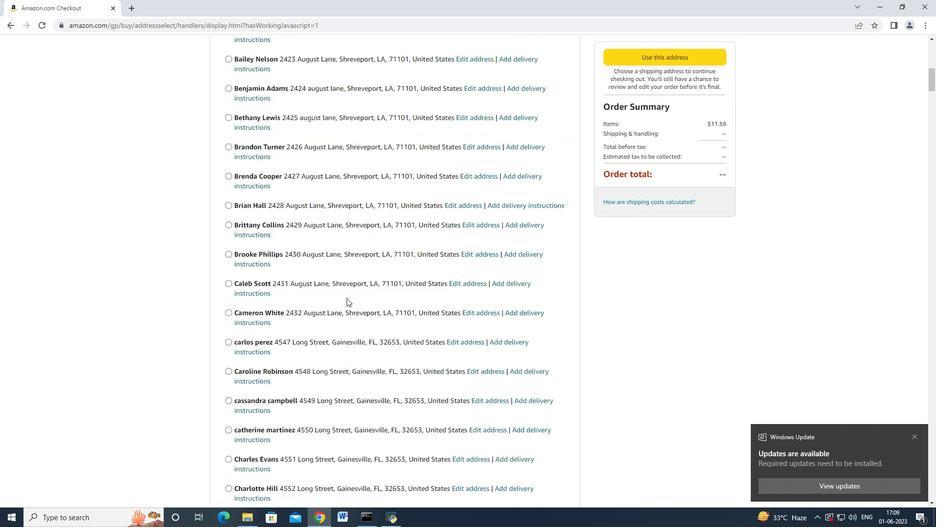
Action: Mouse scrolled (346, 297) with delta (0, 0)
Screenshot: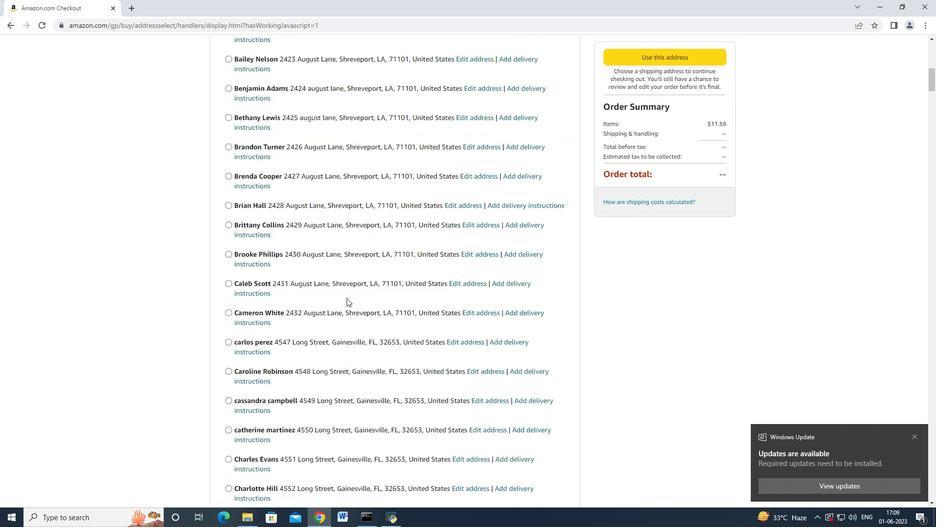 
Action: Mouse scrolled (346, 297) with delta (0, 0)
Screenshot: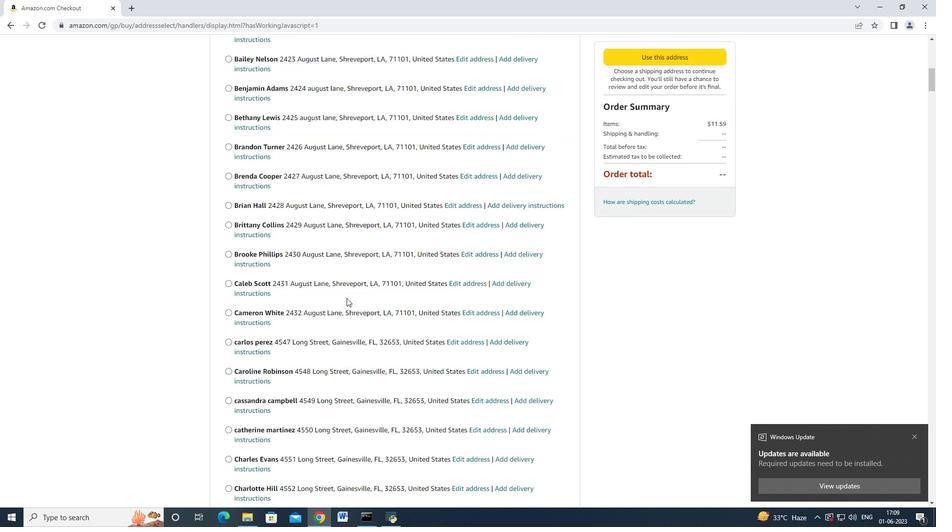 
Action: Mouse scrolled (346, 297) with delta (0, 0)
Screenshot: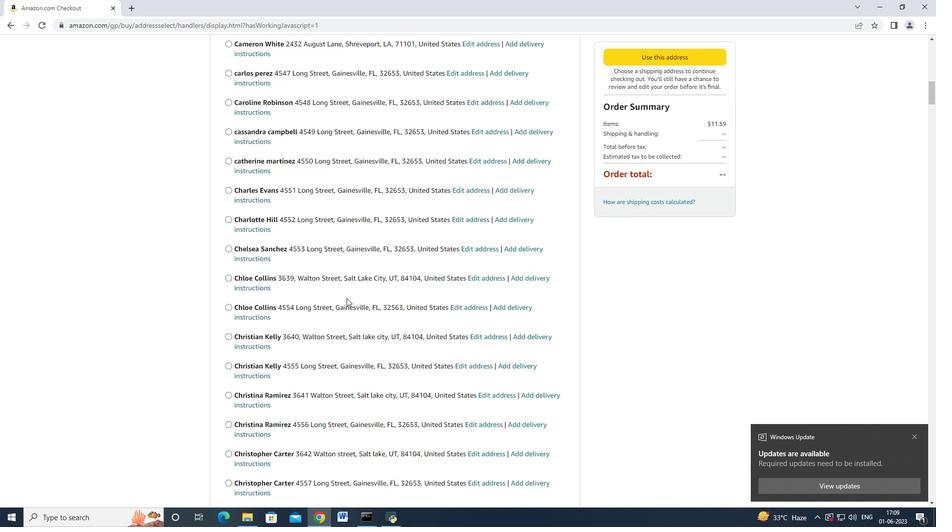 
Action: Mouse scrolled (346, 297) with delta (0, 0)
Screenshot: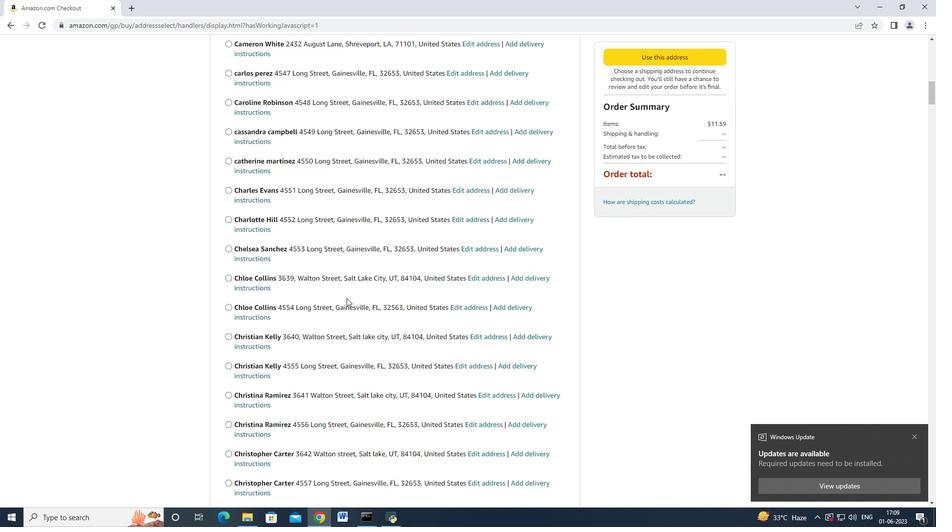 
Action: Mouse scrolled (346, 297) with delta (0, 0)
Screenshot: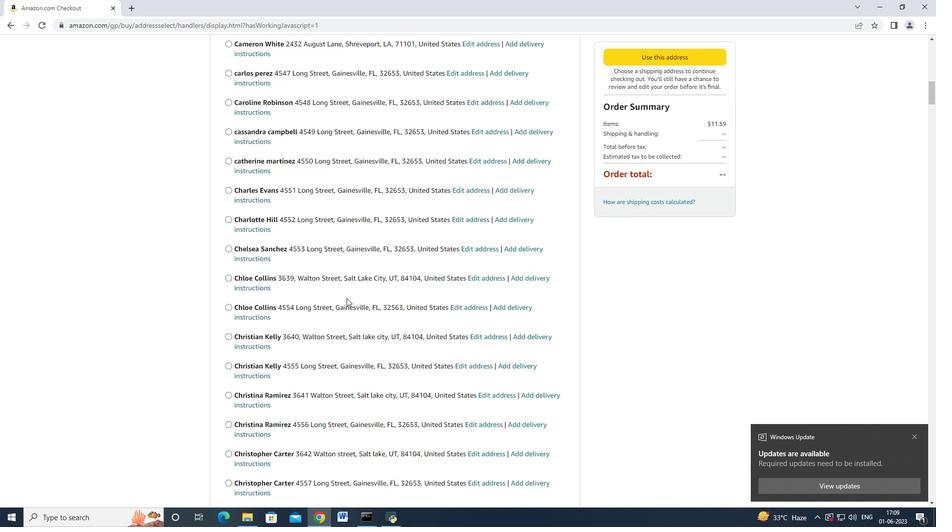 
Action: Mouse scrolled (346, 297) with delta (0, 0)
Screenshot: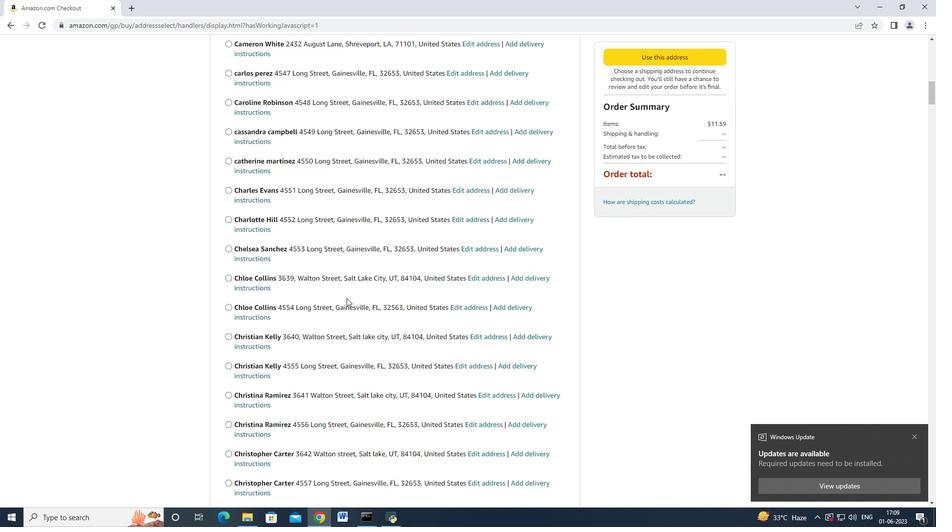 
Action: Mouse scrolled (346, 297) with delta (0, 0)
Screenshot: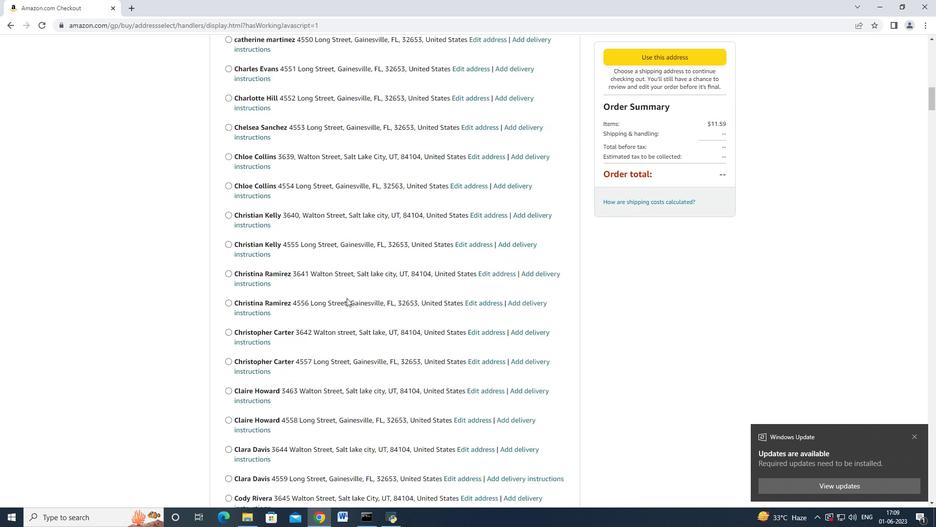 
Action: Mouse scrolled (346, 297) with delta (0, 0)
Screenshot: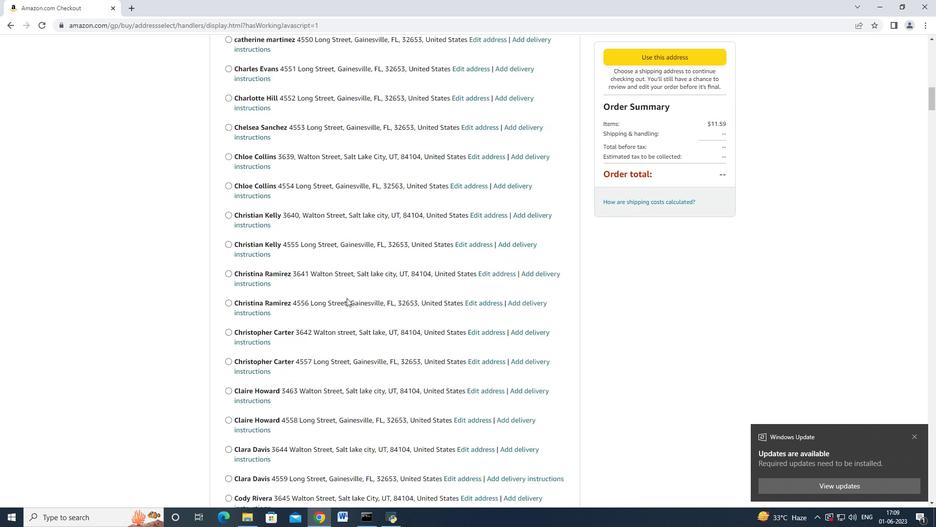 
Action: Mouse scrolled (346, 297) with delta (0, 0)
Screenshot: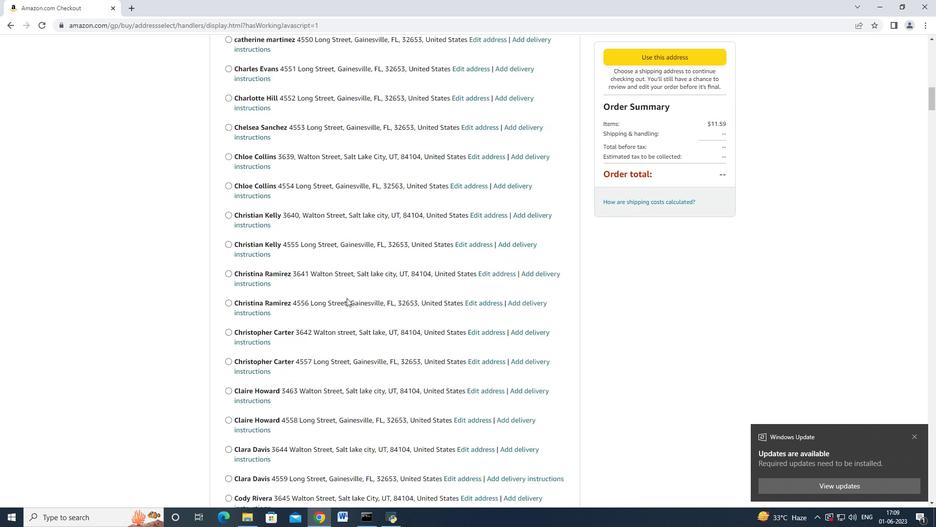 
Action: Mouse scrolled (346, 297) with delta (0, 0)
Screenshot: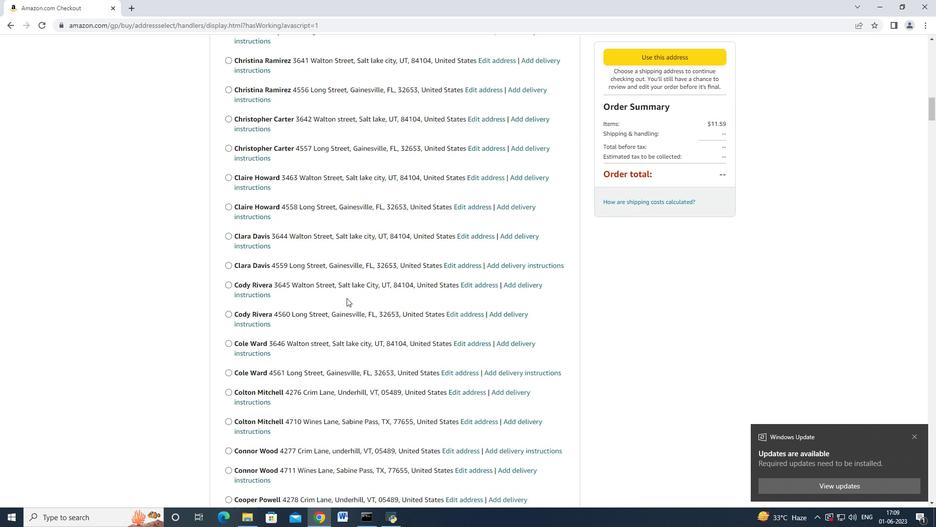 
Action: Mouse scrolled (346, 297) with delta (0, 0)
Screenshot: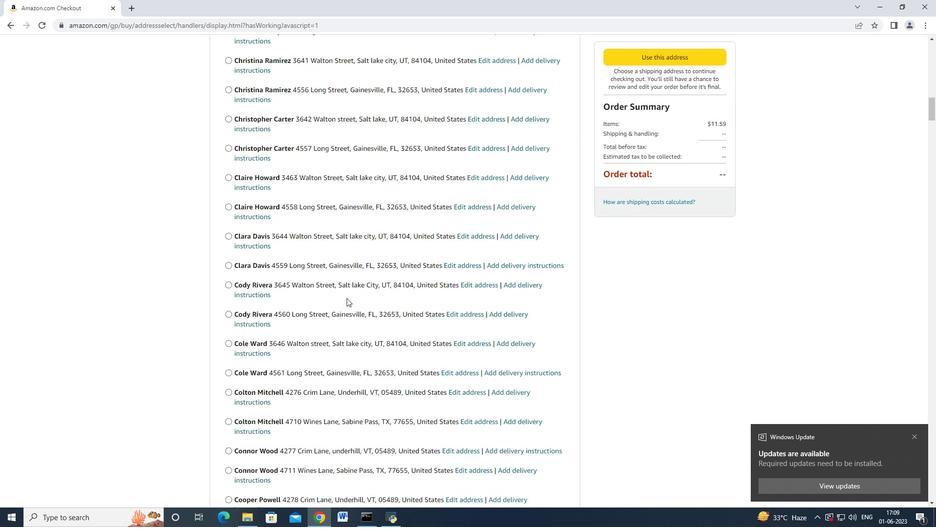 
Action: Mouse scrolled (346, 297) with delta (0, 0)
Screenshot: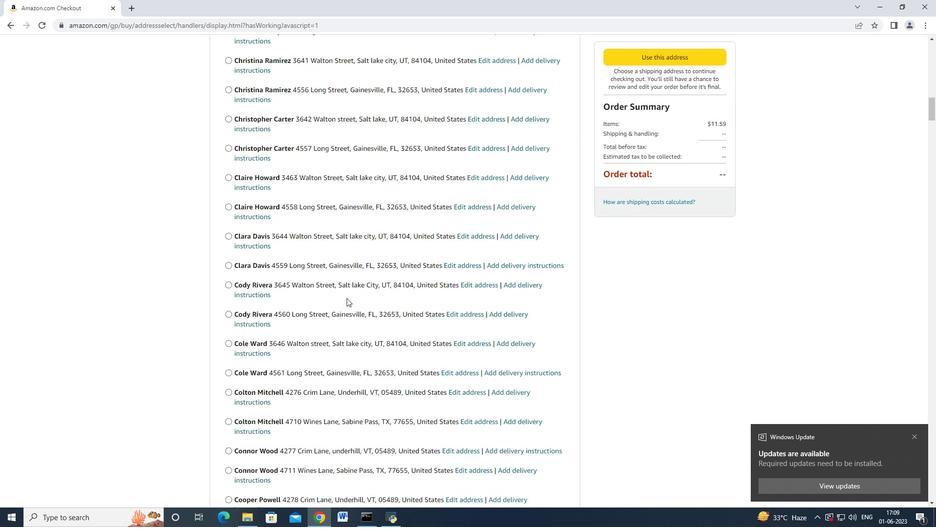 
Action: Mouse scrolled (346, 297) with delta (0, 0)
Screenshot: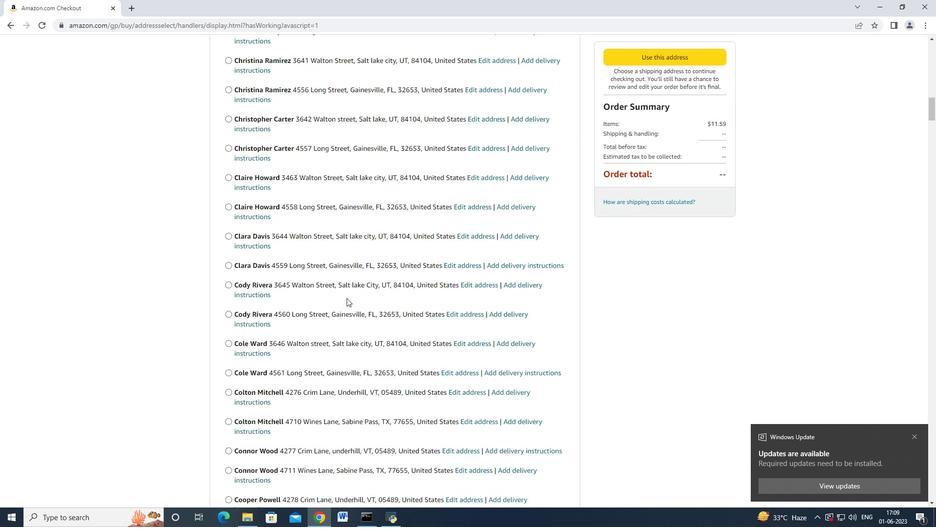 
Action: Mouse scrolled (346, 297) with delta (0, 0)
Screenshot: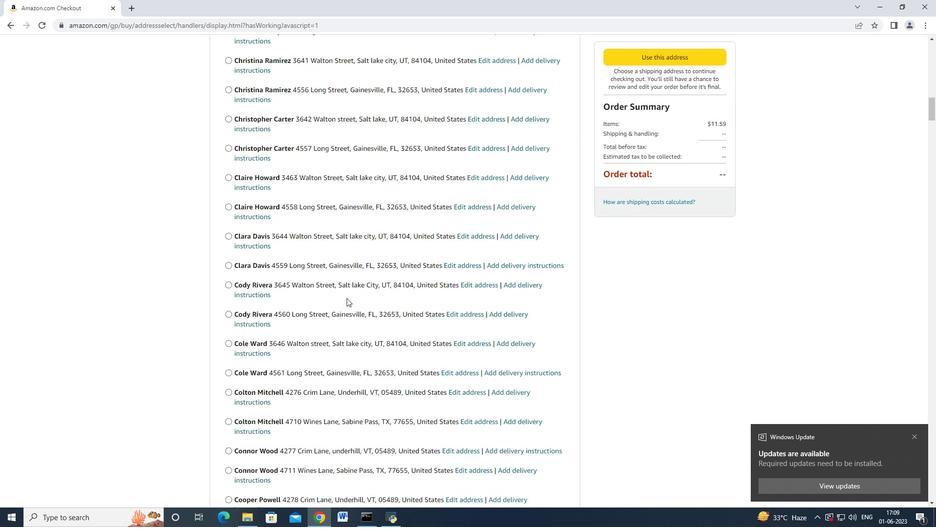 
Action: Mouse scrolled (346, 297) with delta (0, 0)
Screenshot: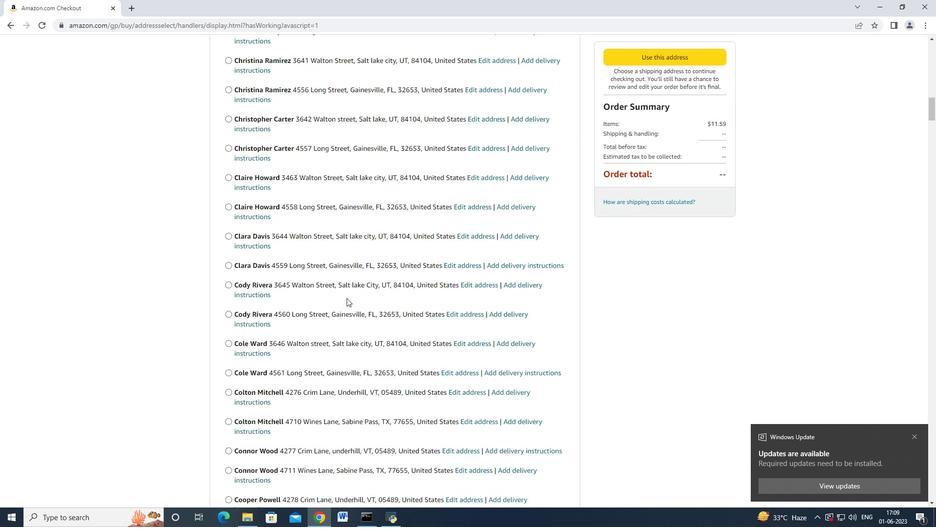 
Action: Mouse scrolled (346, 297) with delta (0, 0)
Screenshot: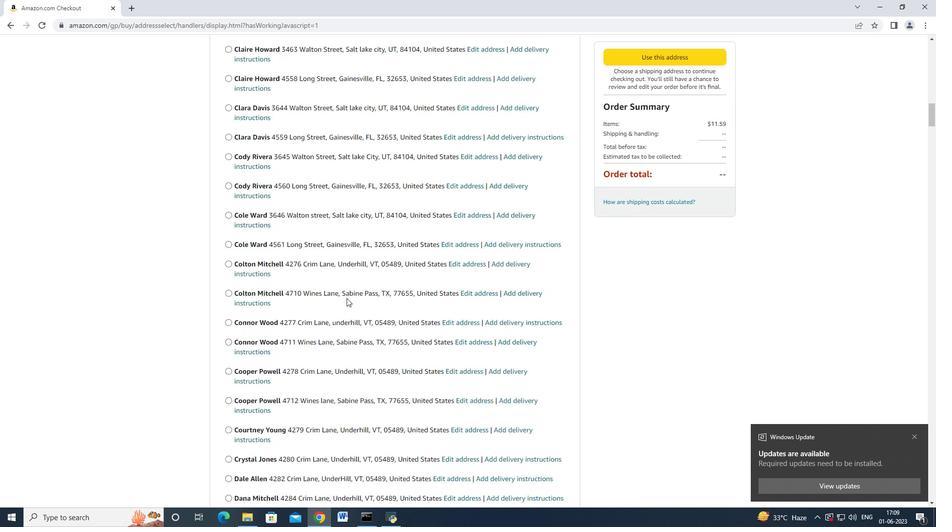 
Action: Mouse scrolled (346, 297) with delta (0, 0)
Screenshot: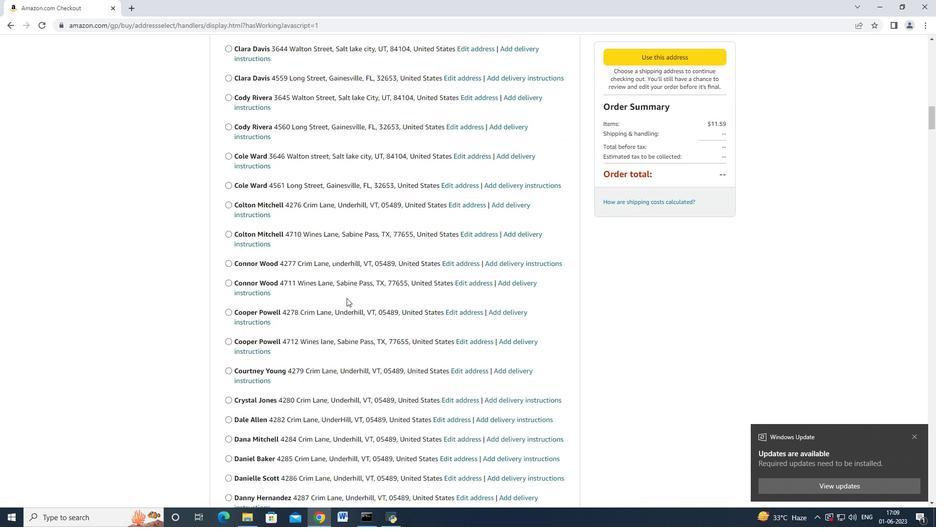
Action: Mouse scrolled (346, 297) with delta (0, 0)
Screenshot: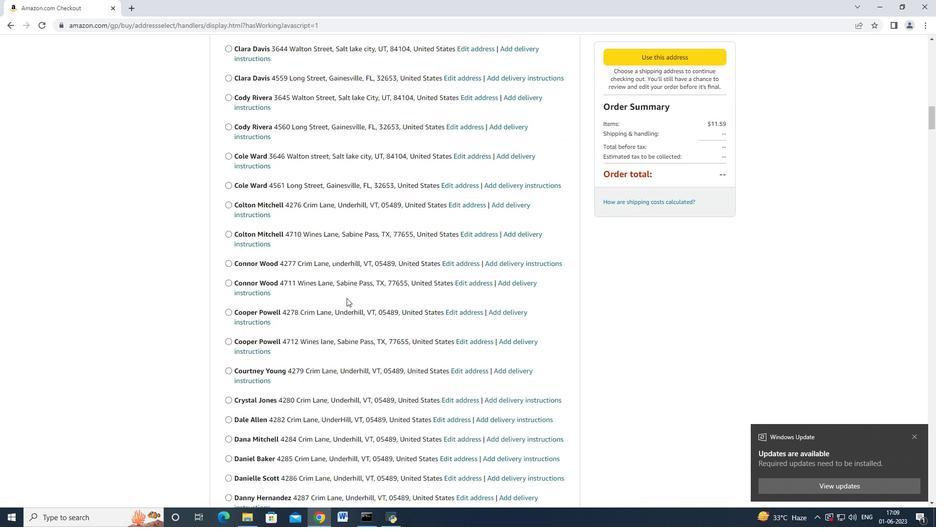 
Action: Mouse scrolled (346, 297) with delta (0, 0)
Screenshot: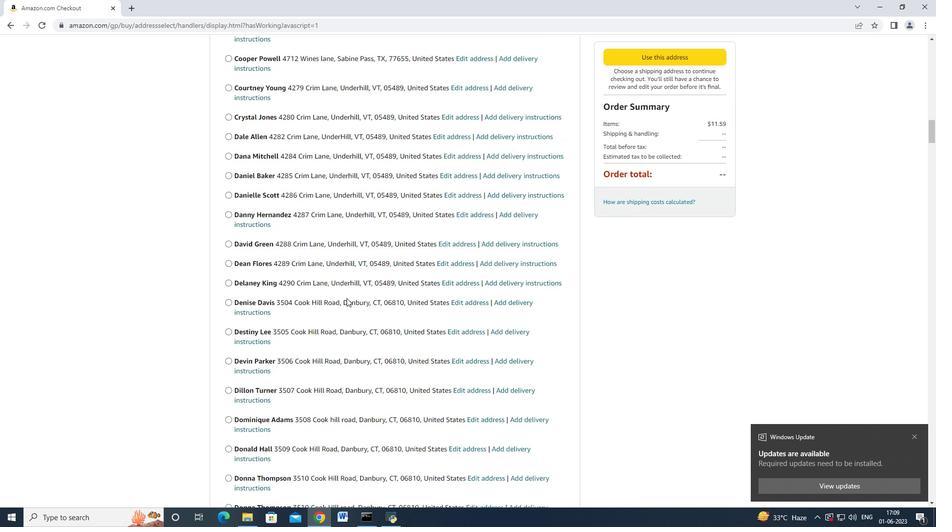 
Action: Mouse scrolled (346, 297) with delta (0, 0)
Screenshot: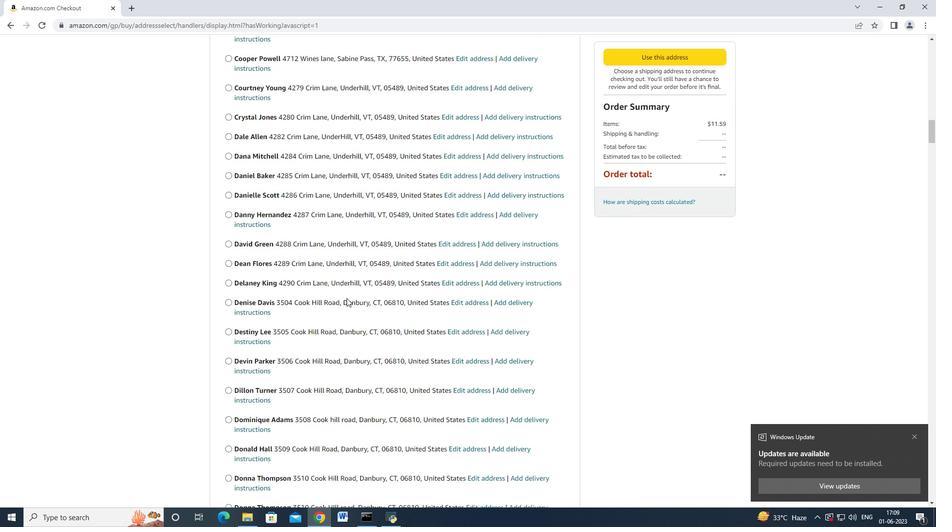 
Action: Mouse scrolled (346, 297) with delta (0, 0)
Screenshot: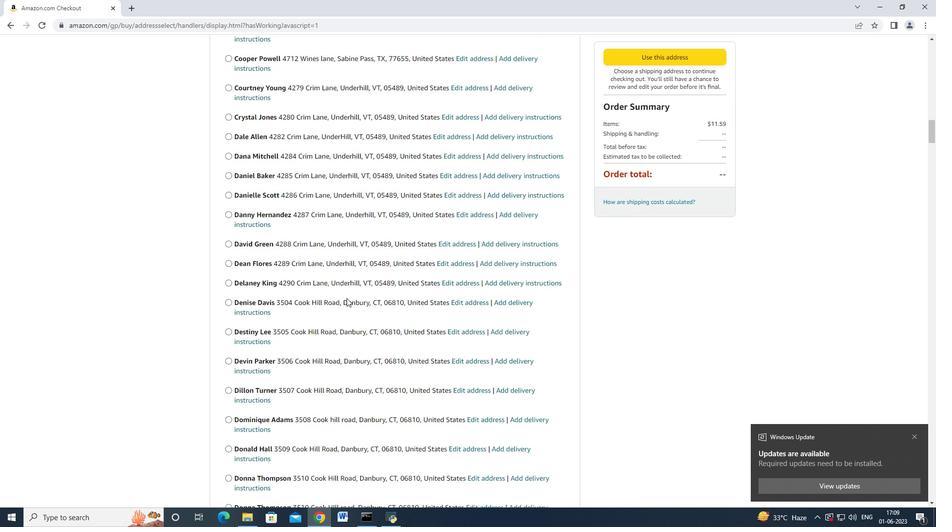 
Action: Mouse scrolled (346, 297) with delta (0, 0)
Screenshot: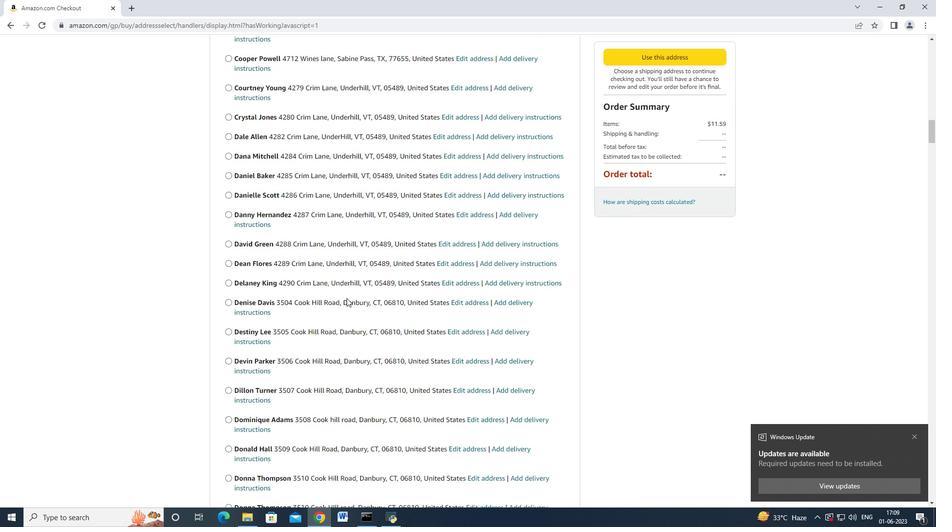 
Action: Mouse scrolled (346, 297) with delta (0, 0)
Screenshot: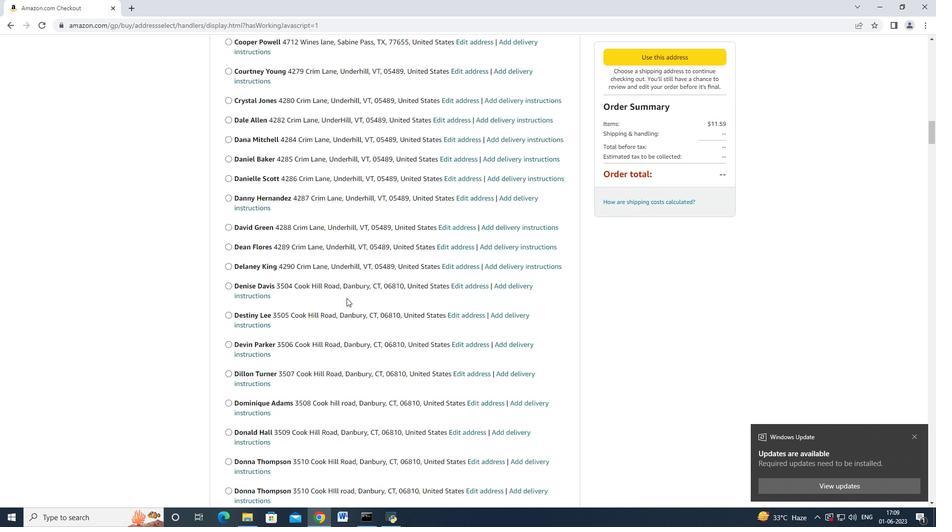 
Action: Mouse scrolled (346, 297) with delta (0, 0)
Screenshot: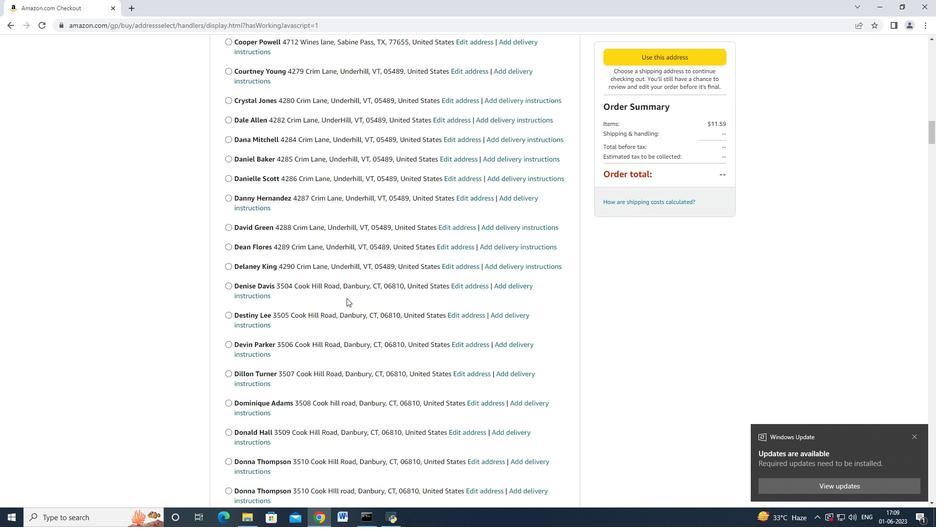 
Action: Mouse scrolled (346, 297) with delta (0, 0)
Screenshot: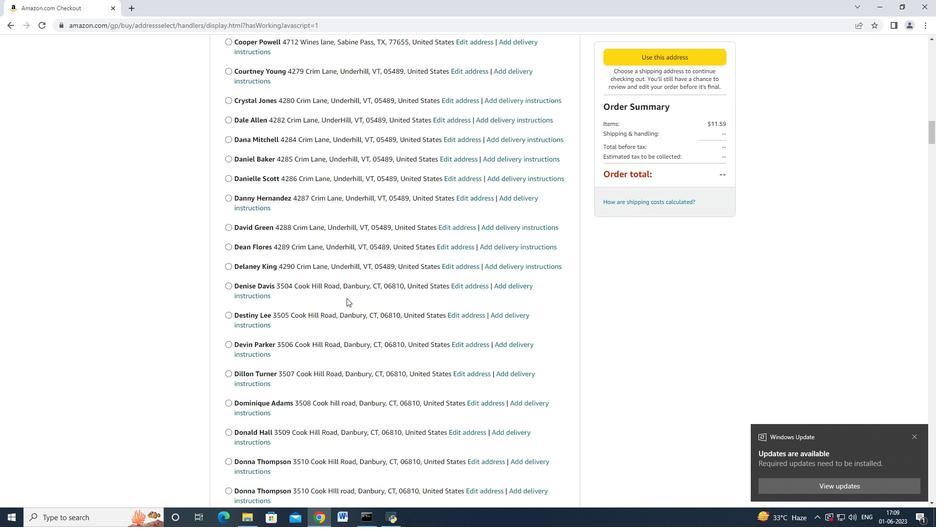 
Action: Mouse scrolled (346, 297) with delta (0, 0)
Screenshot: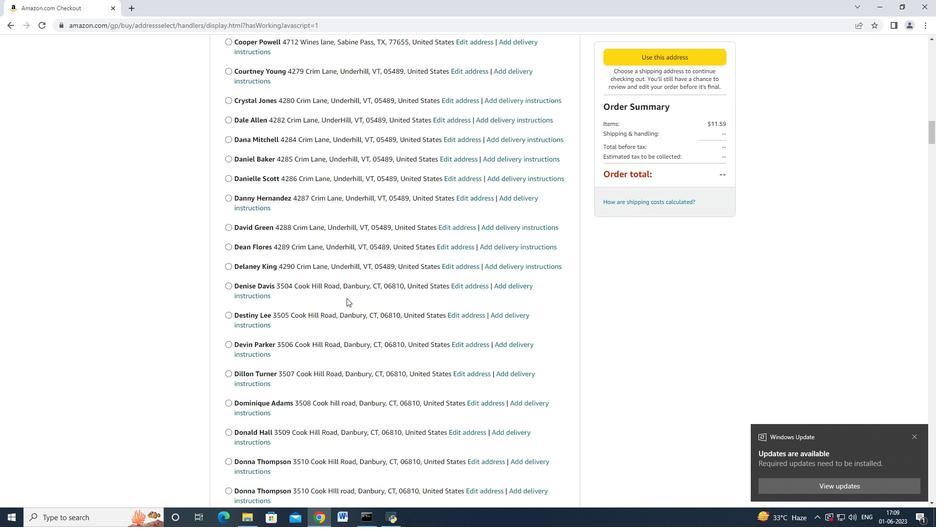 
Action: Mouse scrolled (346, 297) with delta (0, 0)
Screenshot: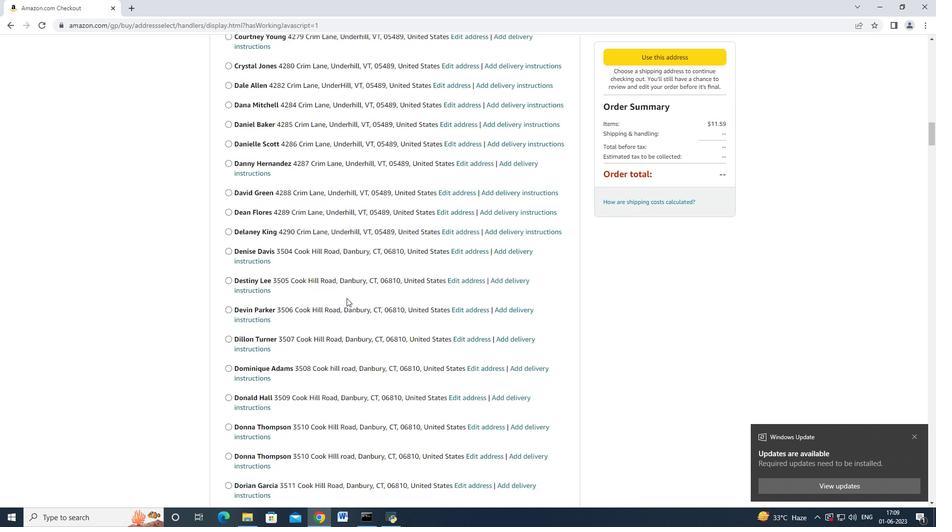 
Action: Mouse scrolled (346, 297) with delta (0, 0)
Screenshot: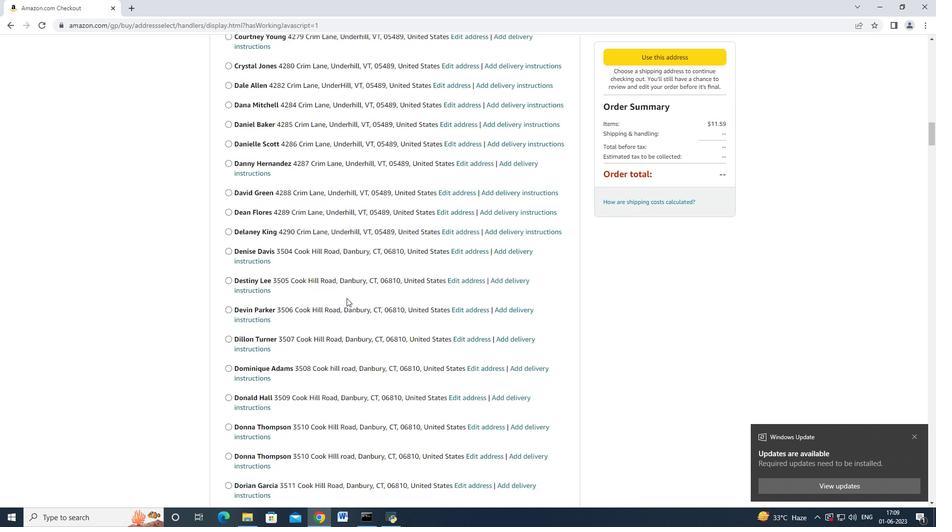 
Action: Mouse scrolled (346, 297) with delta (0, 0)
Screenshot: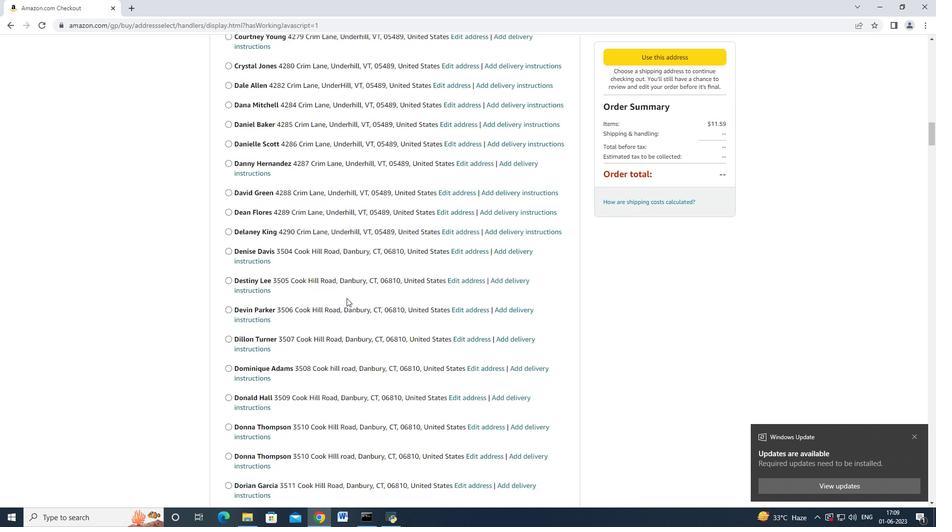 
Action: Mouse scrolled (346, 297) with delta (0, 0)
Screenshot: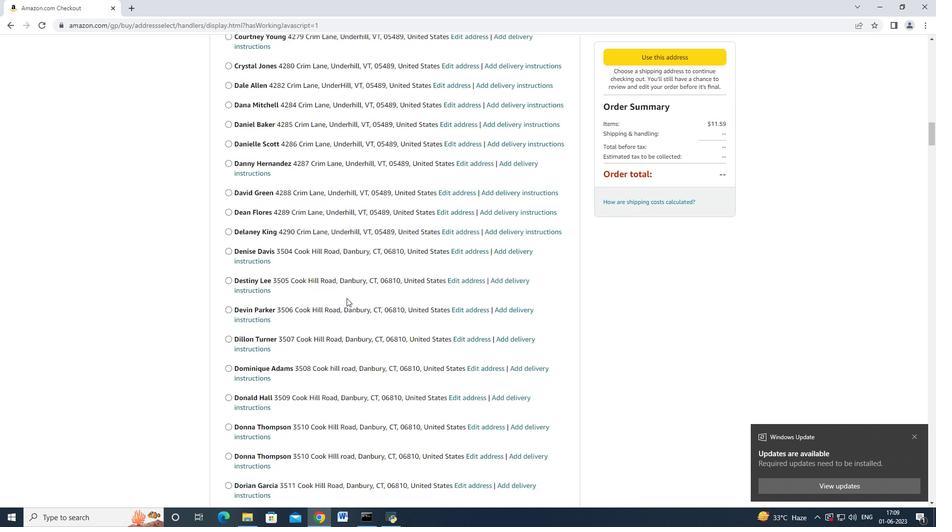 
Action: Mouse scrolled (346, 297) with delta (0, 0)
Screenshot: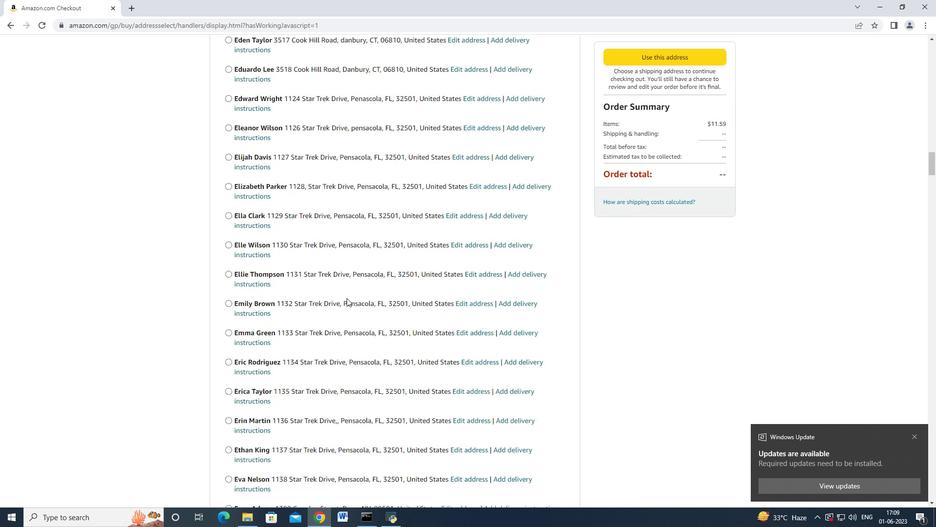
Action: Mouse scrolled (346, 297) with delta (0, 0)
Screenshot: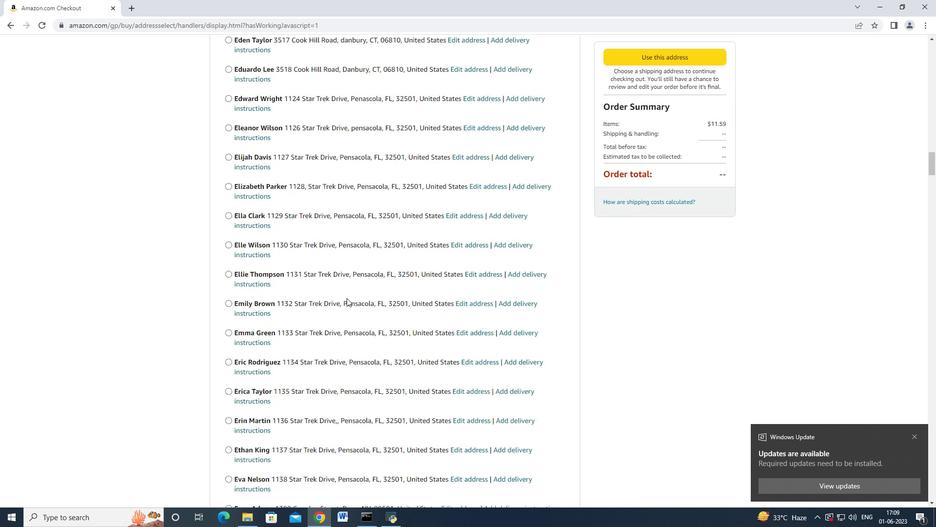 
Action: Mouse scrolled (346, 297) with delta (0, 0)
Screenshot: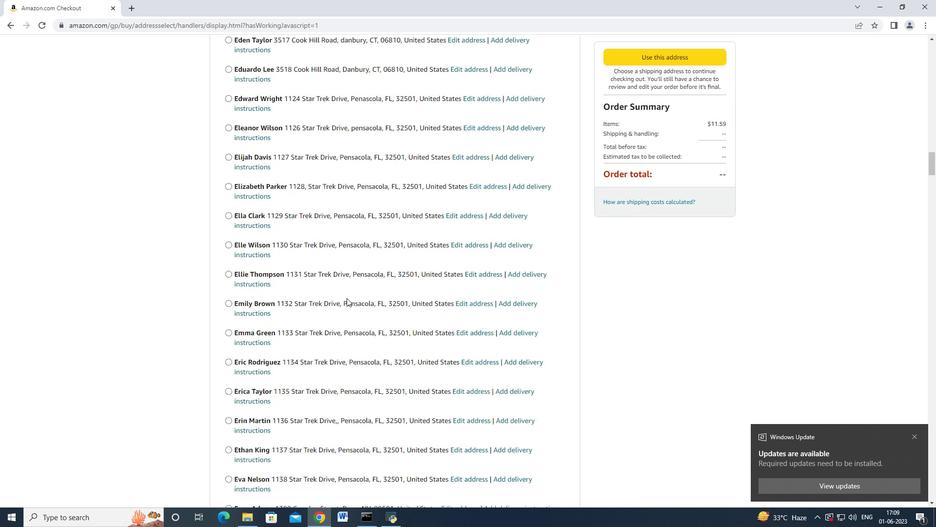 
Action: Mouse scrolled (346, 297) with delta (0, 0)
Screenshot: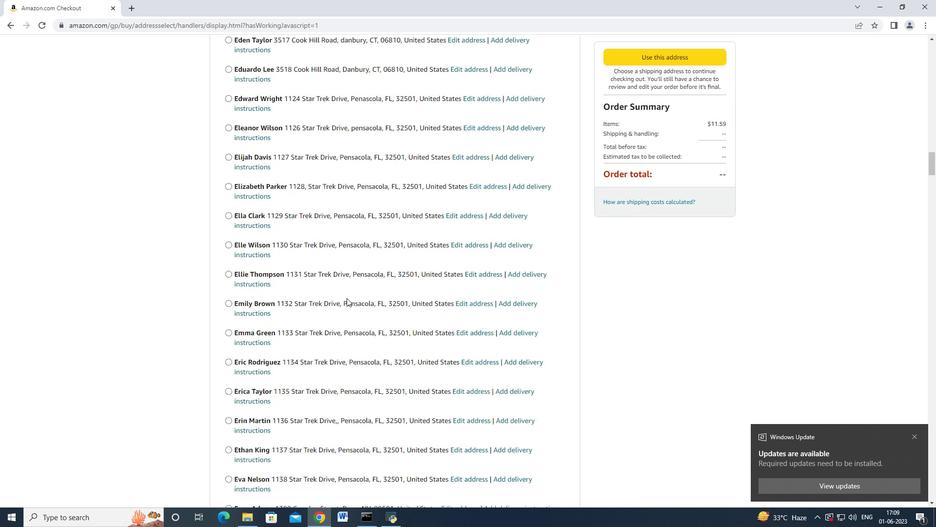 
Action: Mouse scrolled (346, 297) with delta (0, 0)
Screenshot: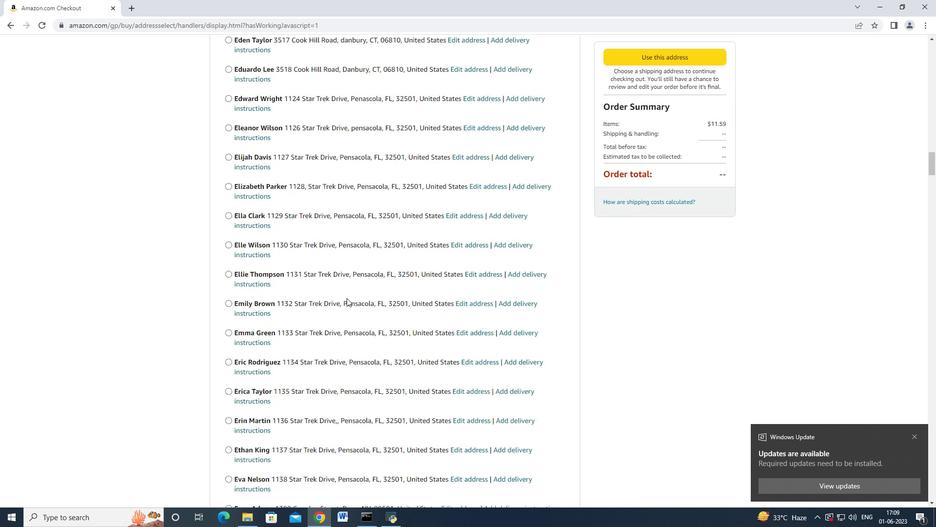 
Action: Mouse scrolled (346, 297) with delta (0, 0)
Screenshot: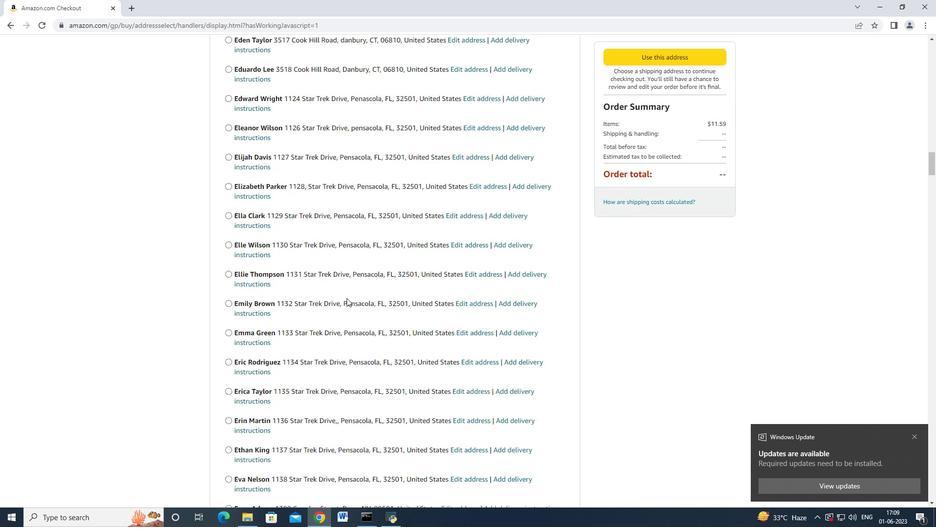 
Action: Mouse scrolled (346, 297) with delta (0, 0)
Screenshot: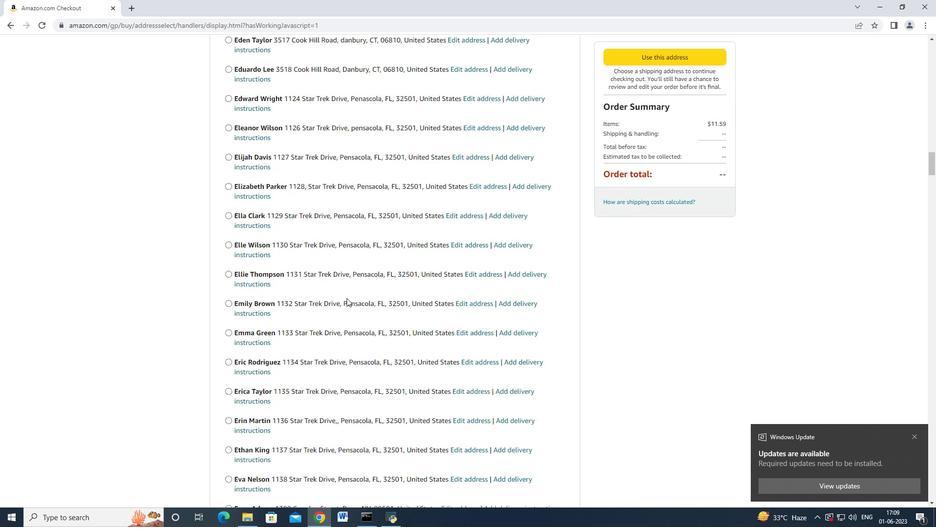 
Action: Mouse scrolled (346, 297) with delta (0, 0)
Screenshot: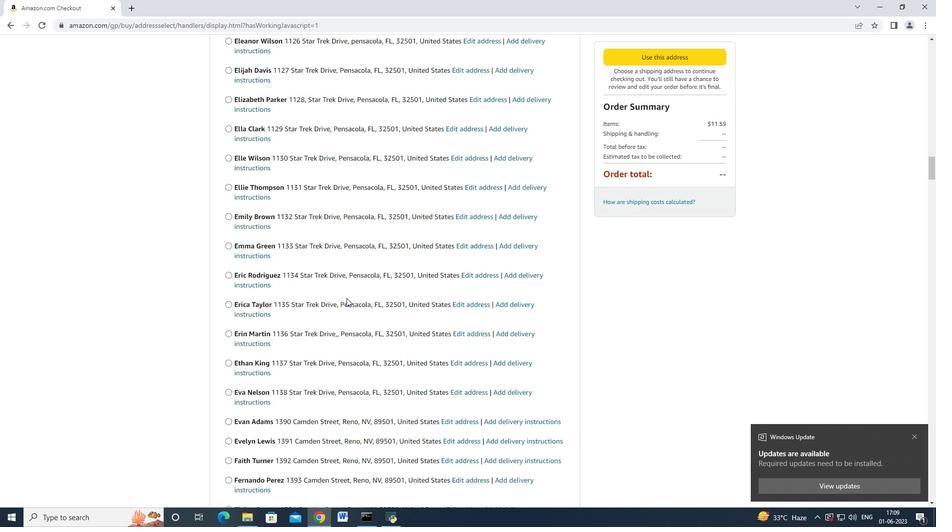 
Action: Mouse scrolled (346, 297) with delta (0, 0)
Screenshot: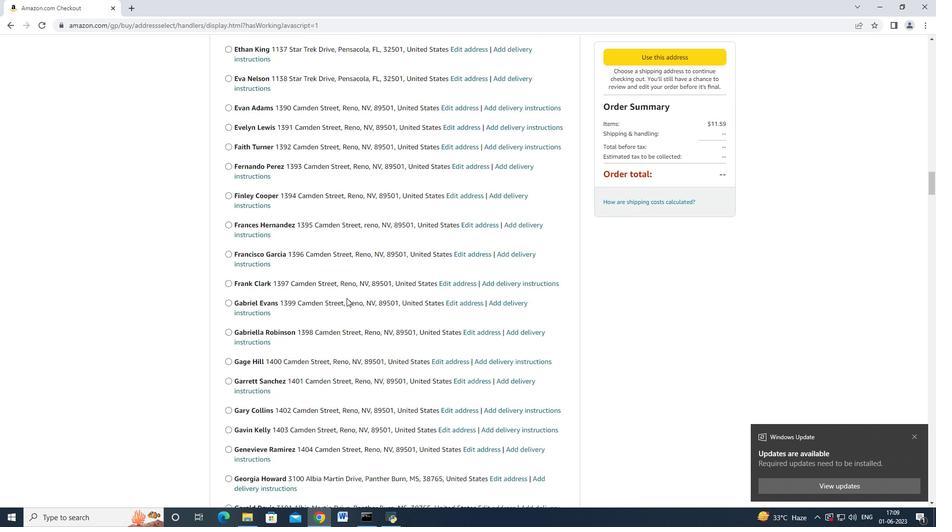 
Action: Mouse scrolled (346, 297) with delta (0, 0)
Screenshot: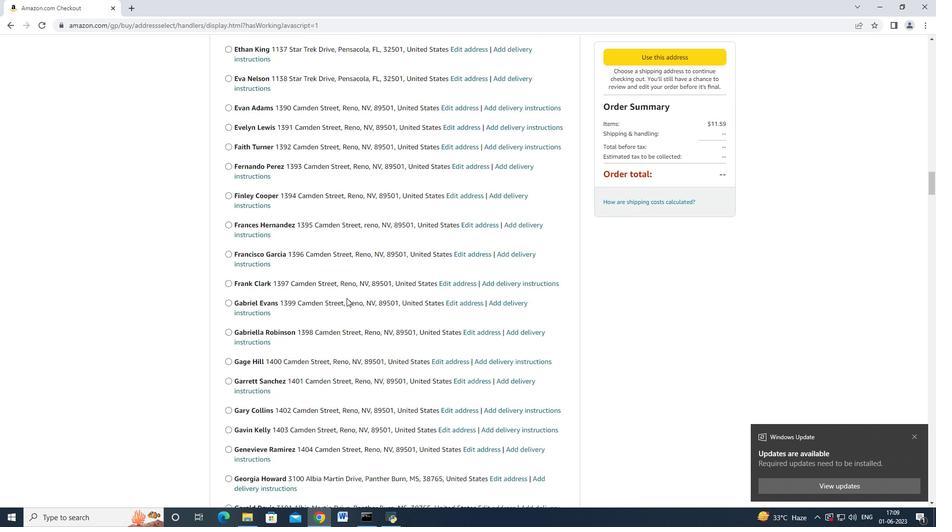 
Action: Mouse scrolled (346, 297) with delta (0, 0)
Screenshot: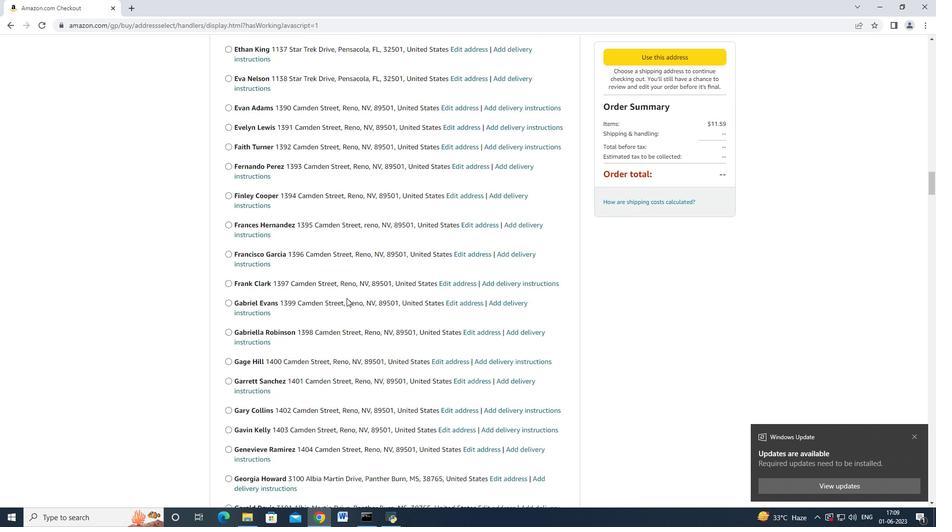
Action: Mouse scrolled (346, 297) with delta (0, 0)
Screenshot: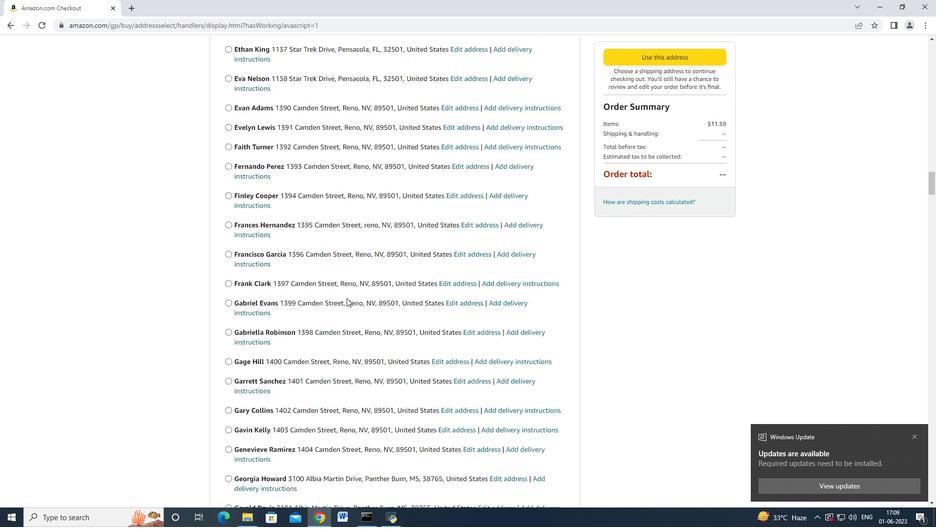 
Action: Mouse scrolled (346, 297) with delta (0, 0)
Screenshot: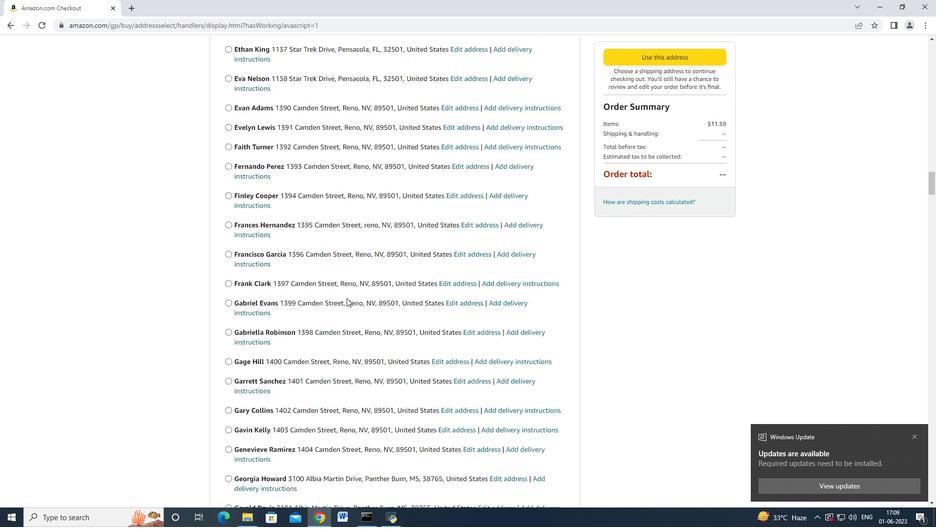 
Action: Mouse scrolled (346, 297) with delta (0, 0)
Screenshot: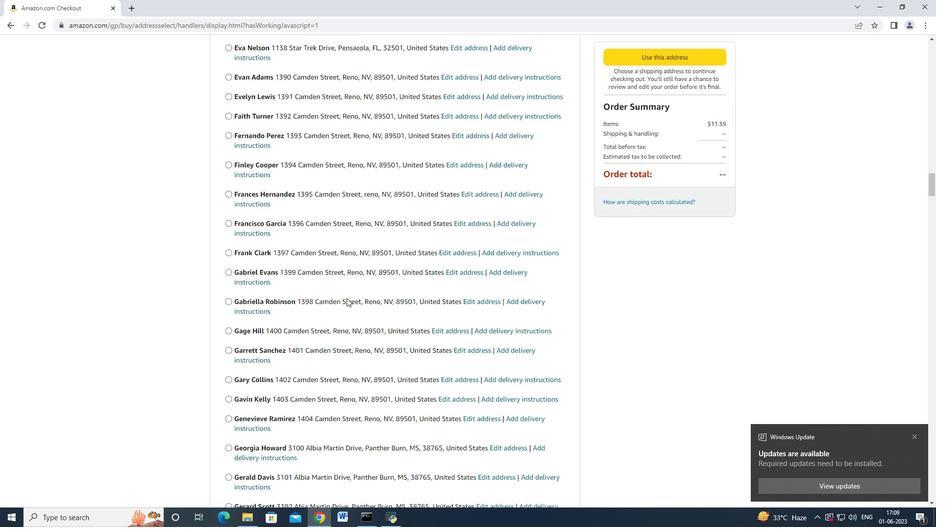 
Action: Mouse scrolled (346, 297) with delta (0, 0)
Screenshot: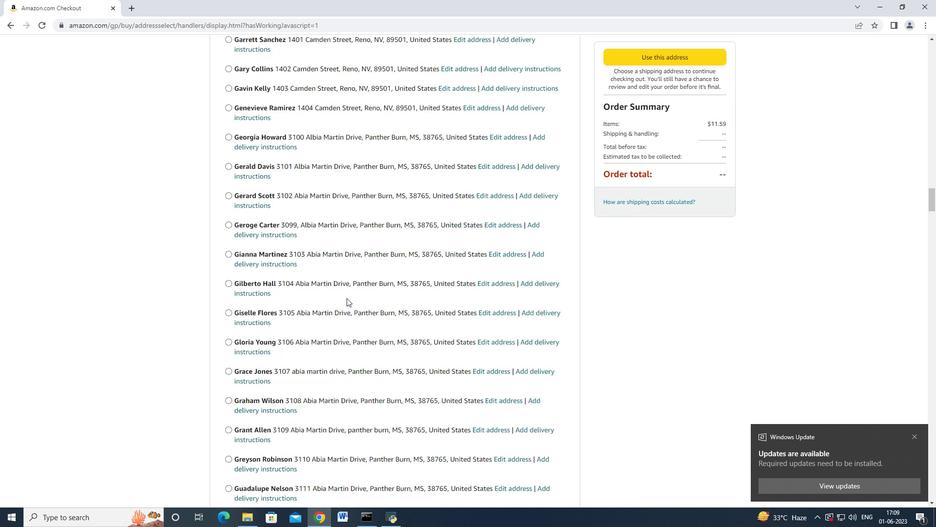 
Action: Mouse scrolled (346, 297) with delta (0, 0)
Screenshot: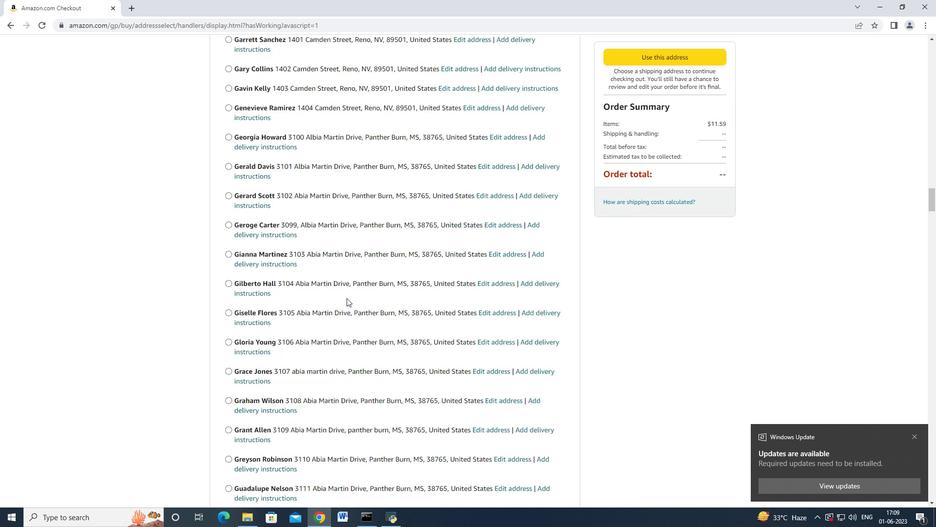 
Action: Mouse scrolled (346, 297) with delta (0, 0)
Screenshot: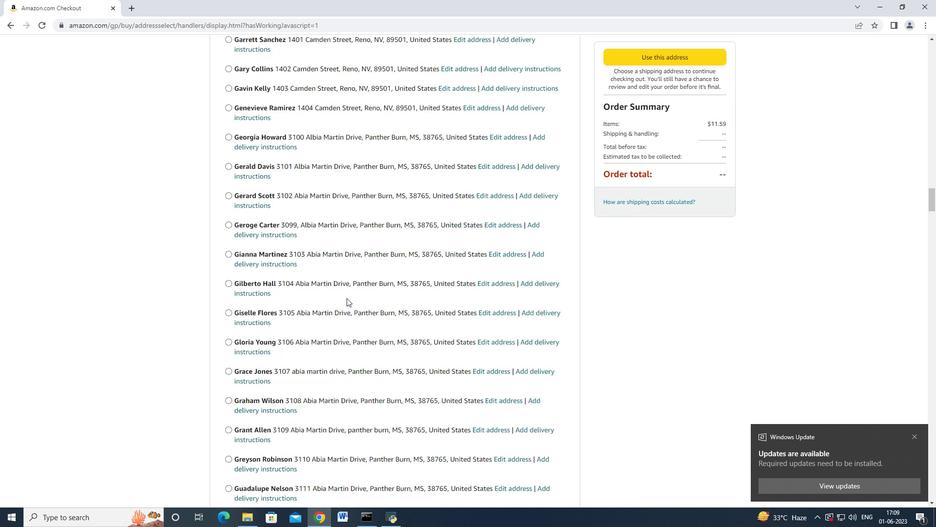 
Action: Mouse scrolled (346, 297) with delta (0, 0)
Screenshot: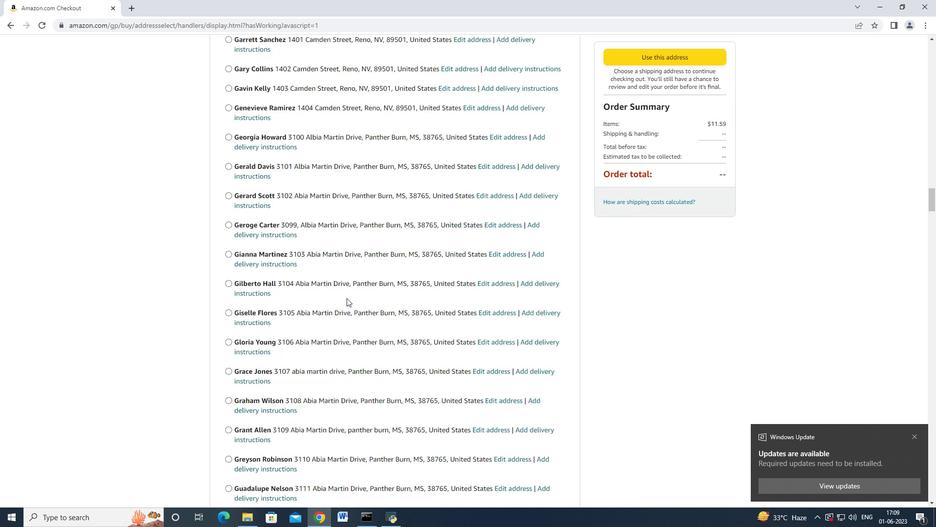 
Action: Mouse scrolled (346, 297) with delta (0, 0)
Screenshot: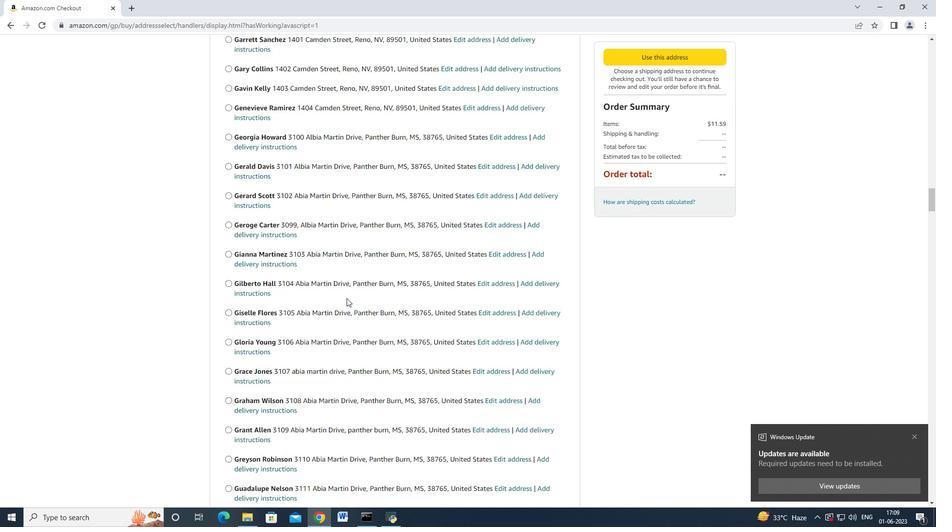 
Action: Mouse scrolled (346, 297) with delta (0, 0)
Screenshot: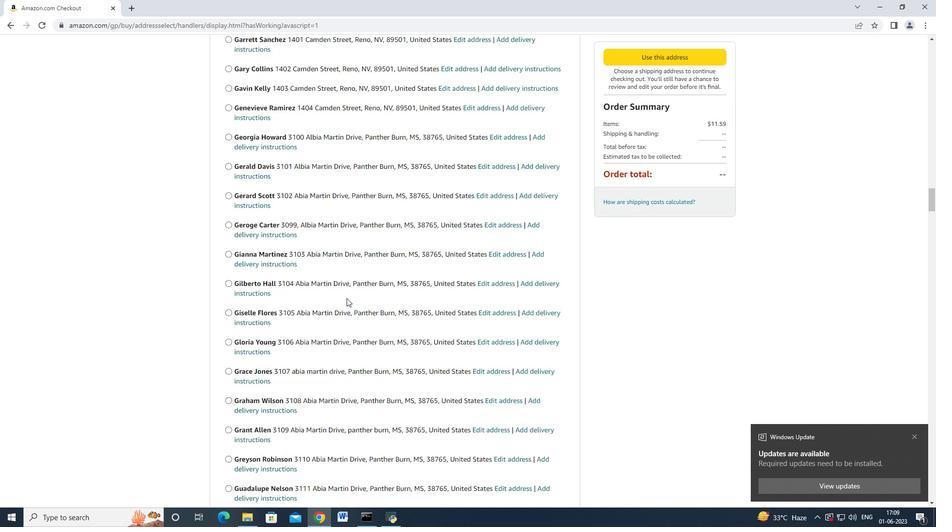 
Action: Mouse scrolled (346, 297) with delta (0, 0)
Screenshot: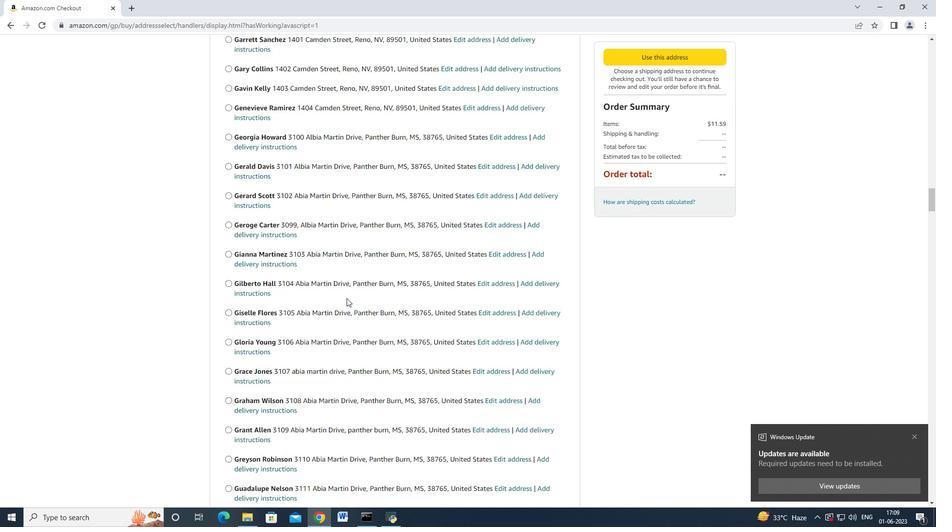 
Action: Mouse scrolled (346, 297) with delta (0, 0)
Screenshot: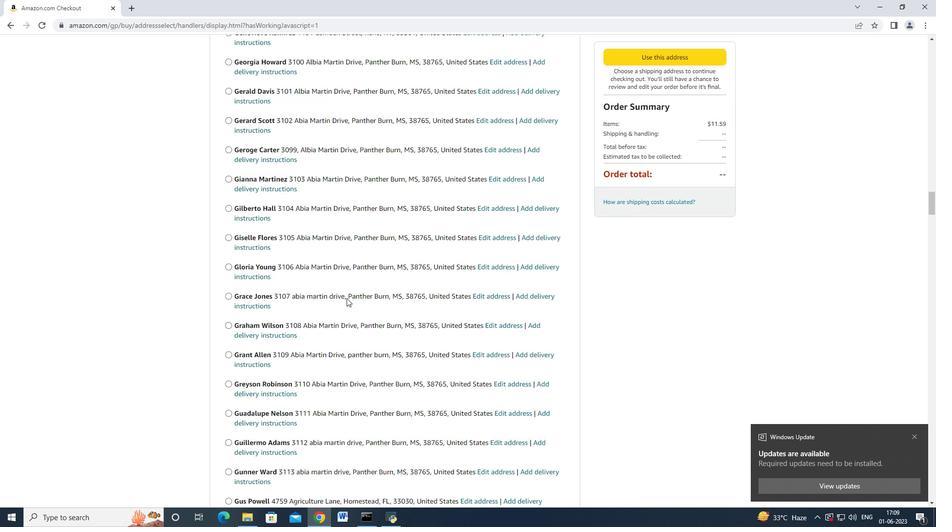 
Action: Mouse scrolled (346, 297) with delta (0, 0)
Screenshot: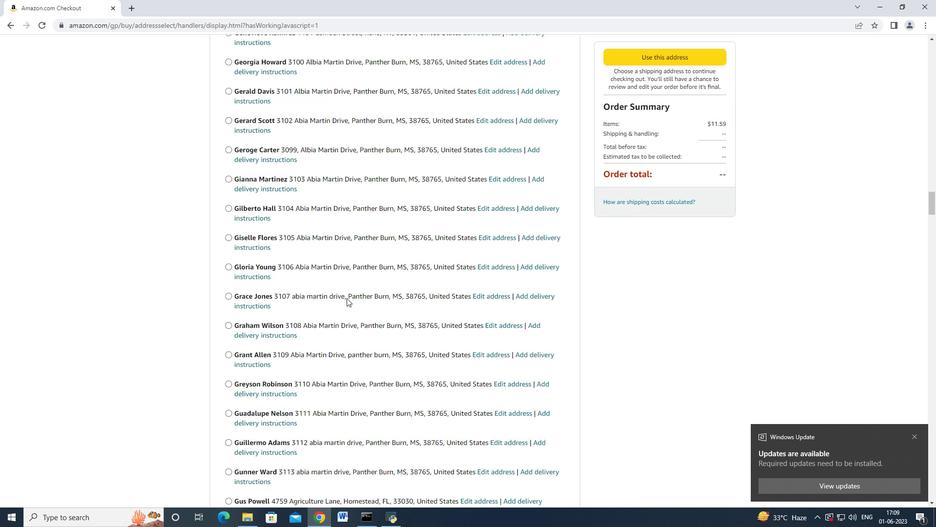 
Action: Mouse scrolled (346, 297) with delta (0, 0)
Screenshot: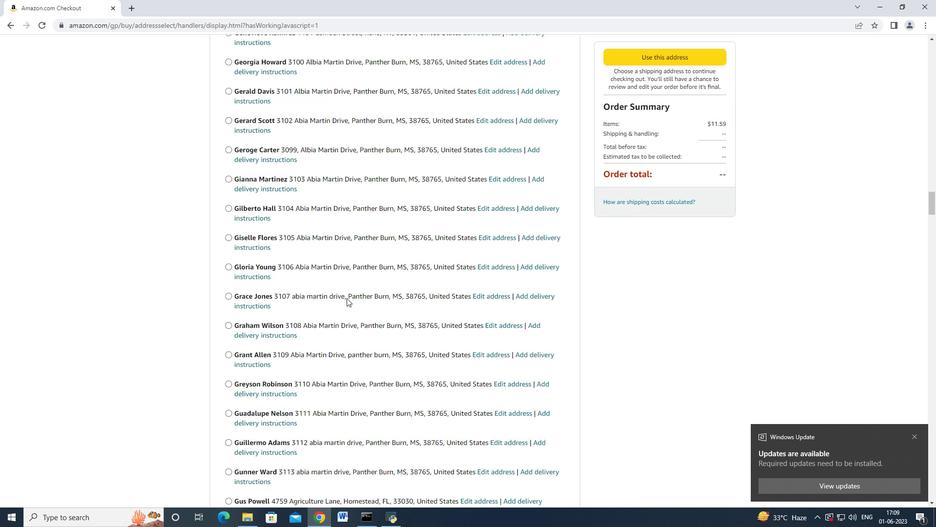 
Action: Mouse scrolled (346, 297) with delta (0, 0)
Screenshot: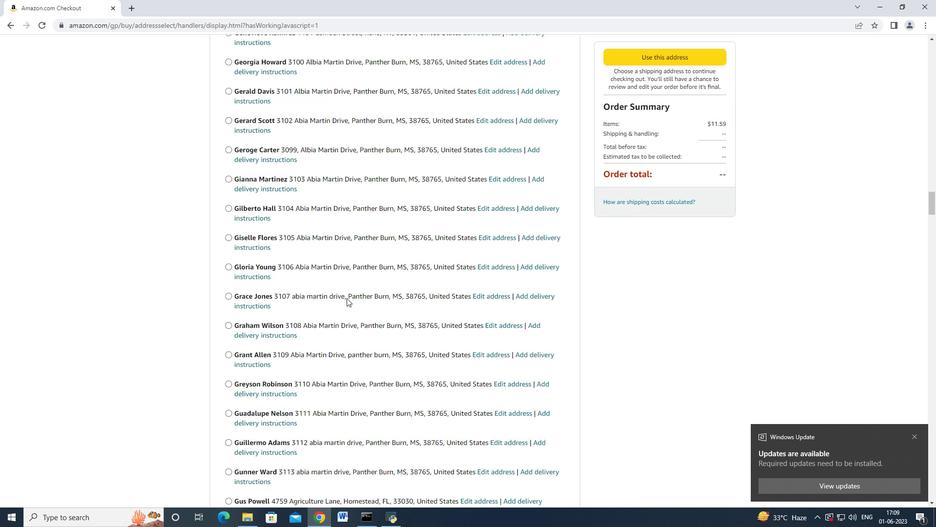 
Action: Mouse scrolled (346, 297) with delta (0, 0)
Screenshot: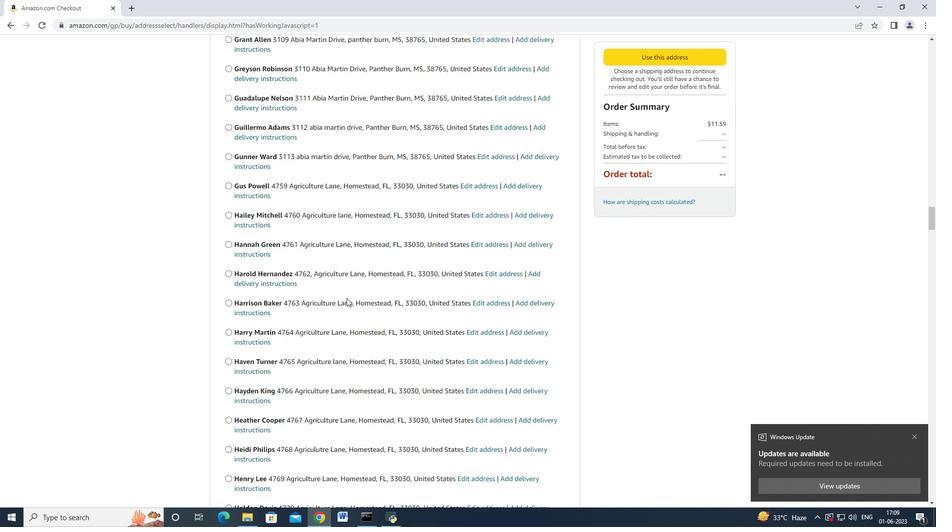 
Action: Mouse scrolled (346, 297) with delta (0, 0)
Screenshot: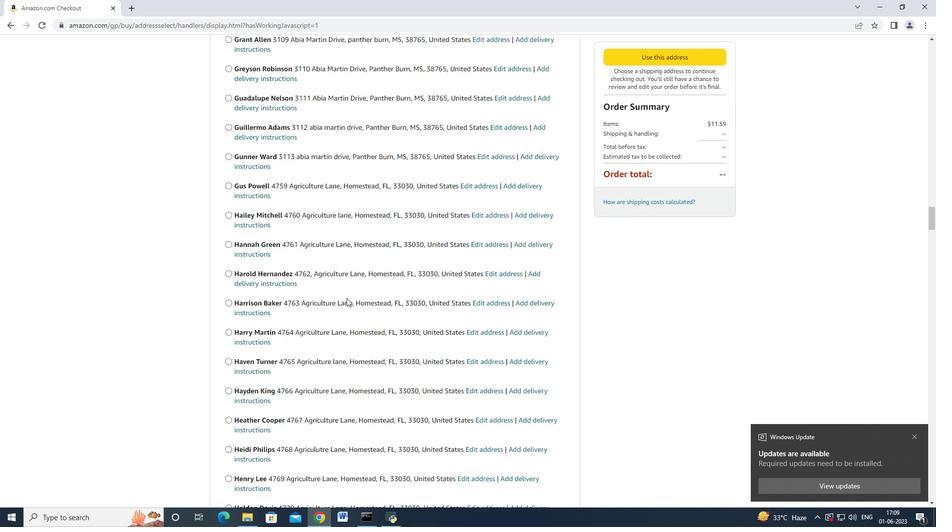 
Action: Mouse scrolled (346, 297) with delta (0, 0)
Screenshot: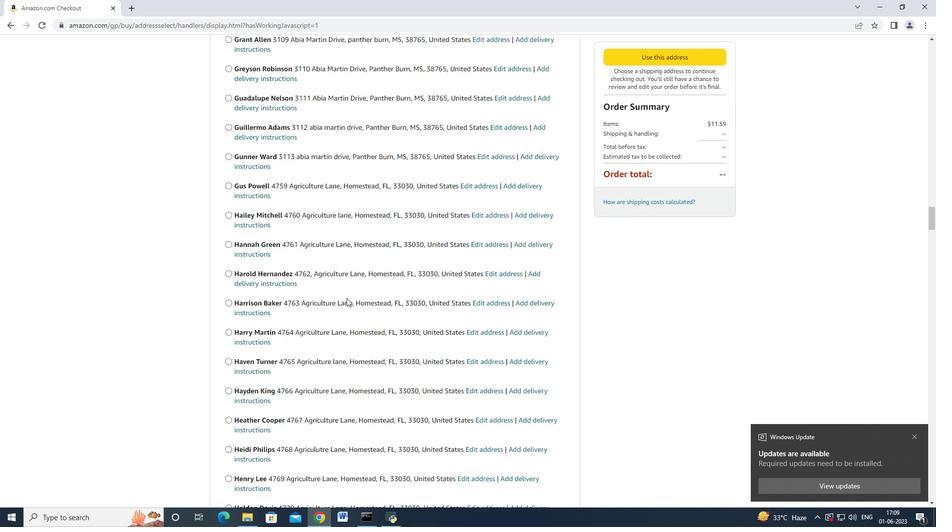 
Action: Mouse scrolled (346, 297) with delta (0, 0)
Screenshot: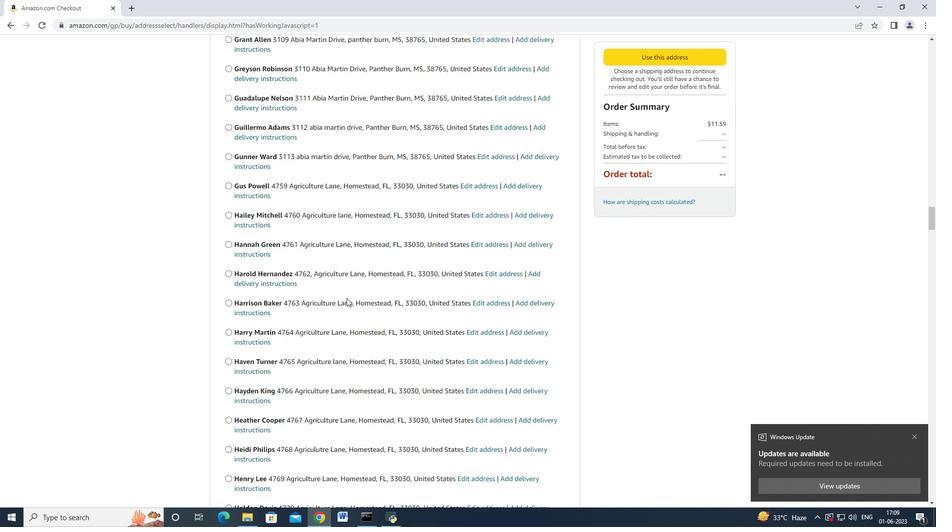 
Action: Mouse scrolled (346, 297) with delta (0, 0)
Screenshot: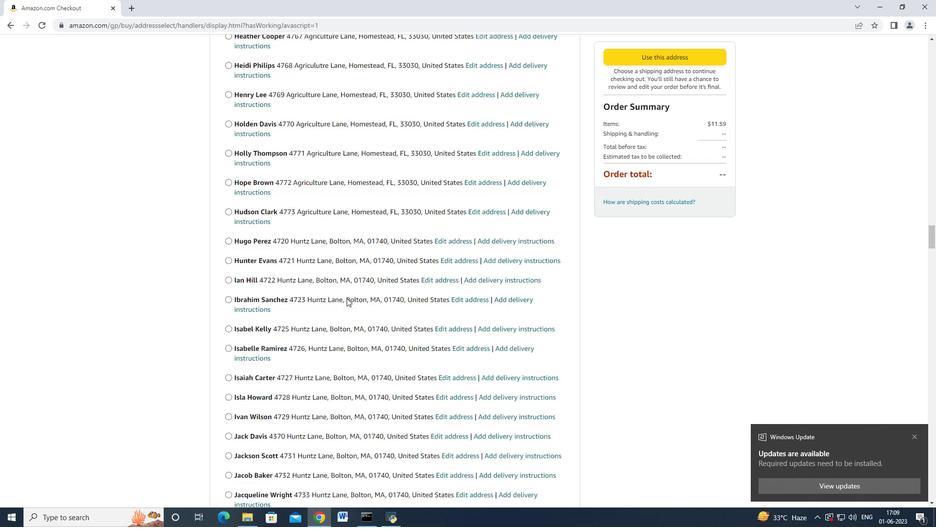 
Action: Mouse scrolled (346, 297) with delta (0, 0)
Screenshot: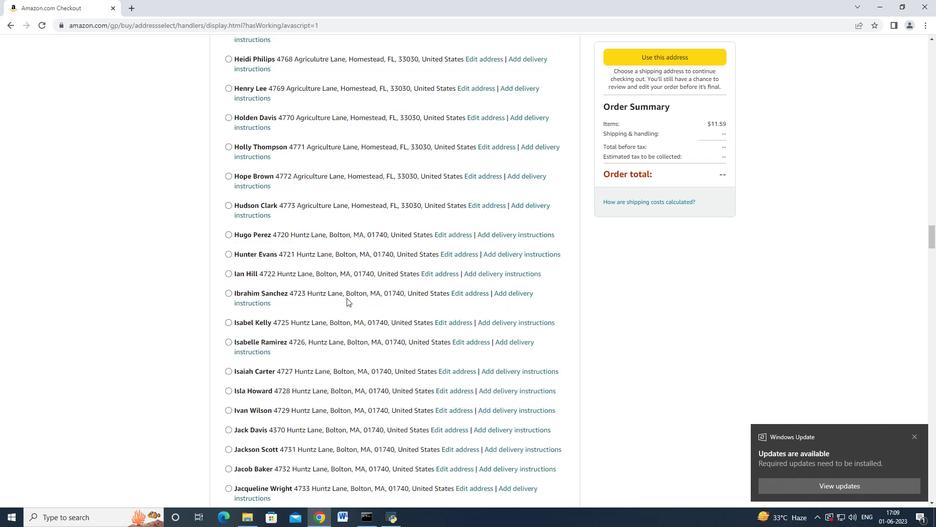 
Action: Mouse scrolled (346, 297) with delta (0, 0)
Screenshot: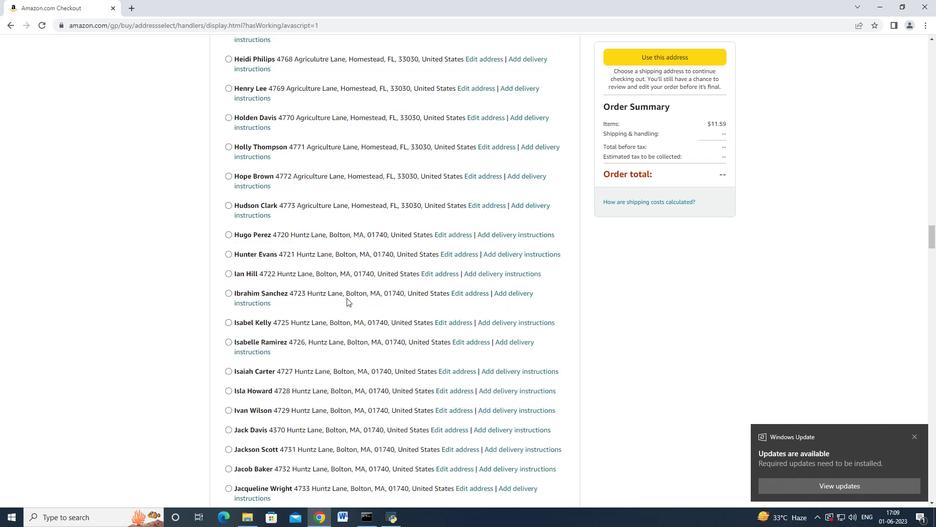 
Action: Mouse scrolled (346, 297) with delta (0, 0)
Screenshot: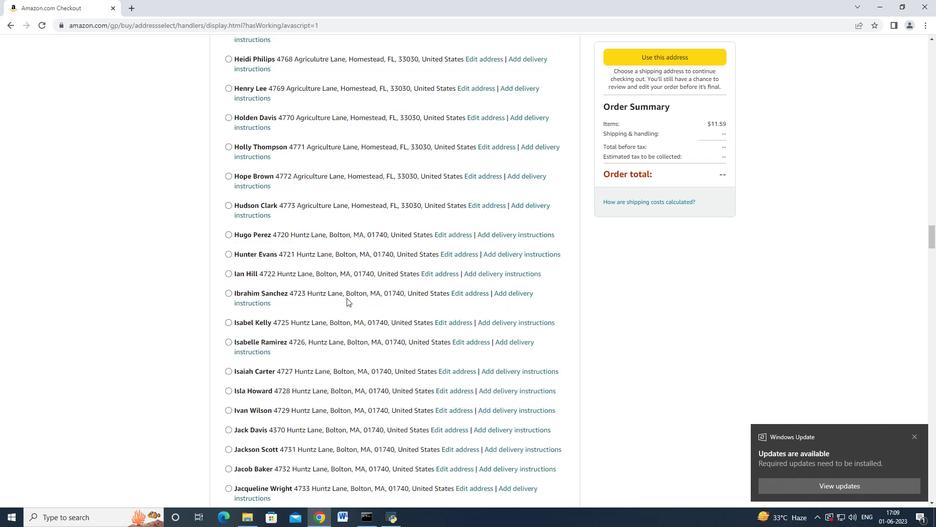 
Action: Mouse scrolled (346, 297) with delta (0, 0)
Screenshot: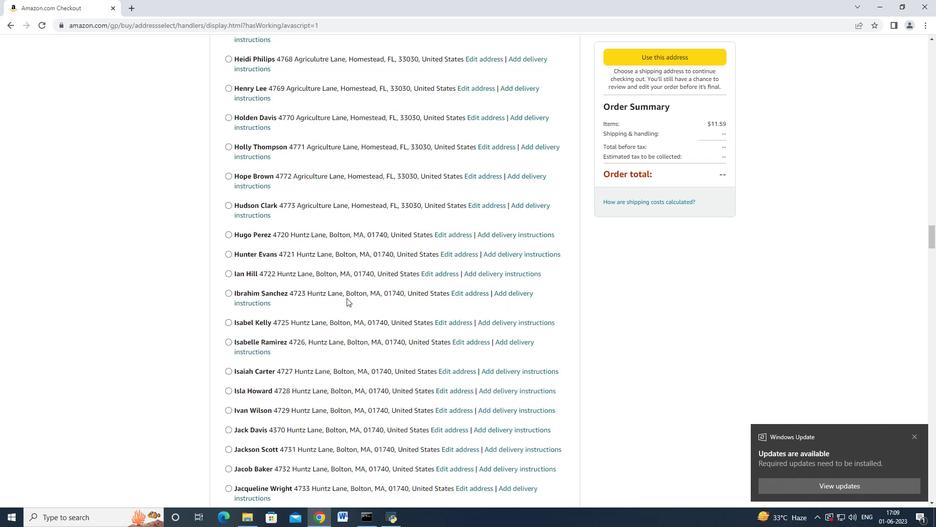 
Action: Mouse scrolled (346, 297) with delta (0, 0)
Screenshot: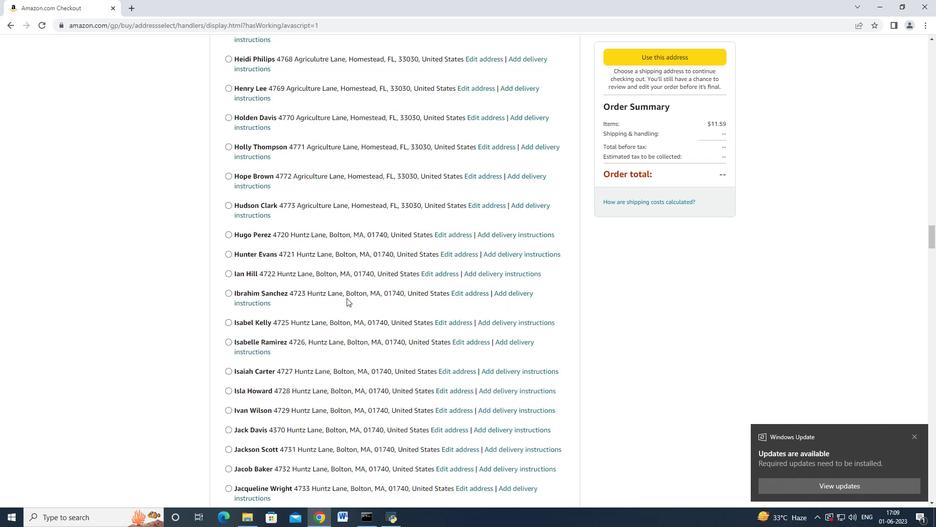 
Action: Mouse scrolled (346, 297) with delta (0, 0)
Screenshot: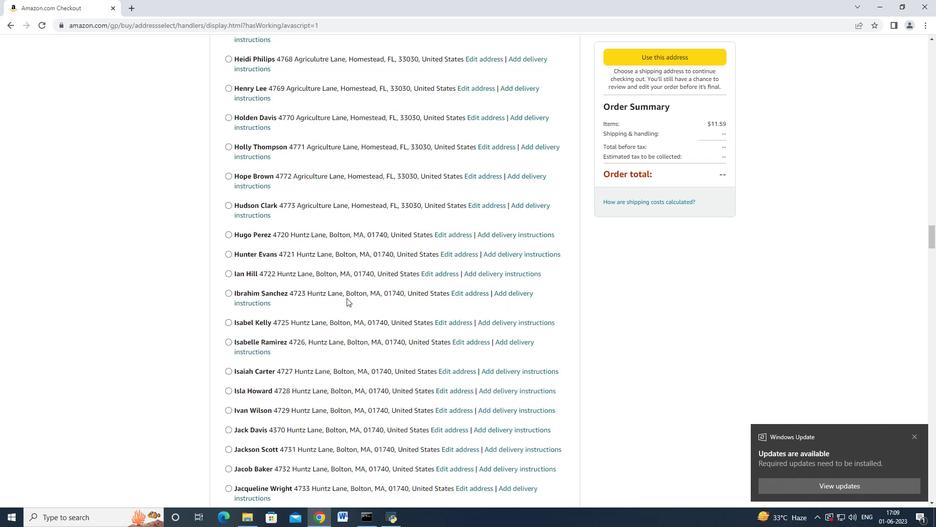 
Action: Mouse scrolled (346, 297) with delta (0, 0)
Screenshot: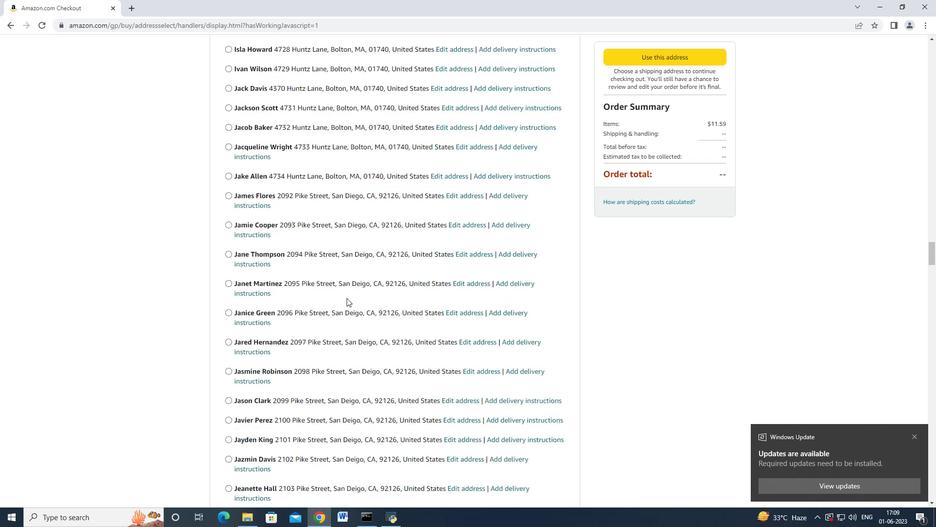 
Action: Mouse scrolled (346, 297) with delta (0, 0)
Screenshot: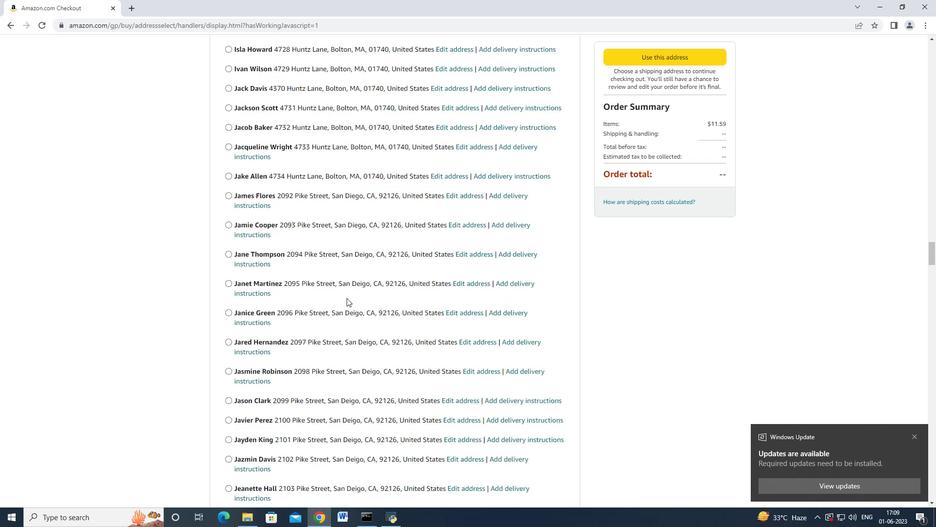 
Action: Mouse scrolled (346, 297) with delta (0, 0)
Screenshot: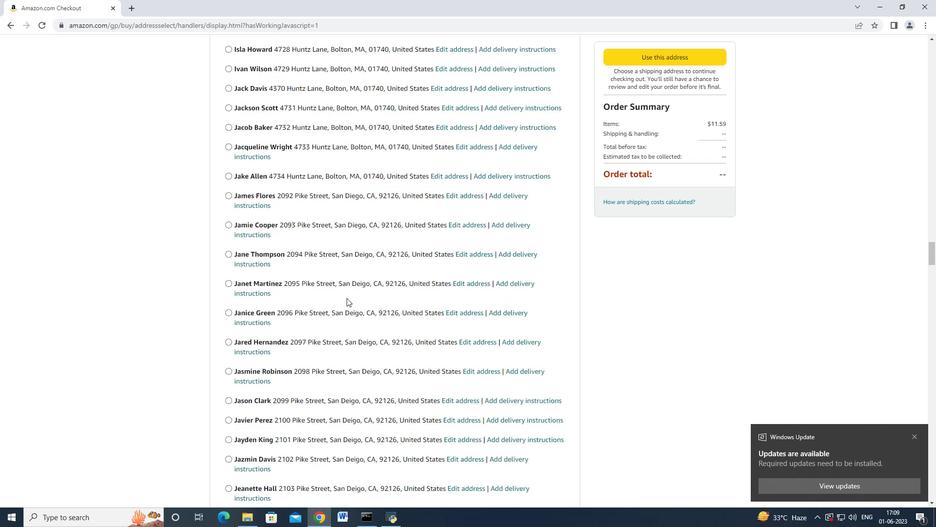 
Action: Mouse scrolled (346, 297) with delta (0, 0)
Screenshot: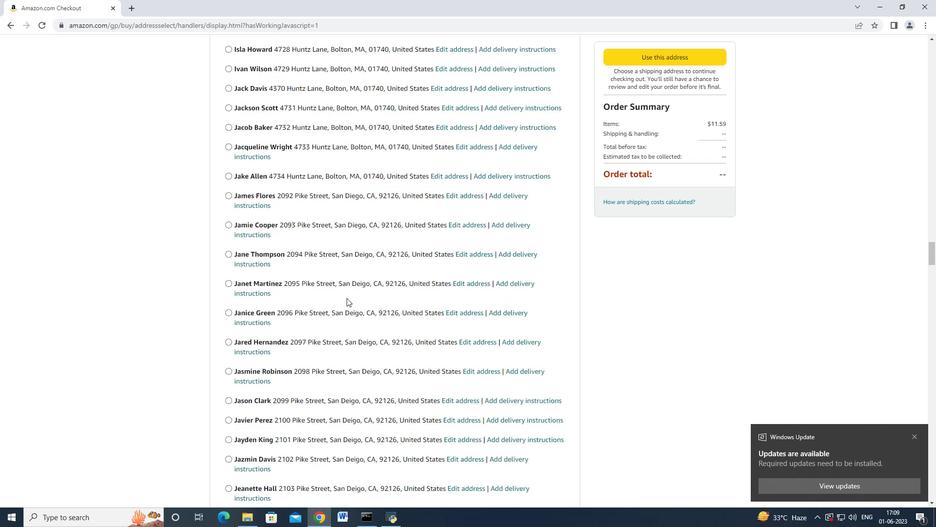 
Action: Mouse scrolled (346, 297) with delta (0, 0)
Screenshot: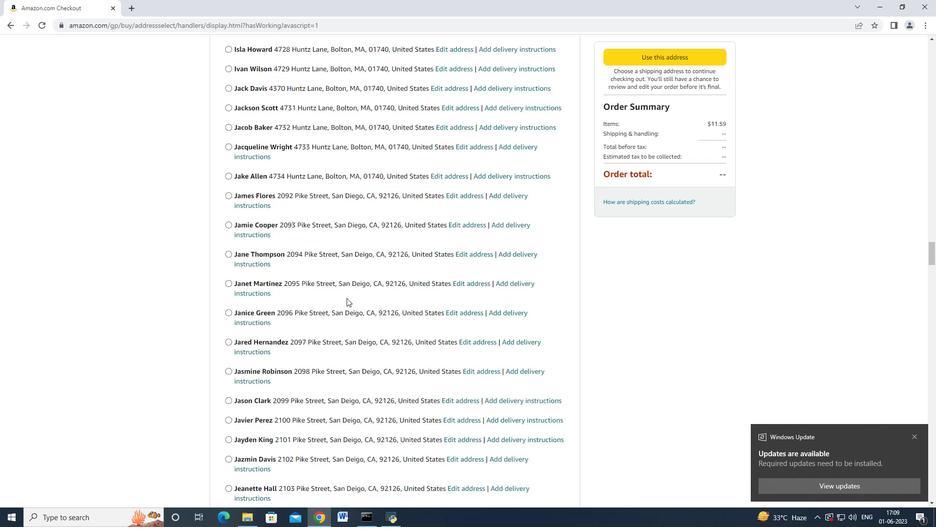 
Action: Mouse scrolled (346, 297) with delta (0, 0)
Screenshot: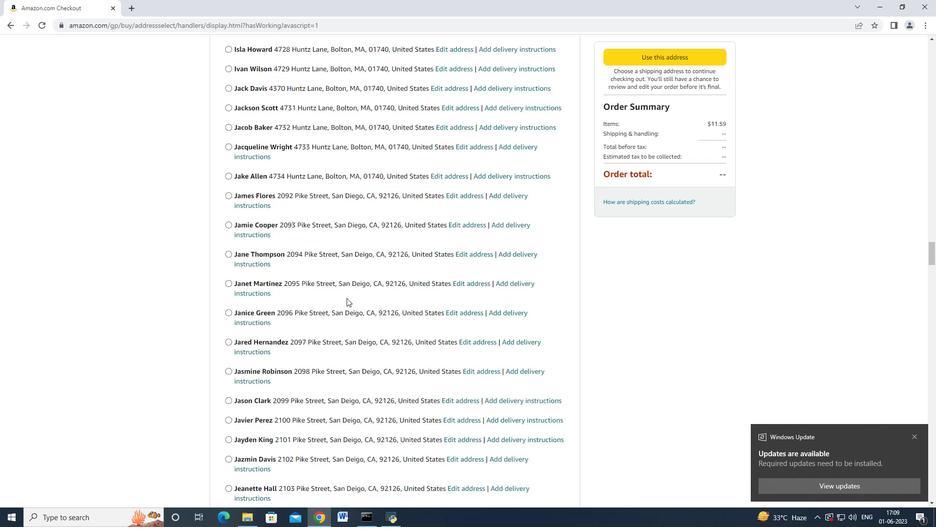 
Action: Mouse scrolled (346, 297) with delta (0, 0)
Screenshot: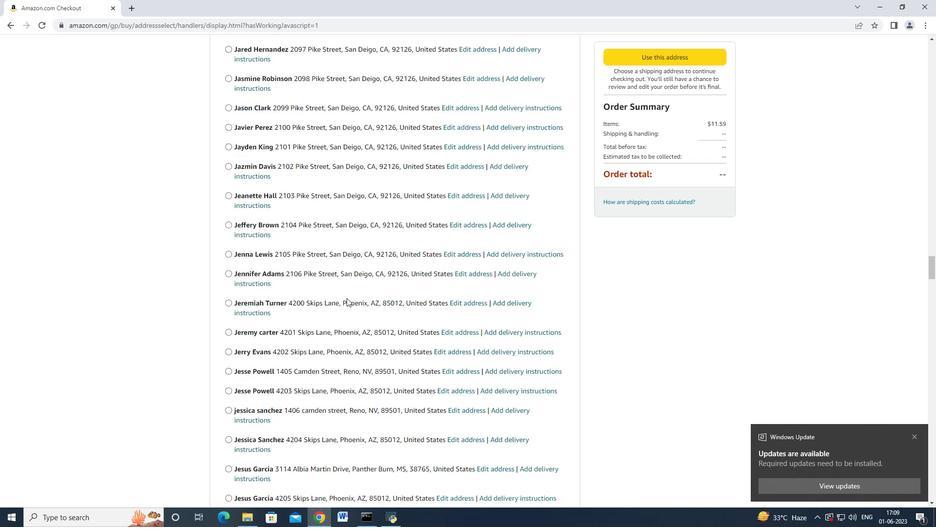 
Action: Mouse scrolled (346, 297) with delta (0, 0)
Screenshot: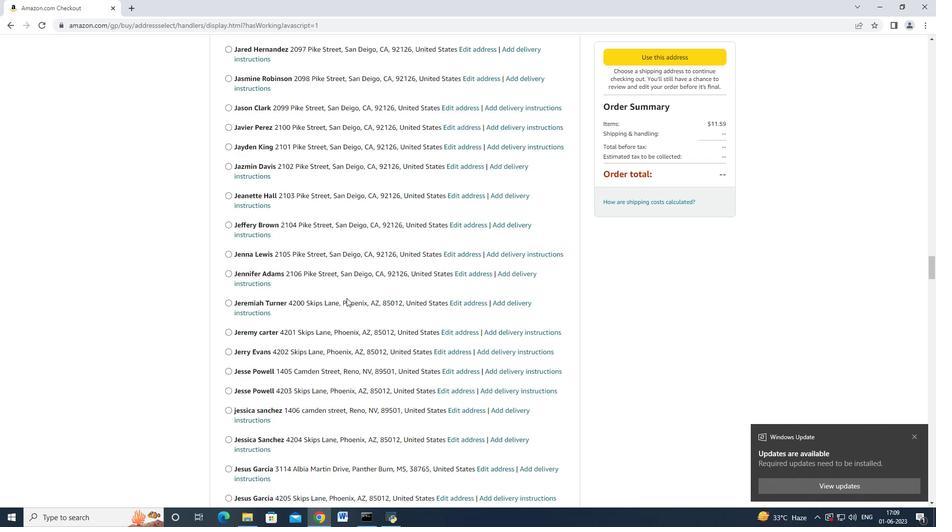 
Action: Mouse scrolled (346, 297) with delta (0, 0)
Screenshot: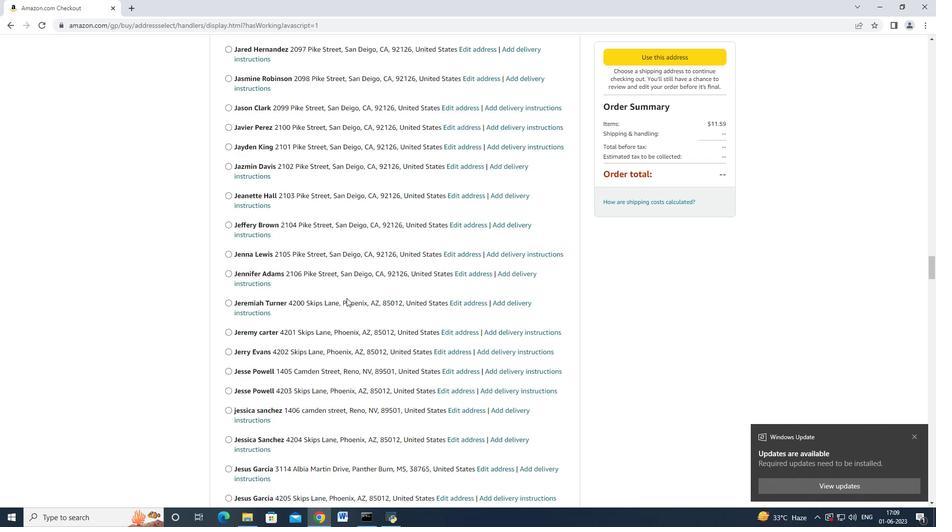 
Action: Mouse scrolled (346, 297) with delta (0, 0)
Screenshot: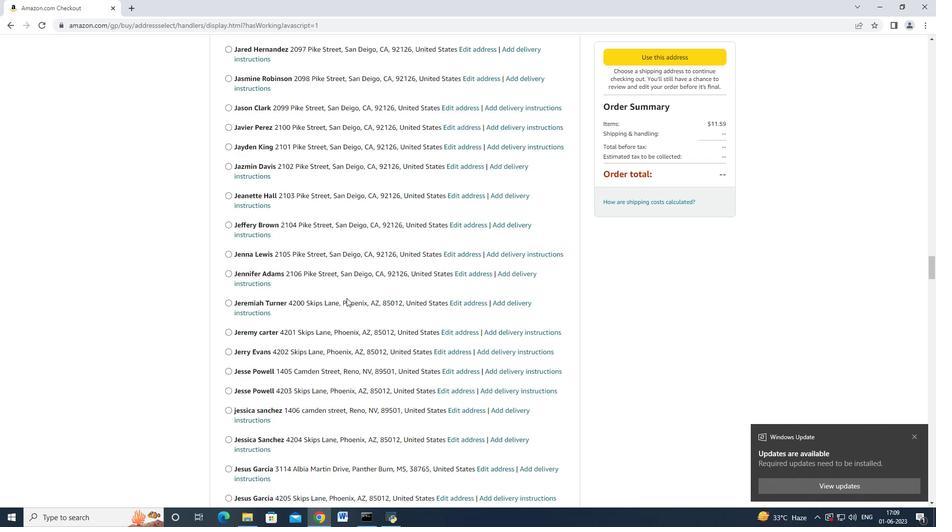
Action: Mouse scrolled (346, 297) with delta (0, 0)
Screenshot: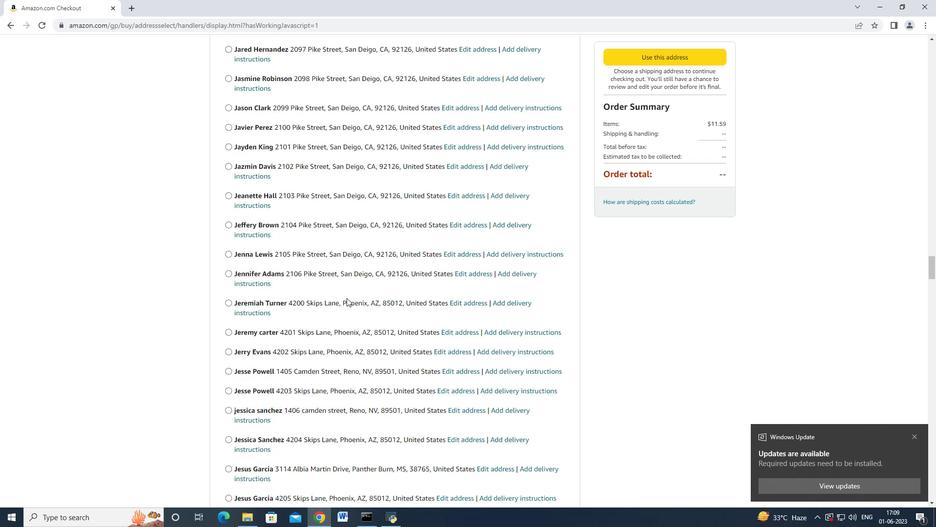 
Action: Mouse scrolled (346, 297) with delta (0, 0)
Screenshot: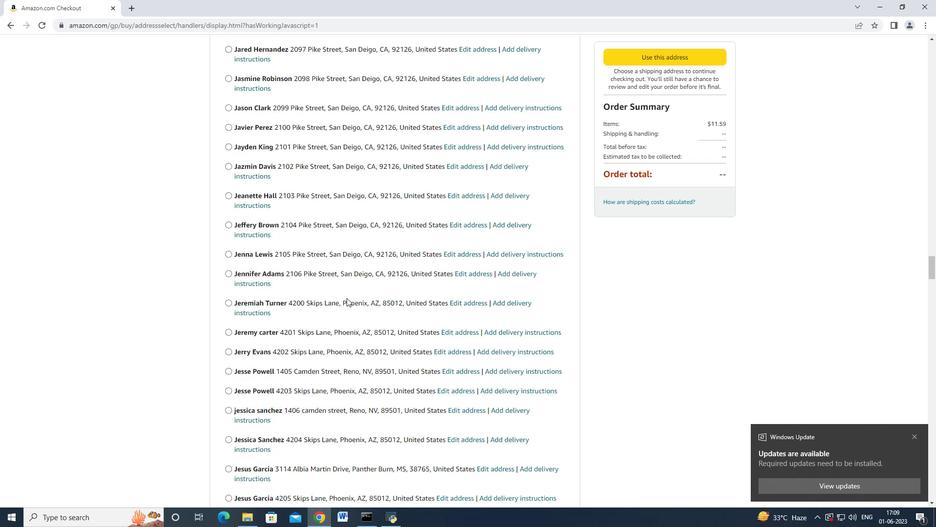 
Action: Mouse scrolled (346, 297) with delta (0, 0)
Screenshot: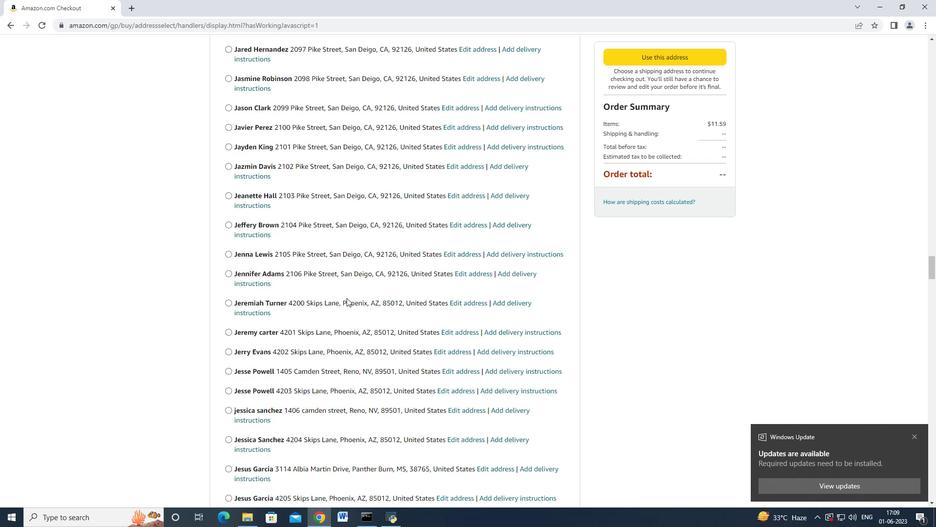 
Action: Mouse scrolled (346, 297) with delta (0, 0)
Screenshot: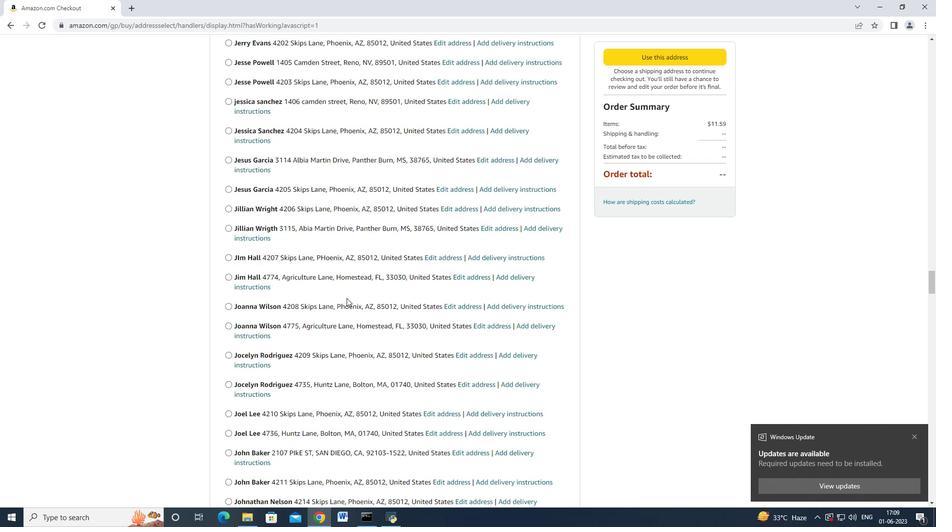 
Action: Mouse scrolled (346, 297) with delta (0, 0)
Screenshot: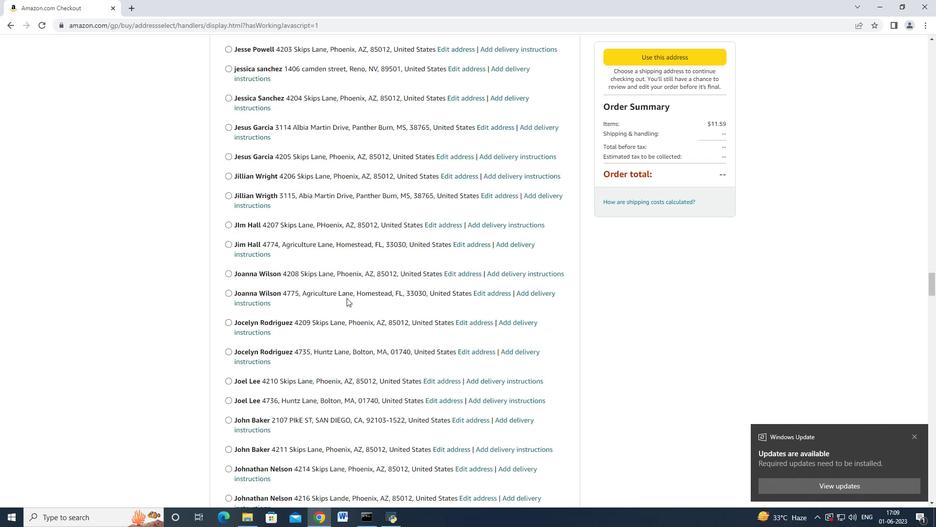
Action: Mouse scrolled (346, 297) with delta (0, 0)
Screenshot: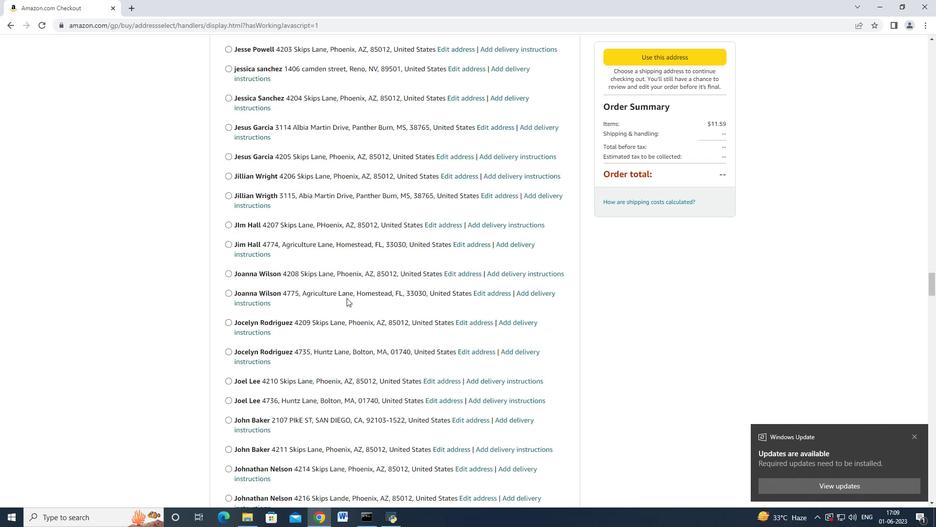 
Action: Mouse scrolled (346, 297) with delta (0, 0)
Screenshot: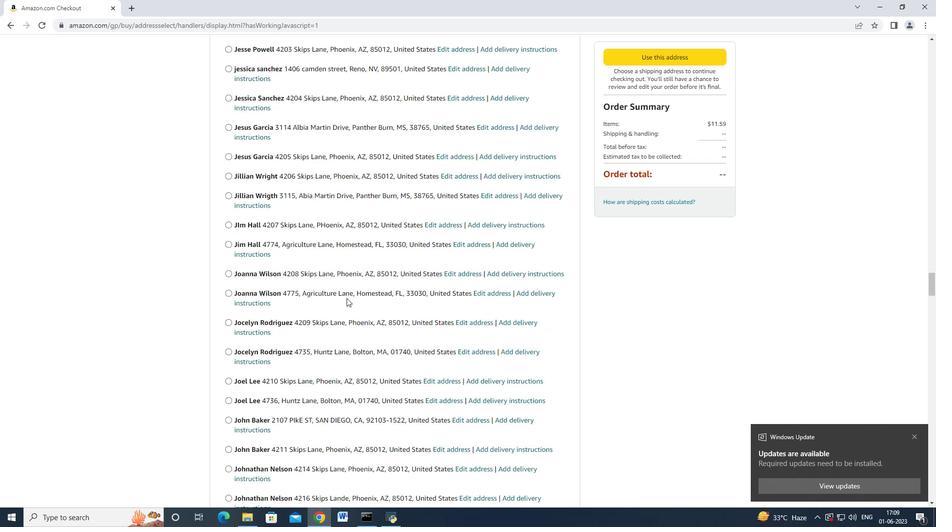 
Action: Mouse scrolled (346, 297) with delta (0, 0)
Screenshot: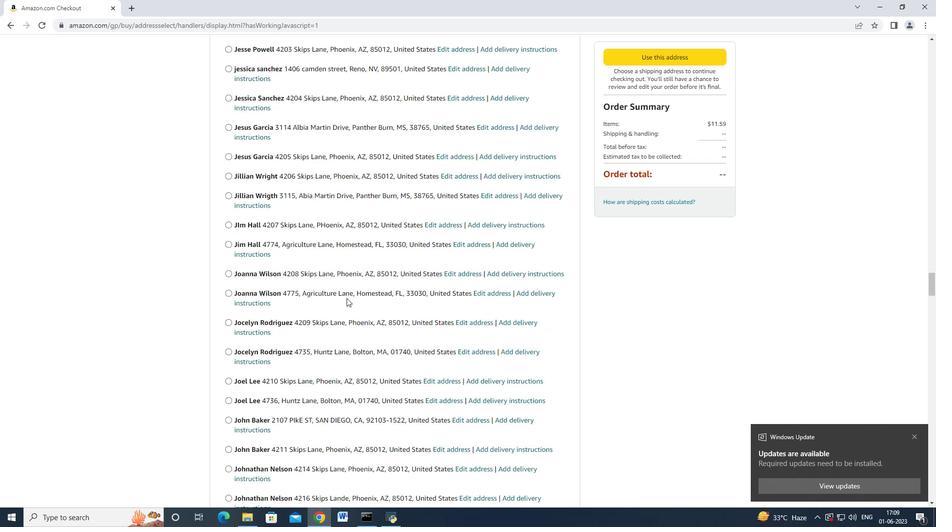 
Action: Mouse scrolled (346, 297) with delta (0, 0)
Screenshot: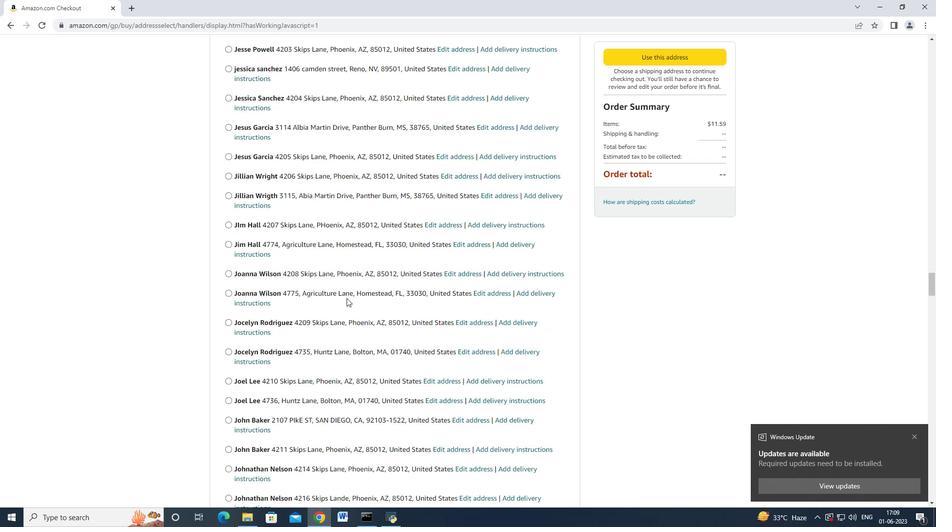 
Action: Mouse scrolled (346, 297) with delta (0, 0)
Screenshot: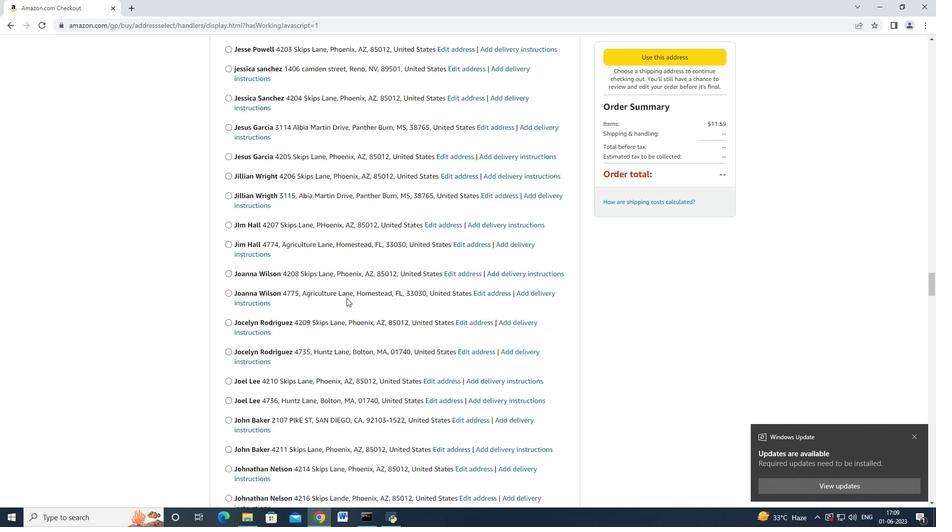 
Action: Mouse scrolled (346, 297) with delta (0, 0)
Screenshot: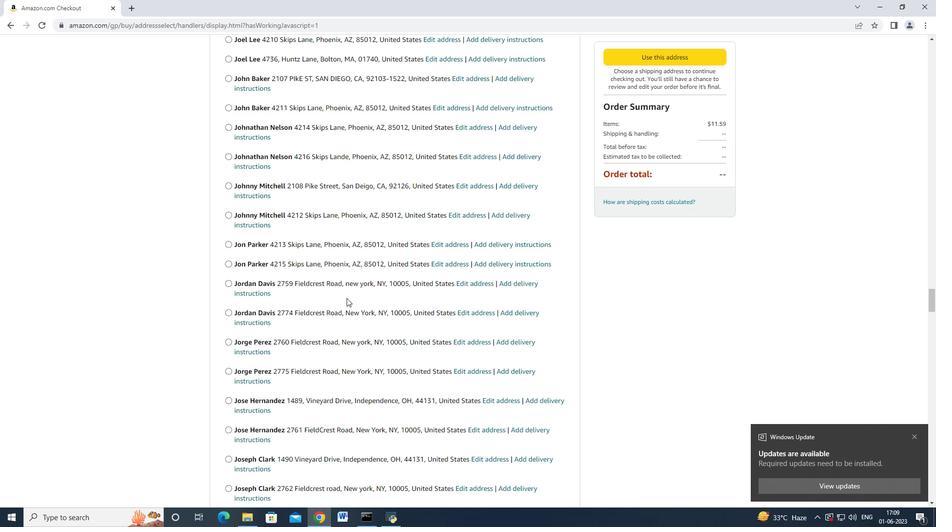 
Action: Mouse scrolled (346, 297) with delta (0, 0)
Screenshot: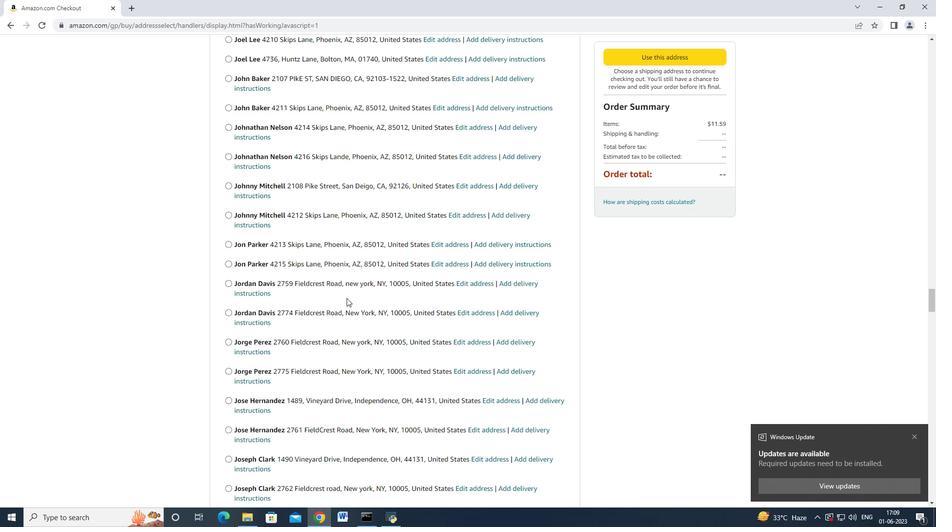 
Action: Mouse scrolled (346, 297) with delta (0, 0)
Screenshot: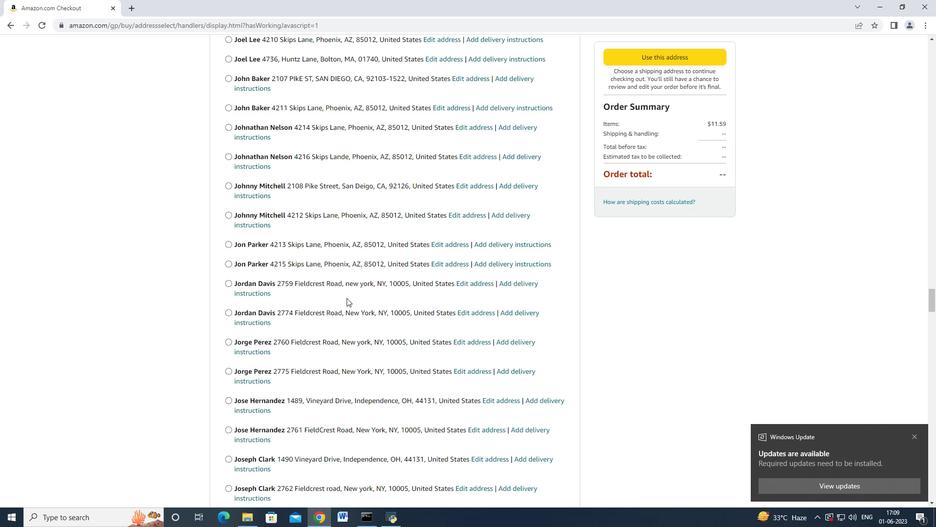
Action: Mouse moved to (346, 298)
Screenshot: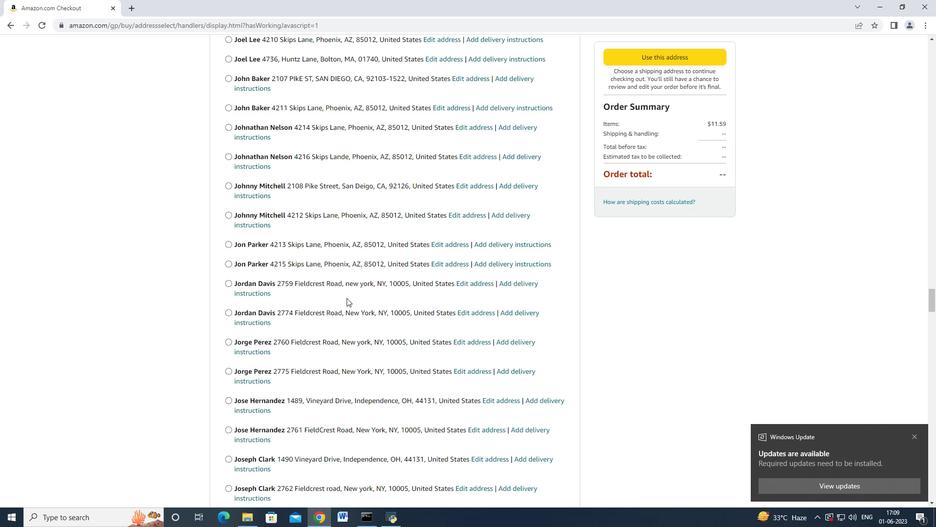 
Action: Mouse scrolled (346, 297) with delta (0, 0)
Screenshot: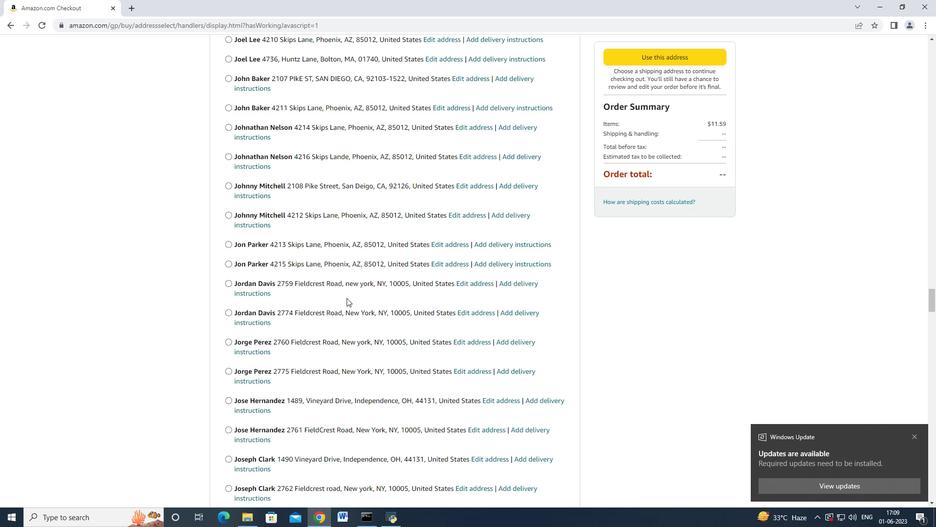 
Action: Mouse scrolled (346, 297) with delta (0, 0)
Screenshot: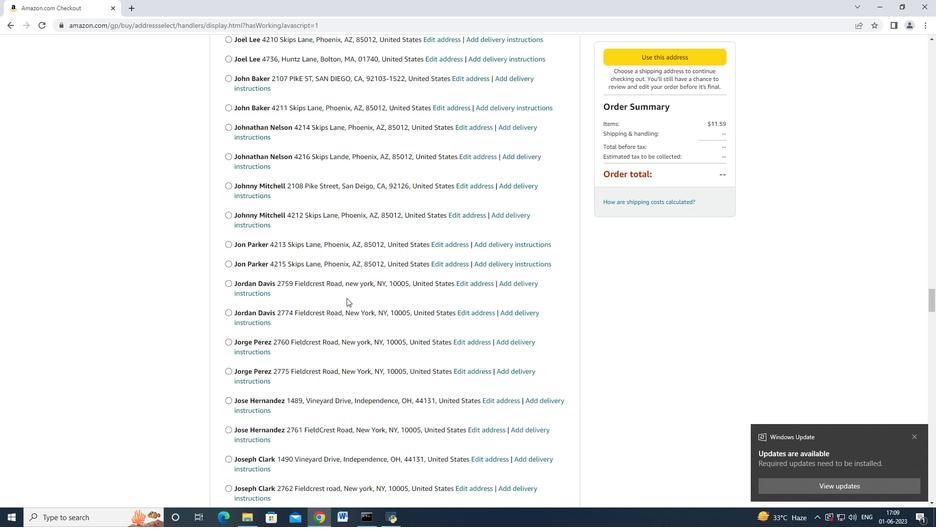 
Action: Mouse moved to (346, 298)
Screenshot: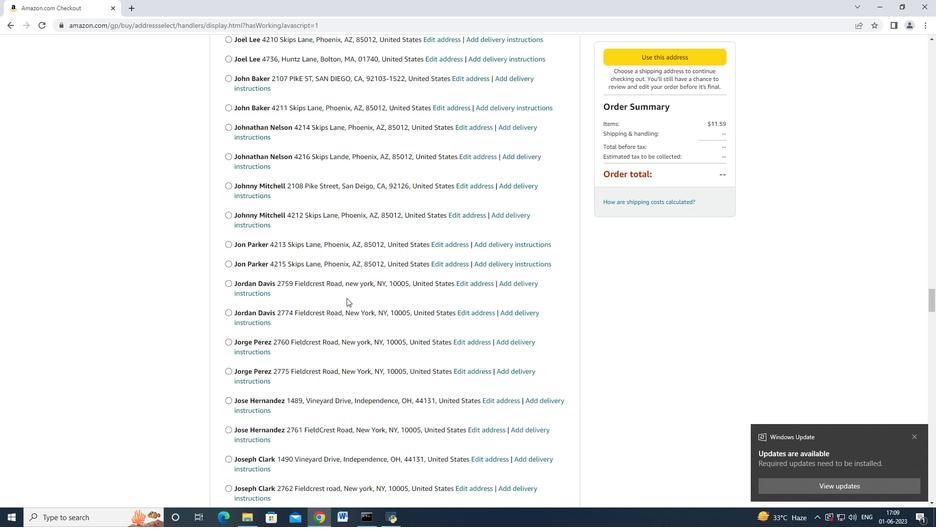 
Action: Mouse scrolled (346, 297) with delta (0, 0)
Screenshot: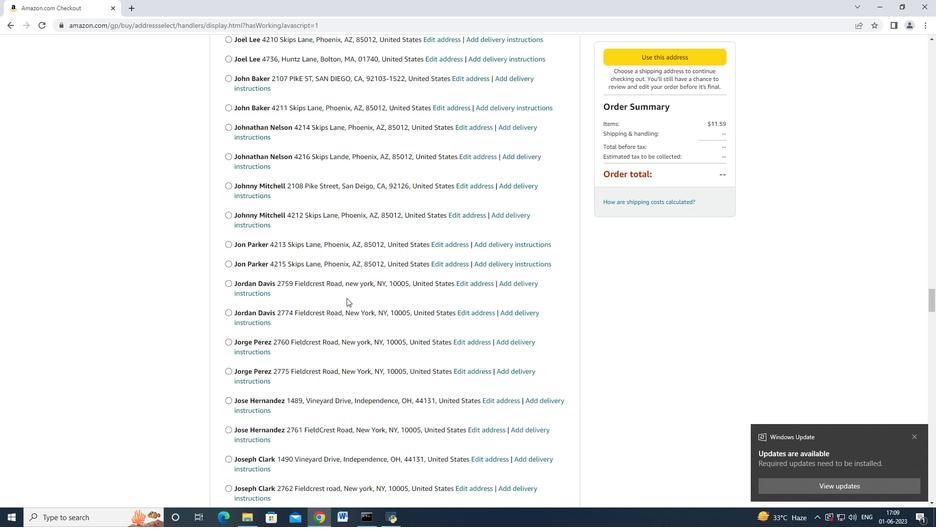 
Action: Mouse moved to (346, 298)
Screenshot: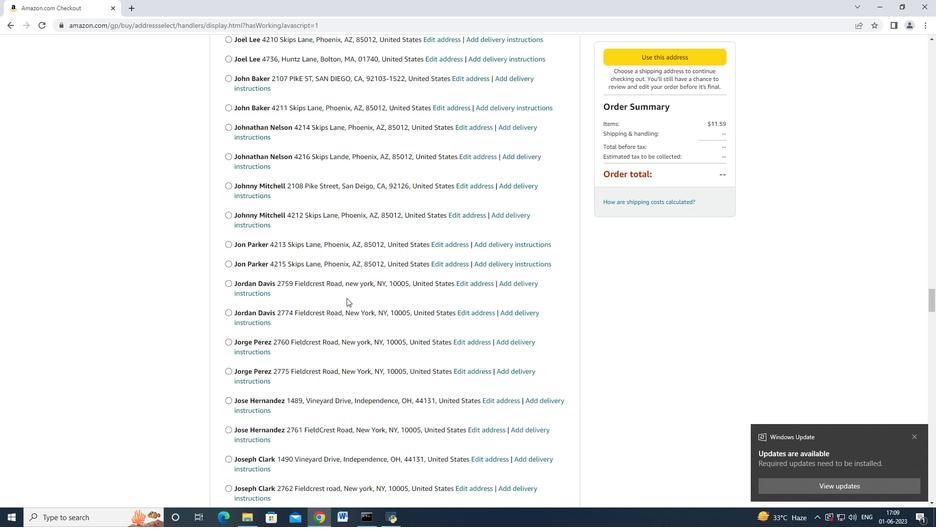 
Action: Mouse scrolled (346, 298) with delta (0, 0)
Screenshot: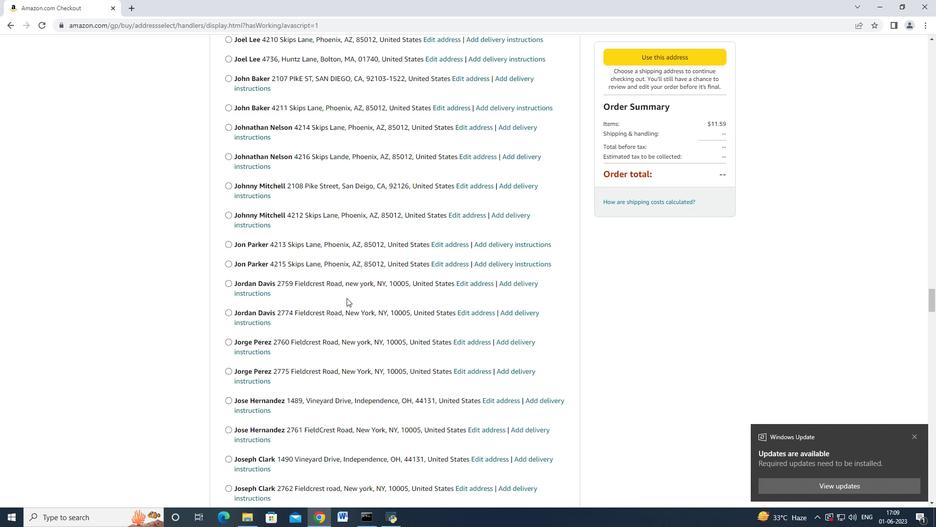 
Action: Mouse moved to (346, 298)
Screenshot: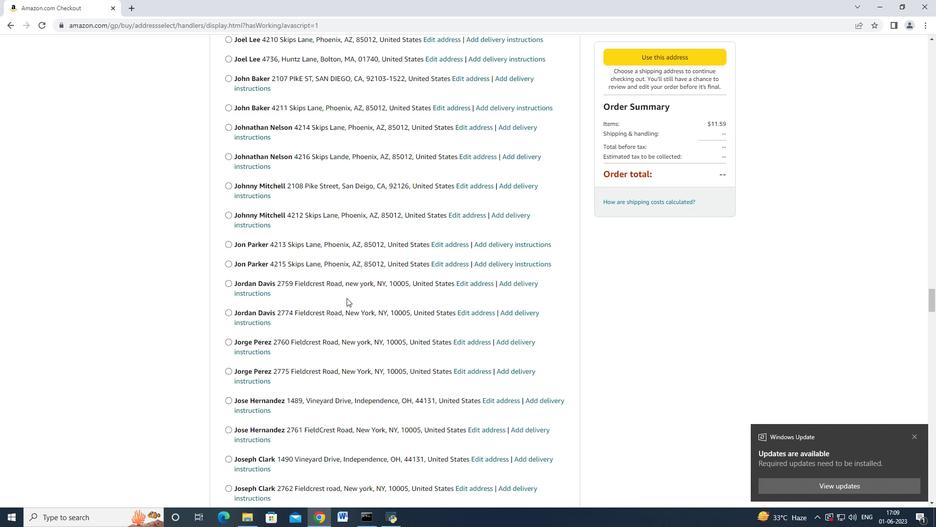 
Action: Mouse scrolled (346, 298) with delta (0, 0)
Screenshot: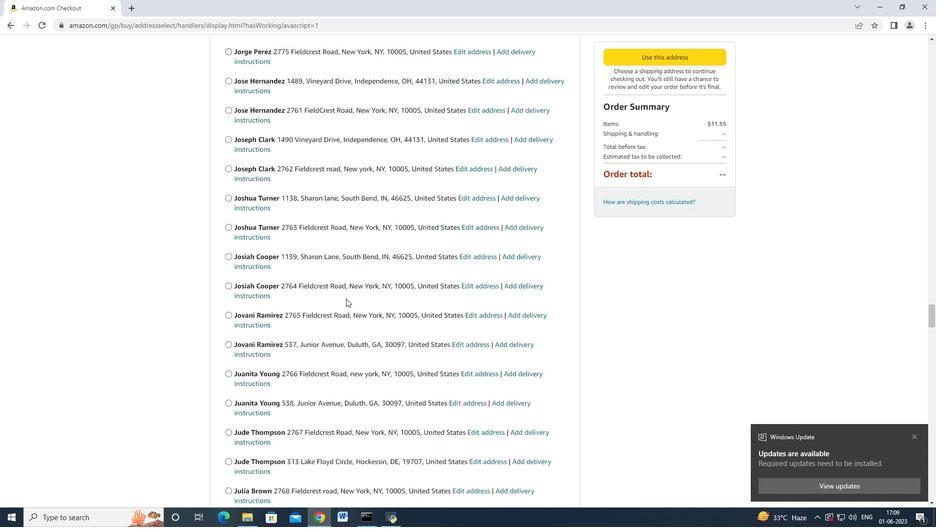 
Action: Mouse scrolled (346, 298) with delta (0, 0)
Screenshot: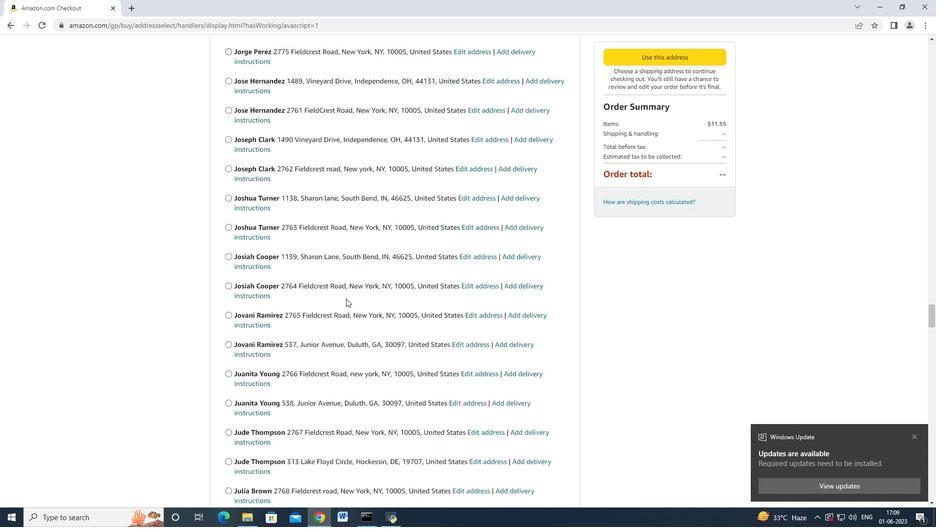 
Action: Mouse scrolled (346, 298) with delta (0, 0)
Screenshot: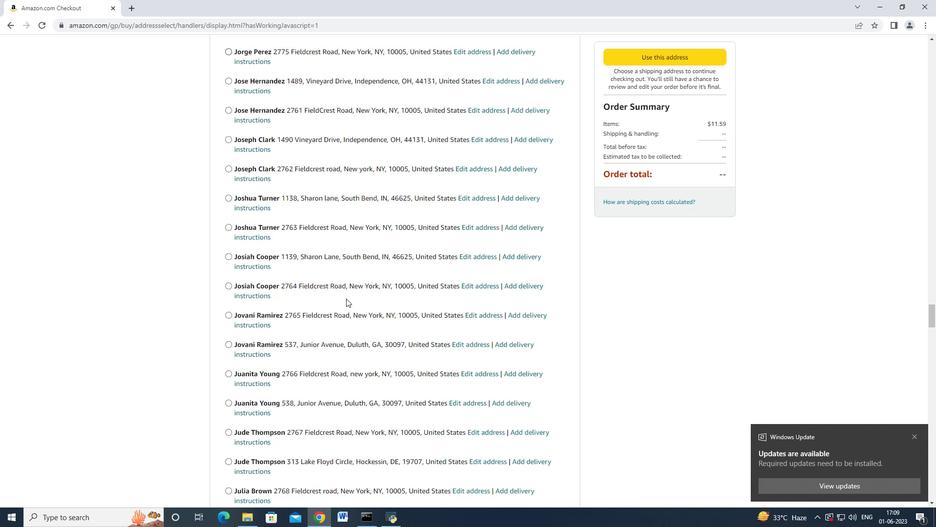 
Action: Mouse scrolled (346, 297) with delta (0, 0)
Screenshot: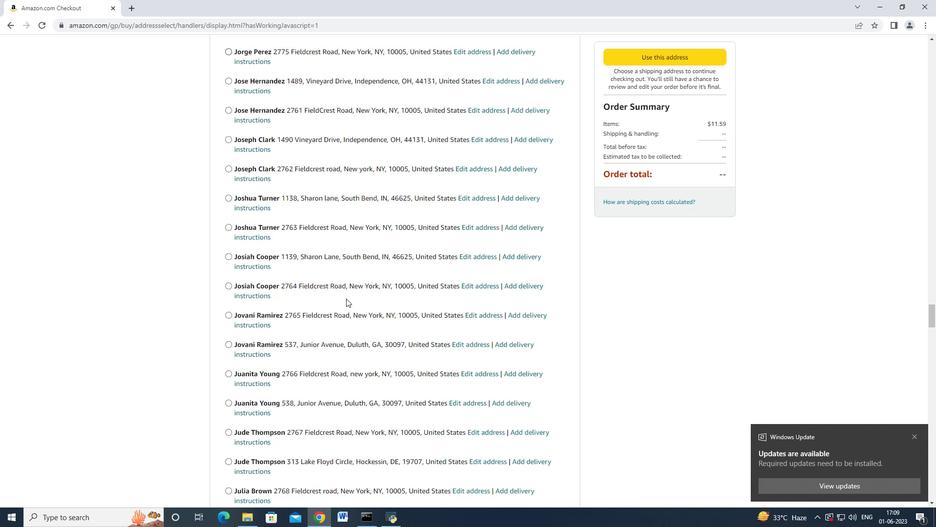 
Action: Mouse scrolled (346, 298) with delta (0, 0)
Screenshot: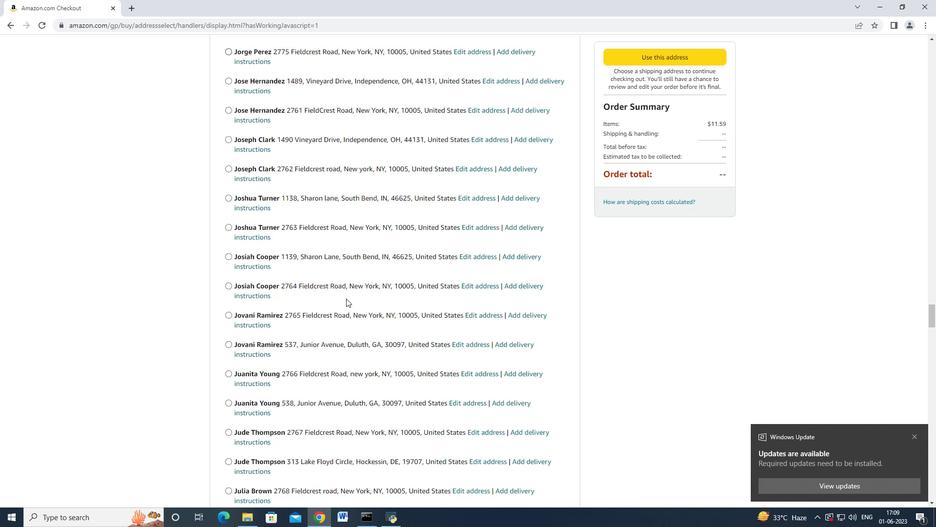 
Action: Mouse scrolled (346, 298) with delta (0, 0)
Screenshot: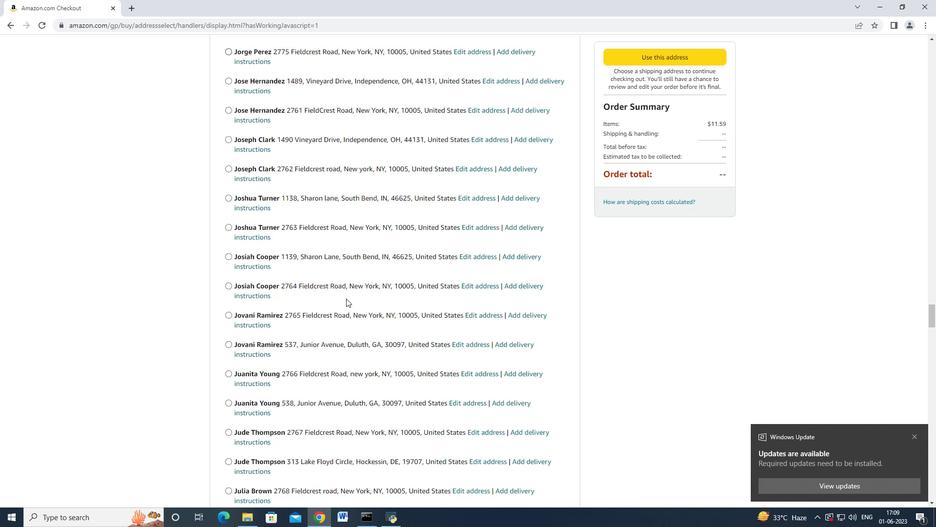 
Action: Mouse scrolled (346, 298) with delta (0, 0)
Screenshot: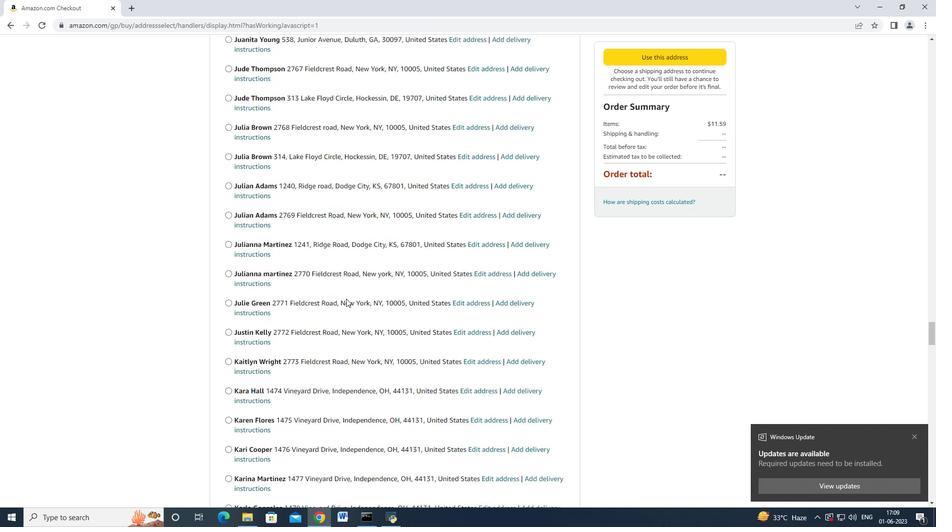 
Action: Mouse scrolled (346, 297) with delta (0, 0)
Screenshot: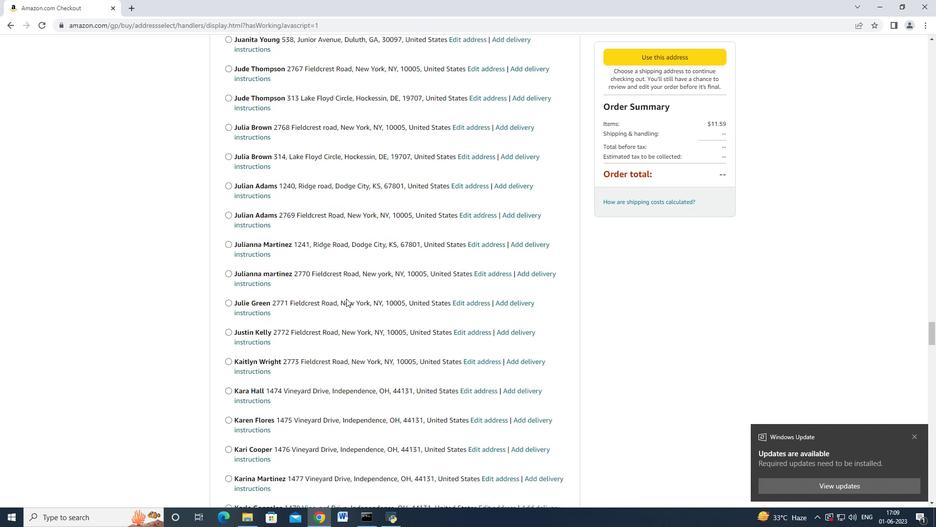 
Action: Mouse scrolled (346, 298) with delta (0, 0)
